 Task: Create new invoice with Date Opened :30-Apr-23, Select Customer: In Bloom Flowers, Gifts, and More, Terms: Payment Term 2. Make invoice entry for item-1 with Date: 30-Apr-23, Description: _x000D_
Bypass Hand Pruner 8'', Action: Material, Income Account: Income:Sales, Quantity: 1, Unit Price: 15.6, Discount $: 0.75. Make entry for item-2 with Date: 30-Apr-23, Description: Lay's Potato Chips Classic, Action: Material, Income Account: Income:Sales, Quantity: 4, Unit Price: 8.5, Discount $: 1.75. Make entry for item-3 with Date: 30-Apr-23, Description: Libby's Whole Kernel Sweet Corn (15 oz)_x000D_
, Action: Material, Income Account: Income:Sales, Quantity: 2, Unit Price: 9.5, Discount $: 2.25. Write Notes: 'Looking forward to serving you again.'. Post Invoice with Post Date: 30-Apr-23, Post to Accounts: Assets:Accounts Receivable. Pay / Process Payment with Transaction Date: 15-May-23, Amount: 63.85, Transfer Account: Checking Account. Print Invoice, display notes by going to Option, then go to Display Tab and check 'Invoice Notes'.
Action: Mouse moved to (186, 104)
Screenshot: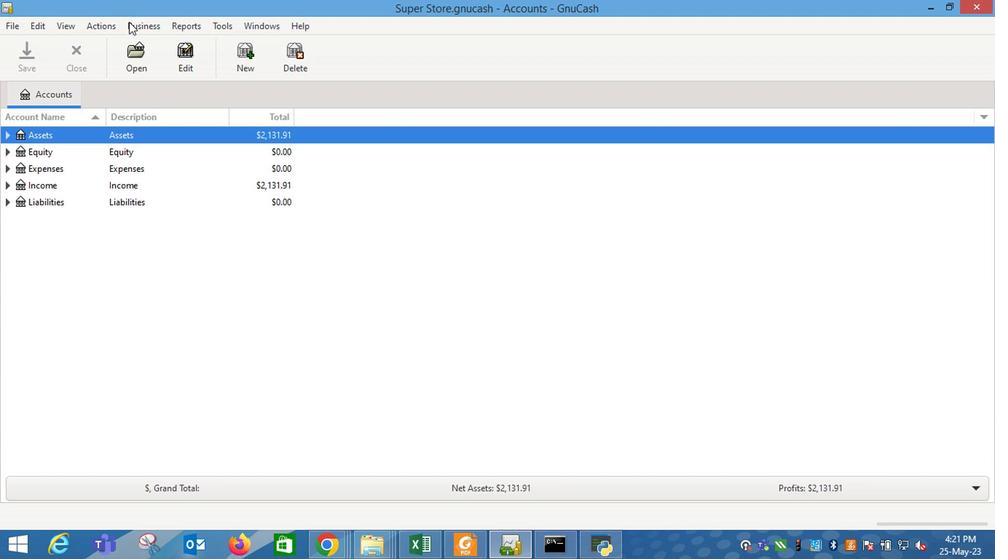 
Action: Mouse pressed left at (186, 104)
Screenshot: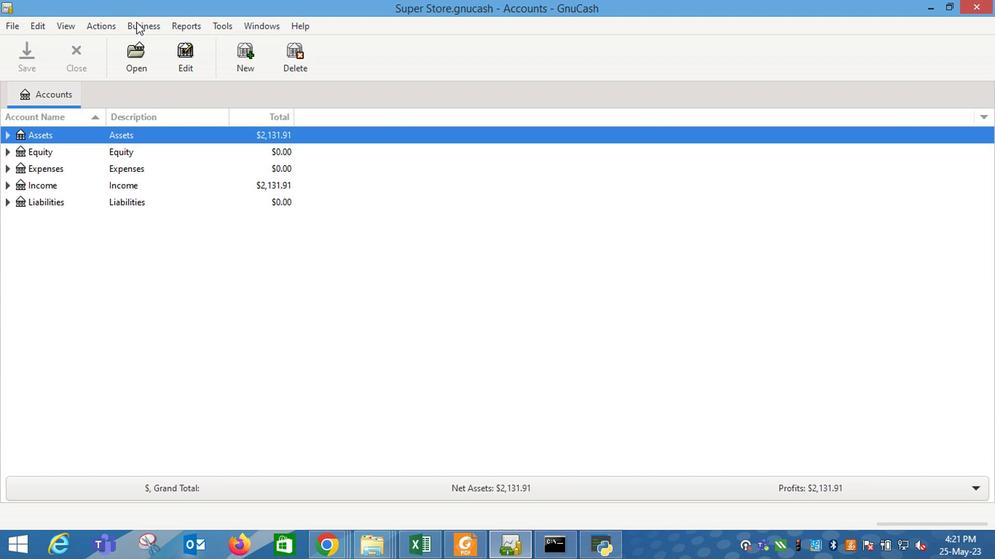 
Action: Mouse moved to (314, 159)
Screenshot: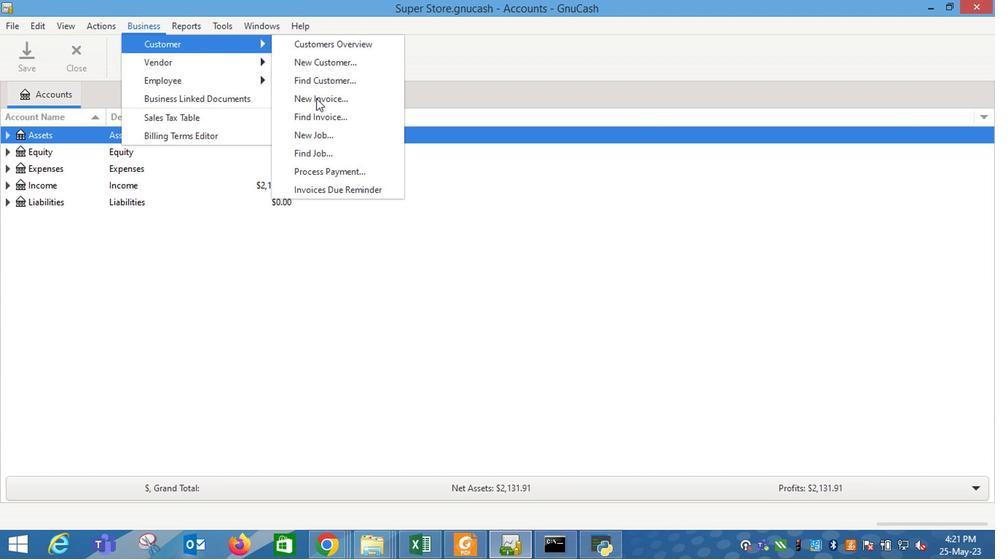 
Action: Mouse pressed left at (314, 159)
Screenshot: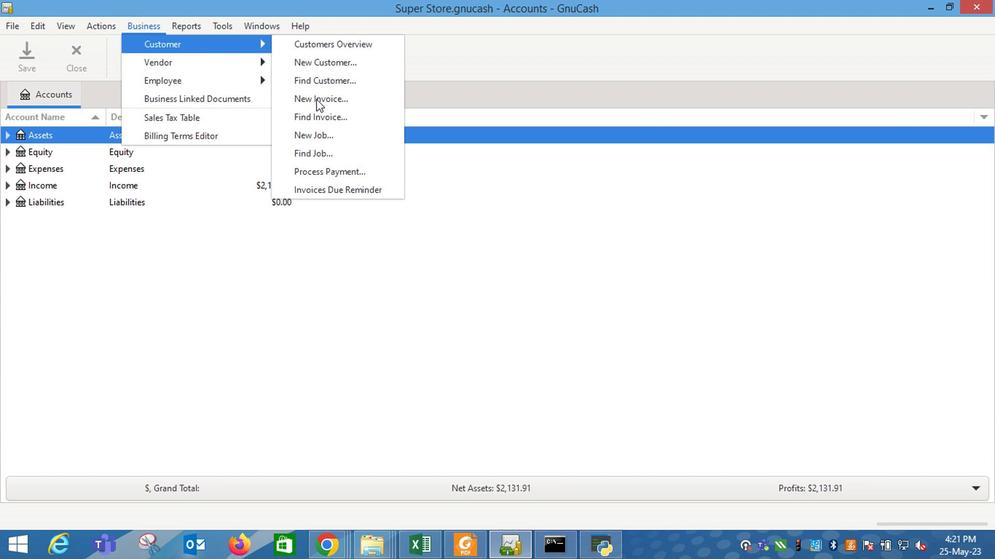 
Action: Mouse moved to (510, 249)
Screenshot: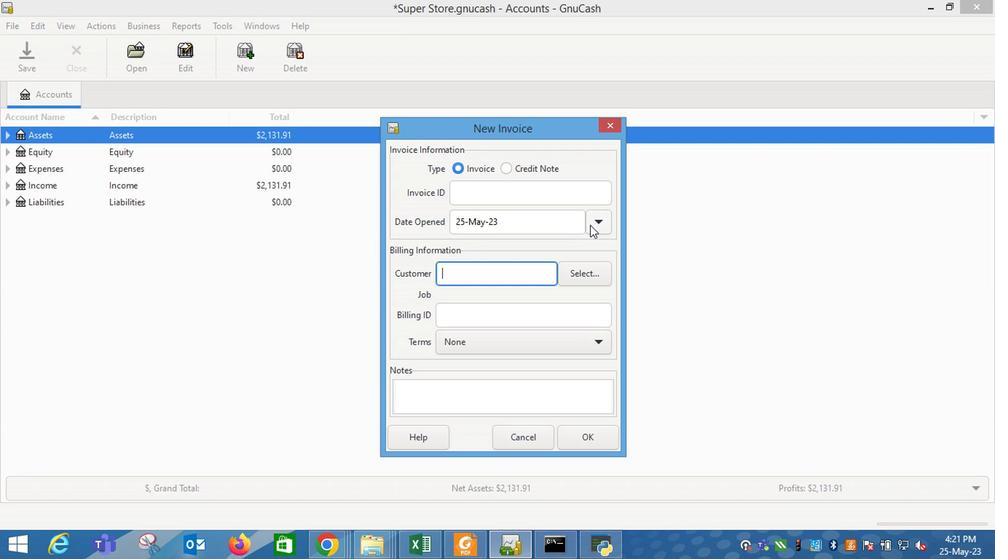 
Action: Mouse pressed left at (510, 249)
Screenshot: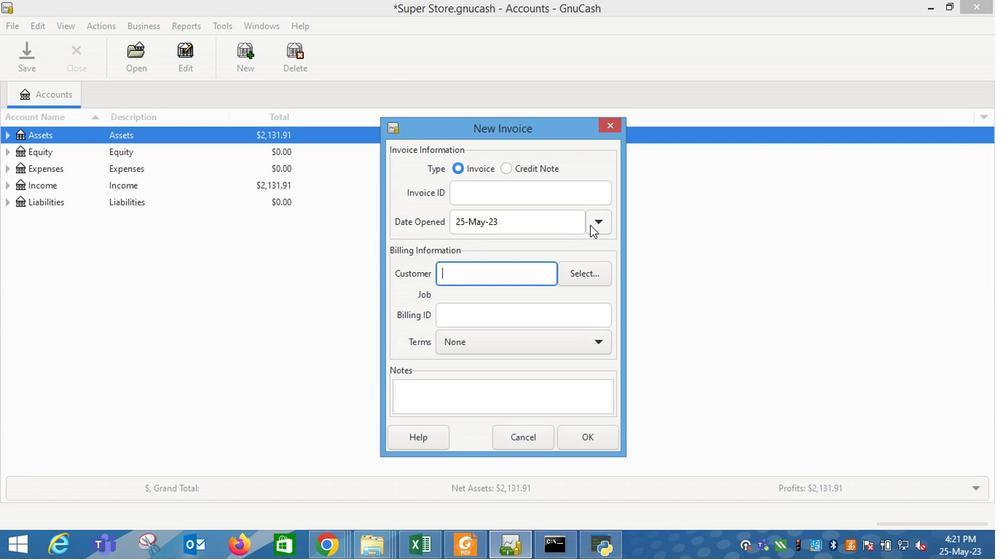 
Action: Mouse moved to (432, 265)
Screenshot: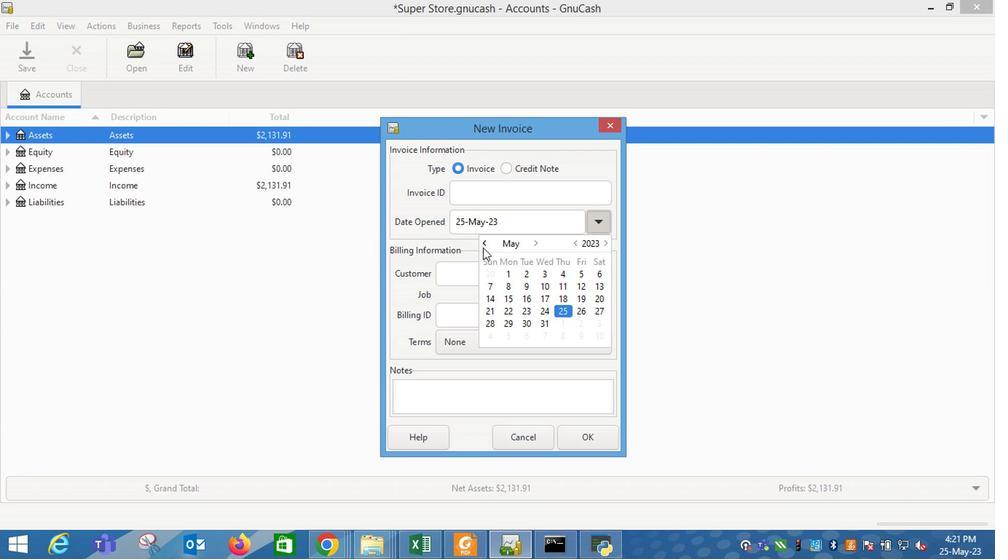 
Action: Mouse pressed left at (432, 265)
Screenshot: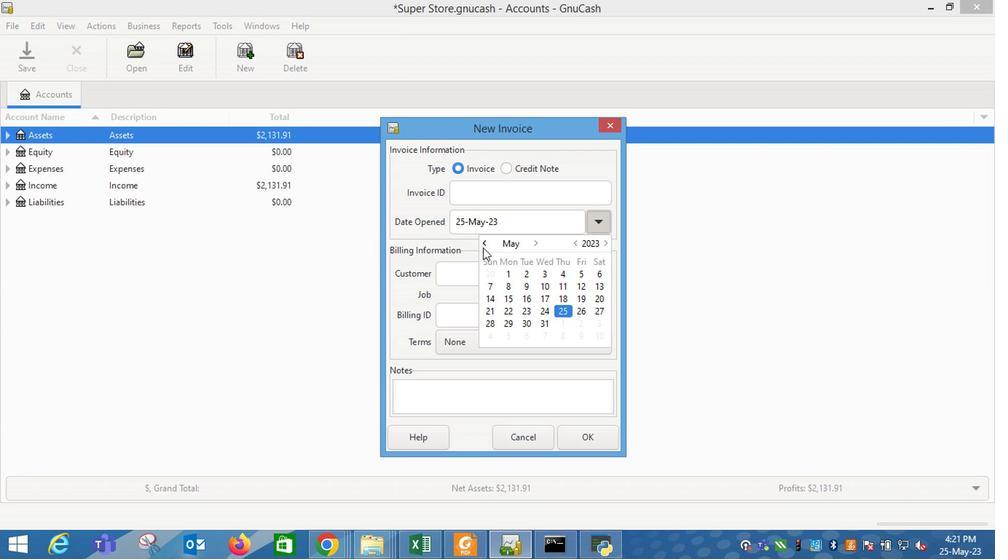 
Action: Mouse moved to (435, 324)
Screenshot: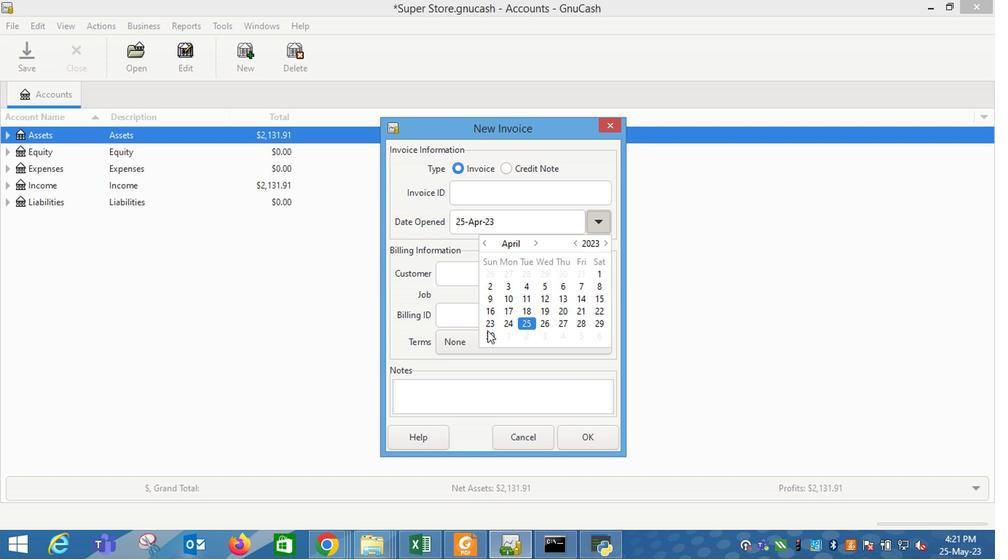 
Action: Mouse pressed left at (435, 324)
Screenshot: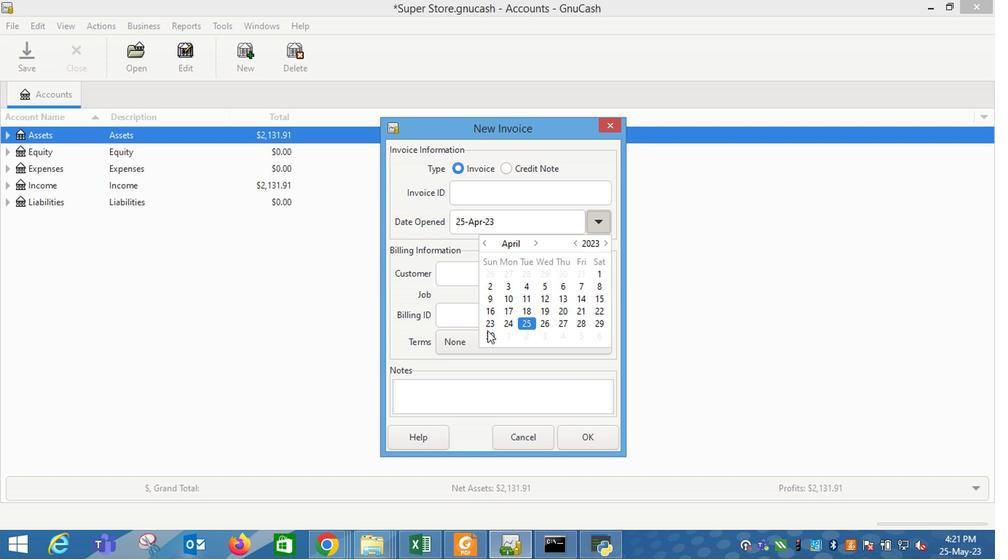 
Action: Mouse moved to (409, 281)
Screenshot: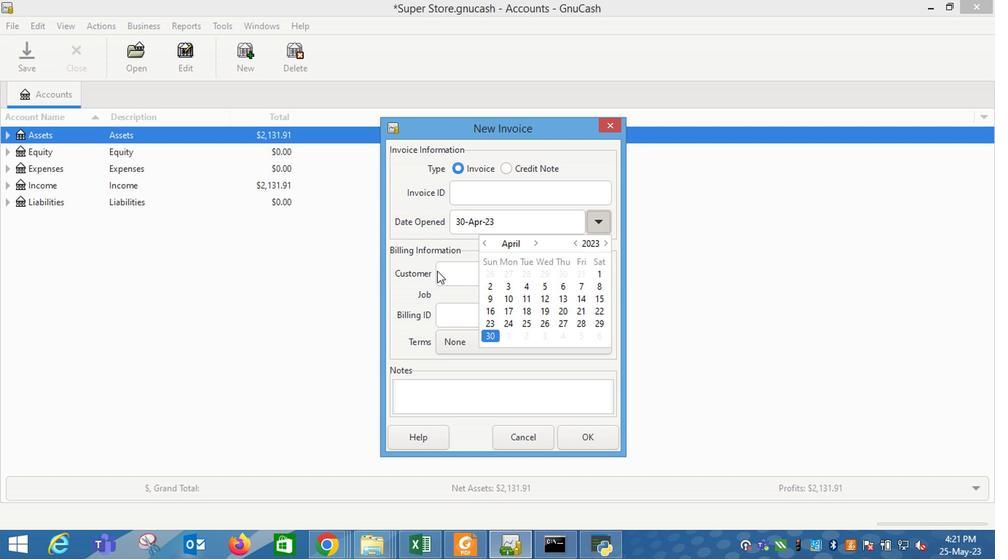 
Action: Mouse pressed left at (409, 281)
Screenshot: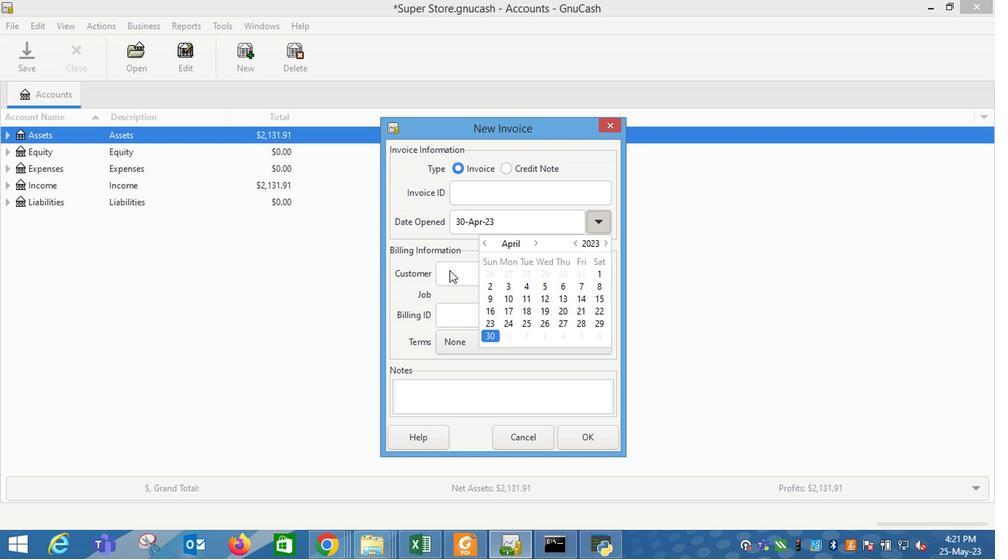 
Action: Mouse moved to (414, 286)
Screenshot: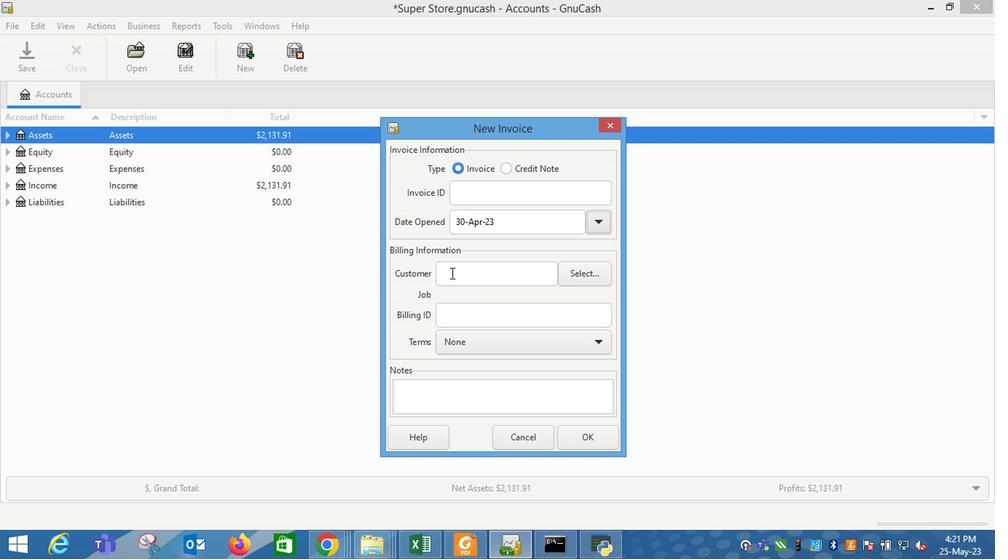 
Action: Mouse pressed left at (414, 286)
Screenshot: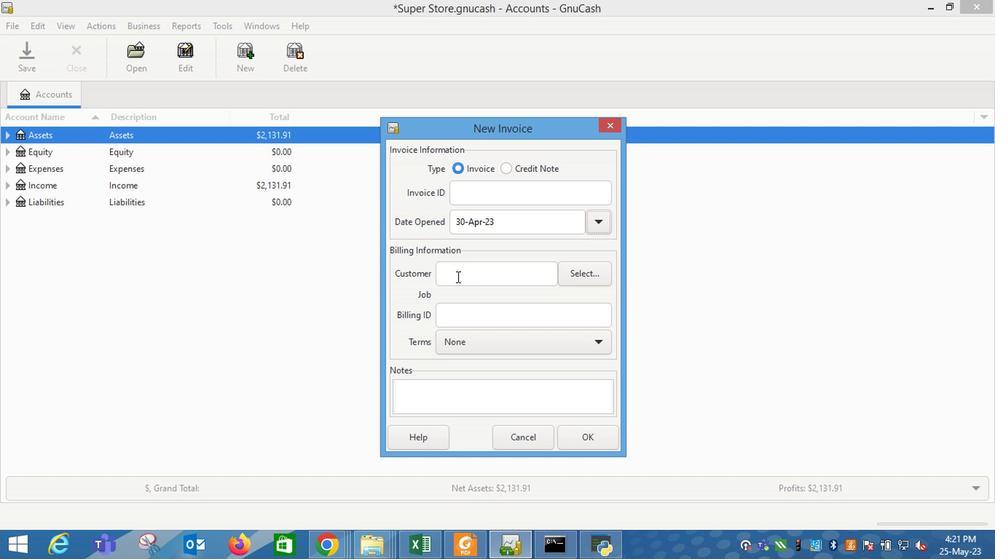 
Action: Key pressed <Key.shift_r>In<Key.space>b
Screenshot: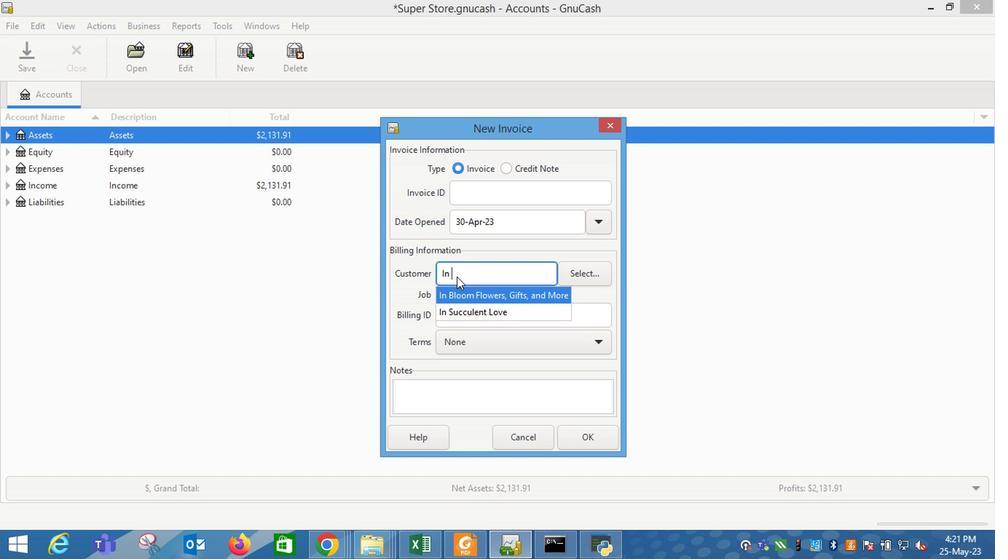 
Action: Mouse moved to (420, 302)
Screenshot: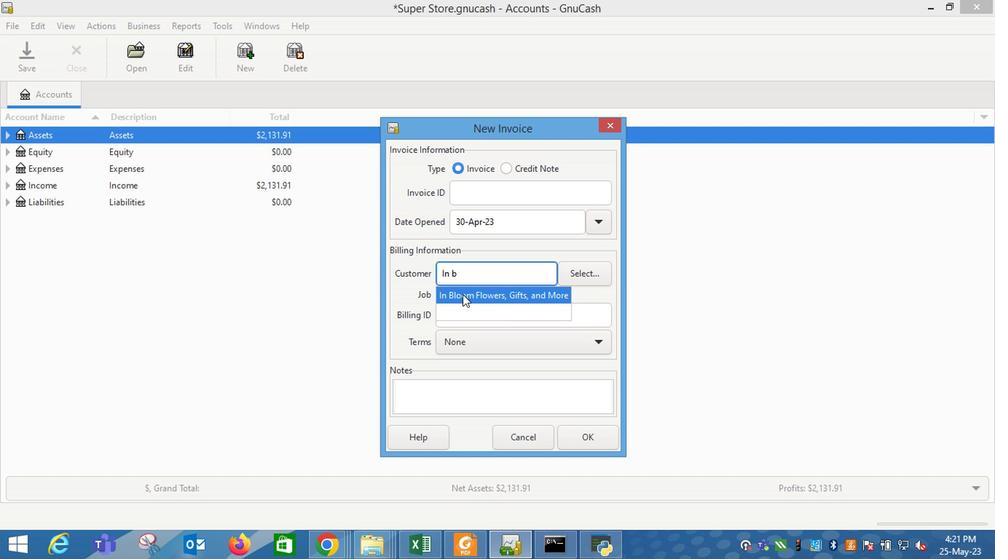 
Action: Mouse pressed left at (420, 302)
Screenshot: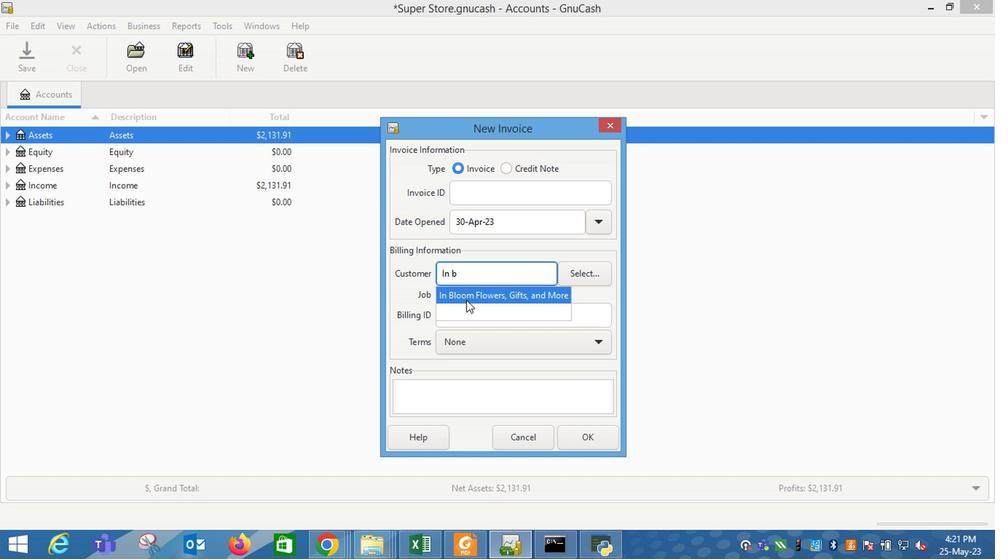 
Action: Mouse moved to (446, 336)
Screenshot: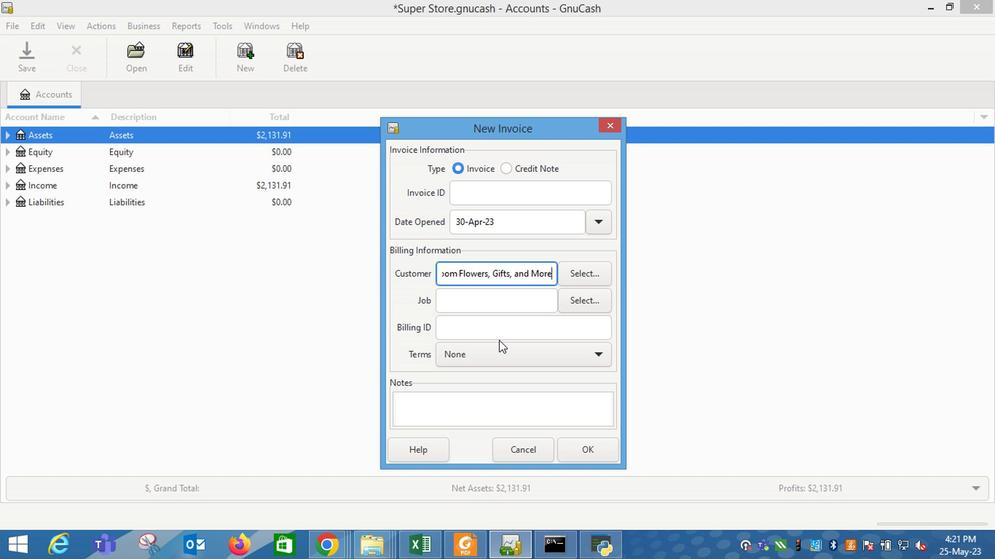 
Action: Mouse pressed left at (446, 336)
Screenshot: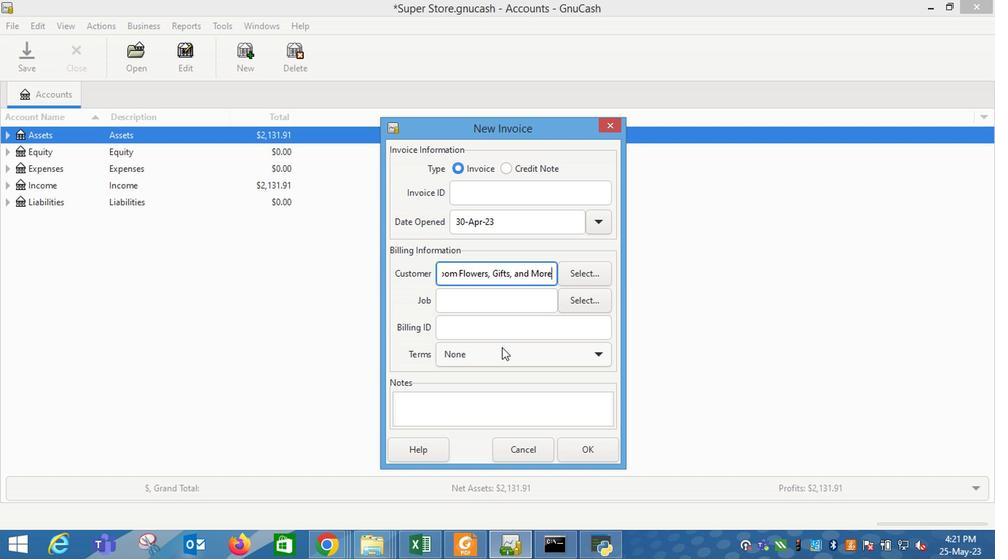 
Action: Mouse moved to (445, 369)
Screenshot: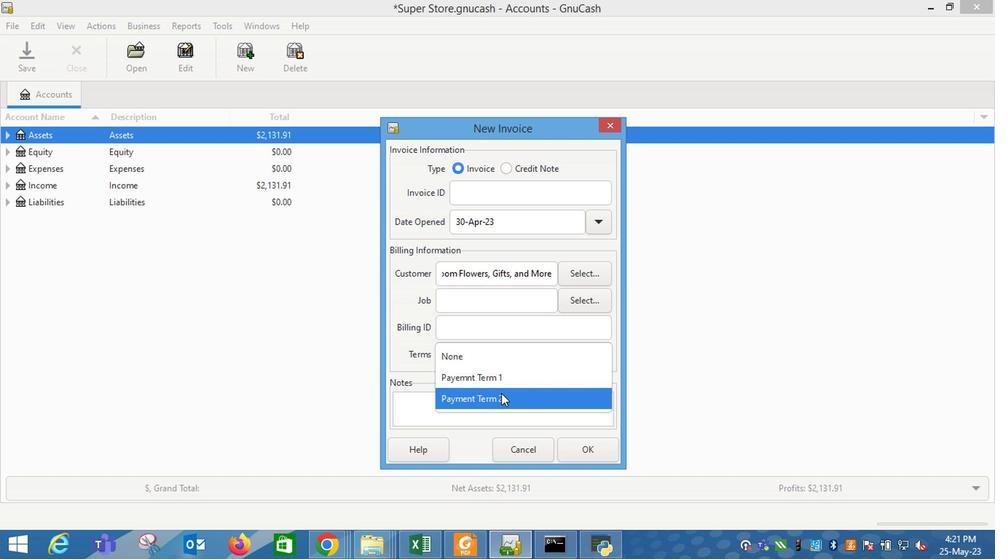 
Action: Mouse pressed left at (445, 369)
Screenshot: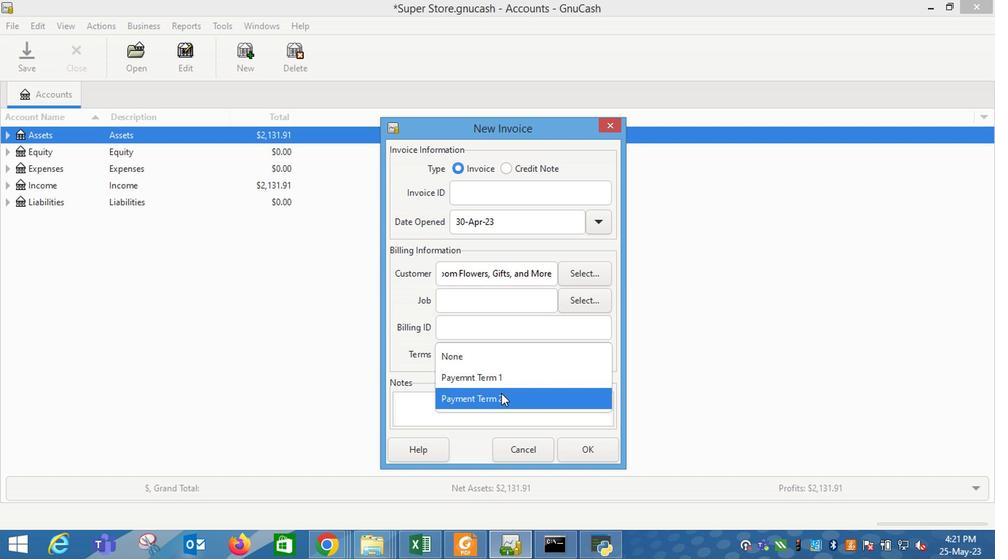 
Action: Mouse moved to (502, 403)
Screenshot: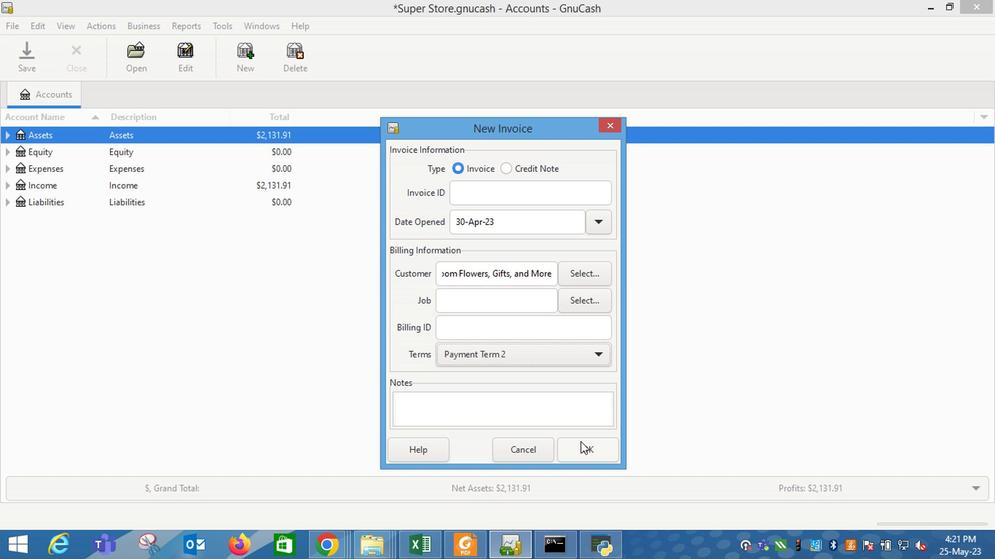 
Action: Mouse pressed left at (502, 403)
Screenshot: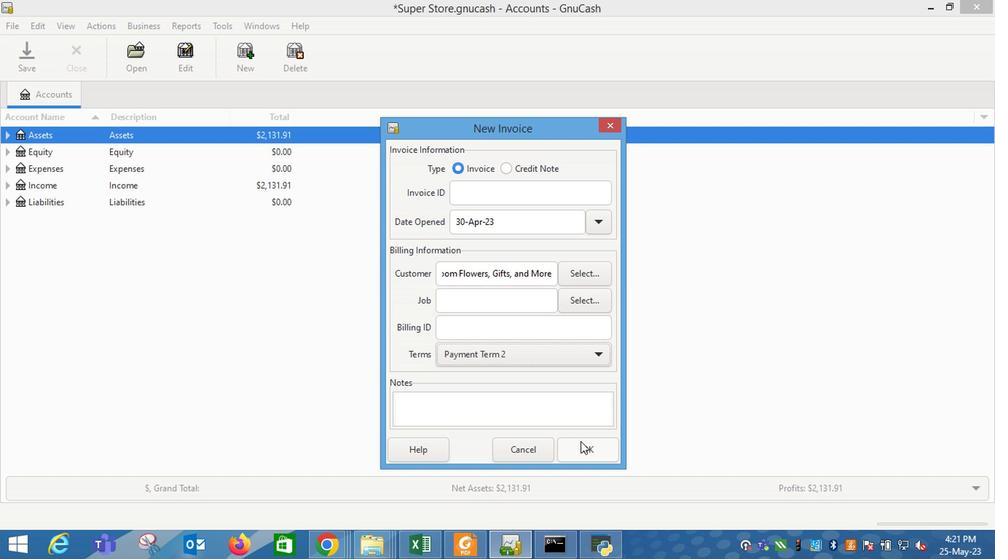 
Action: Mouse moved to (134, 293)
Screenshot: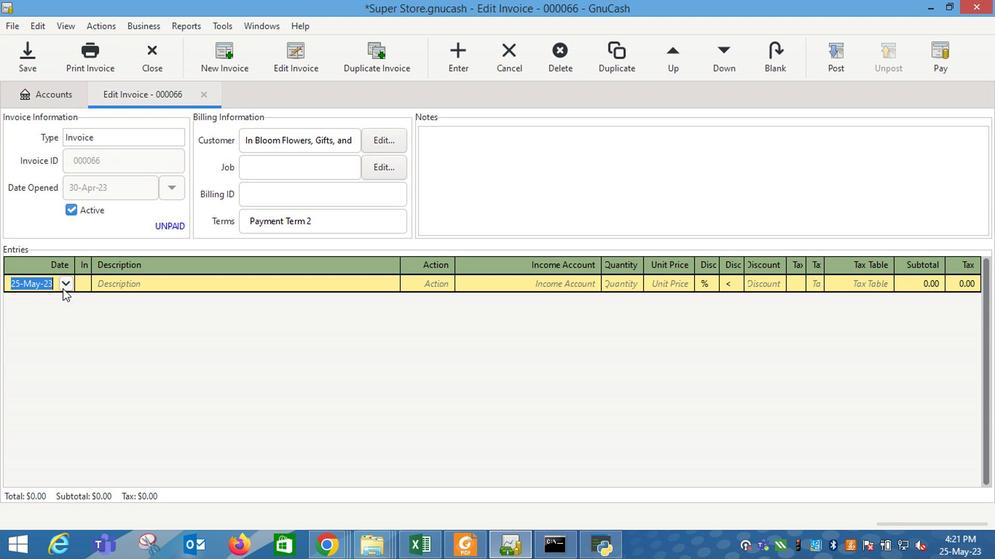 
Action: Mouse pressed left at (134, 293)
Screenshot: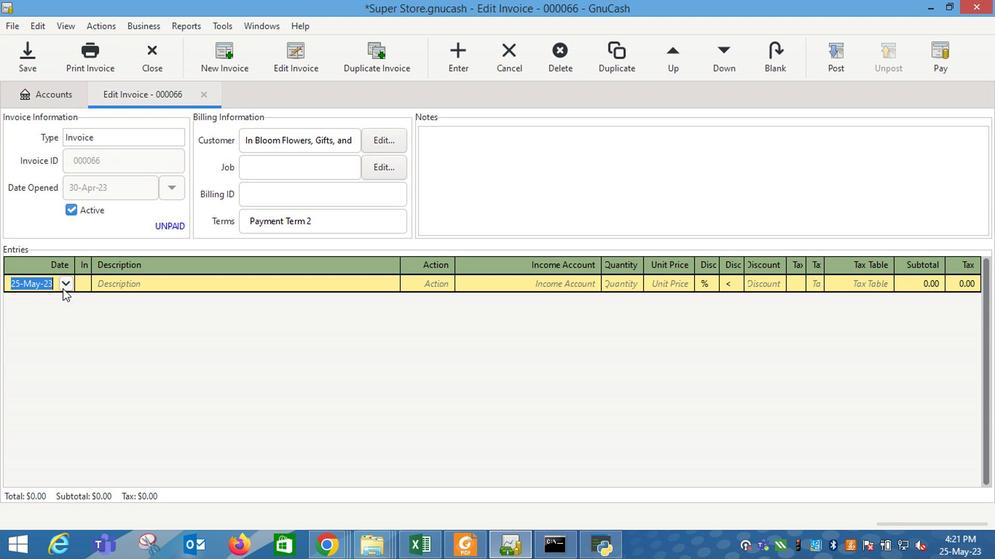 
Action: Mouse moved to (94, 304)
Screenshot: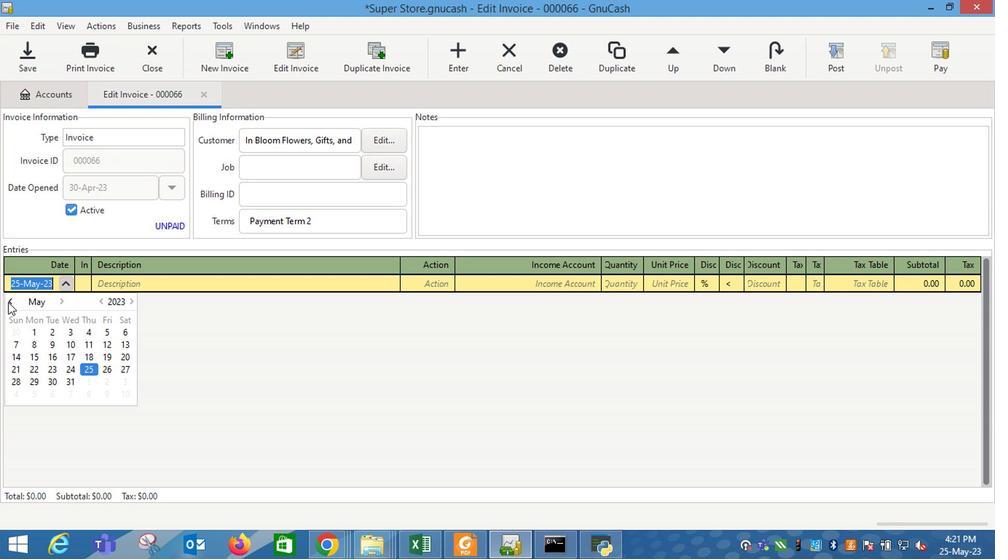 
Action: Mouse pressed left at (94, 304)
Screenshot: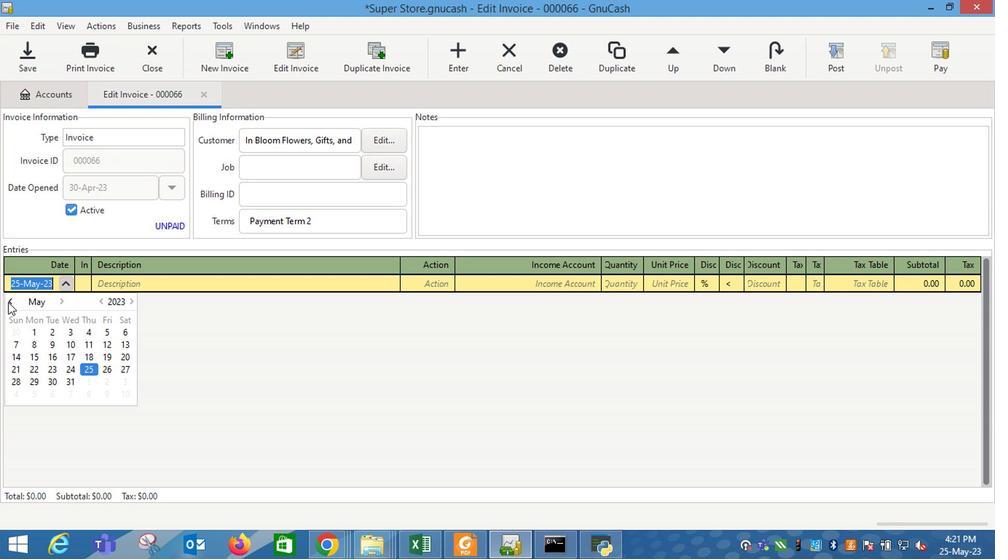 
Action: Mouse moved to (102, 369)
Screenshot: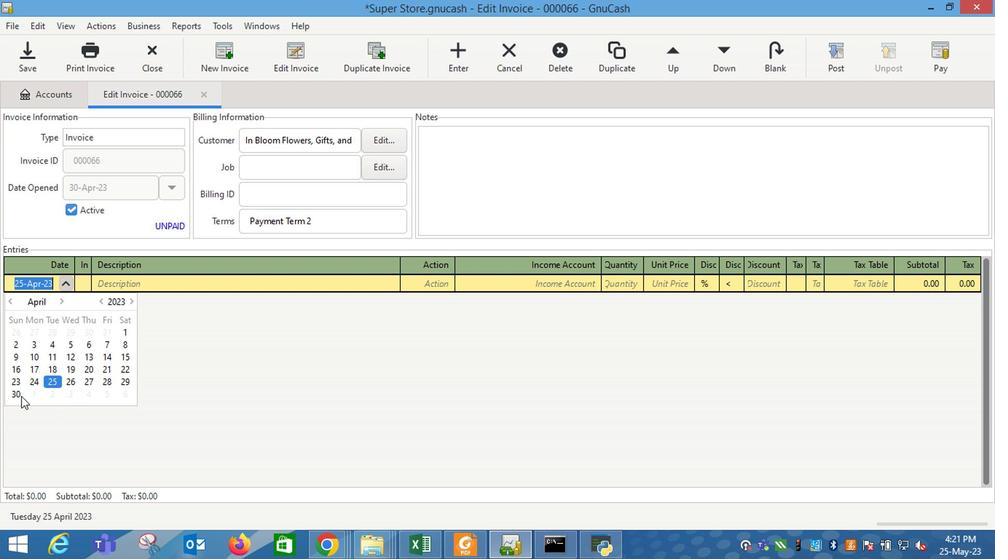
Action: Mouse pressed left at (102, 369)
Screenshot: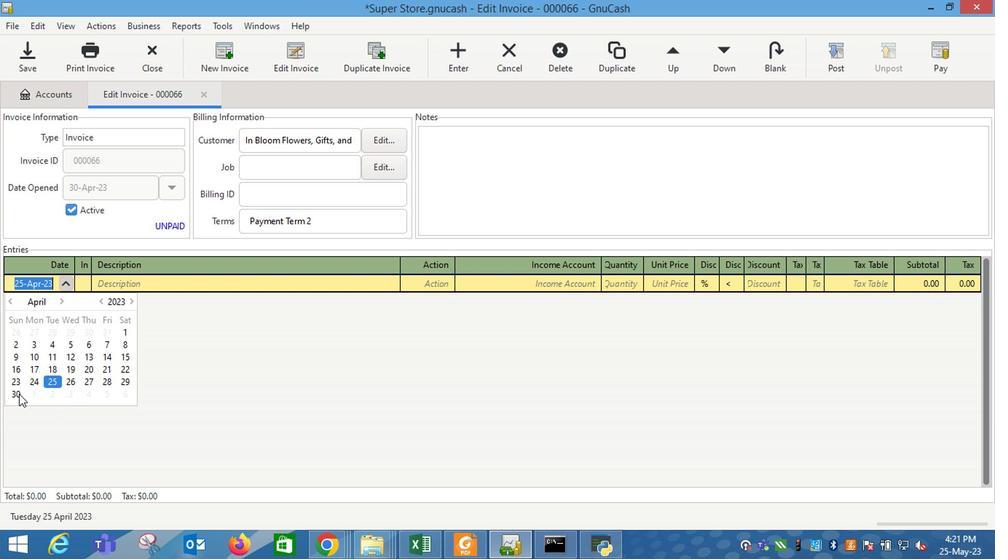 
Action: Key pressed <Key.tab>
Screenshot: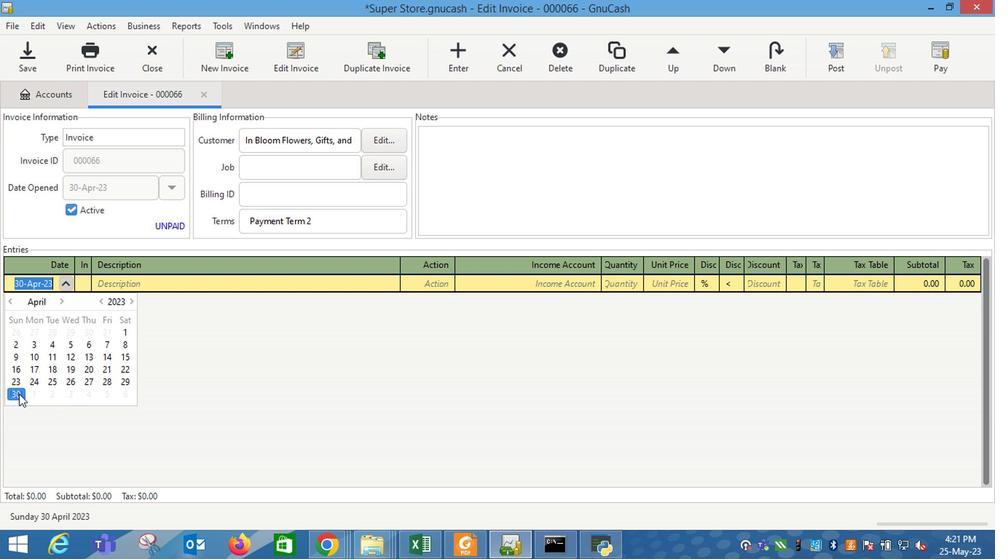 
Action: Mouse moved to (111, 361)
Screenshot: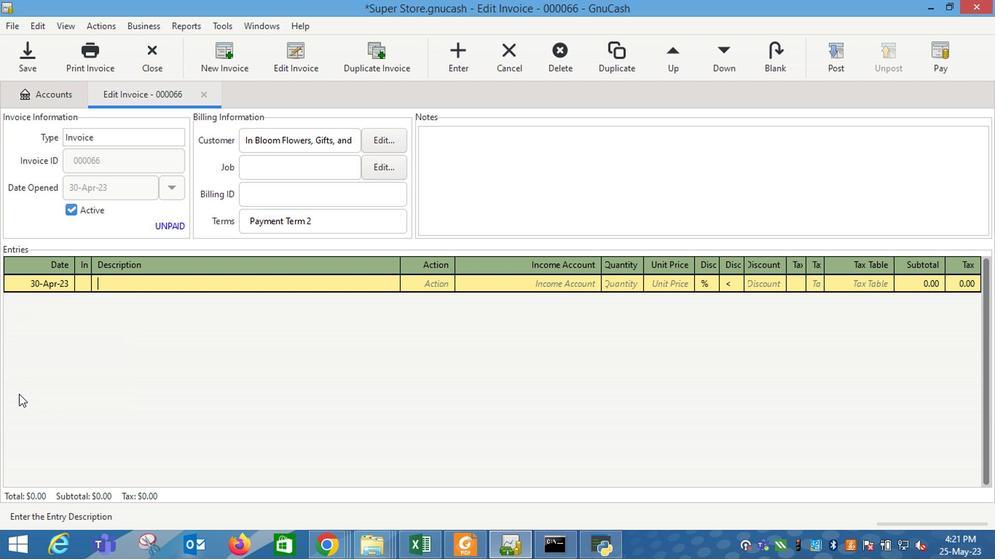 
Action: Key pressed <Key.shift_r>Bypass<Key.space><Key.shift_r>Hand<Key.space><Key.shift_r>Pruner<Key.space>8<Key.shift_r>"<Key.tab>
Screenshot: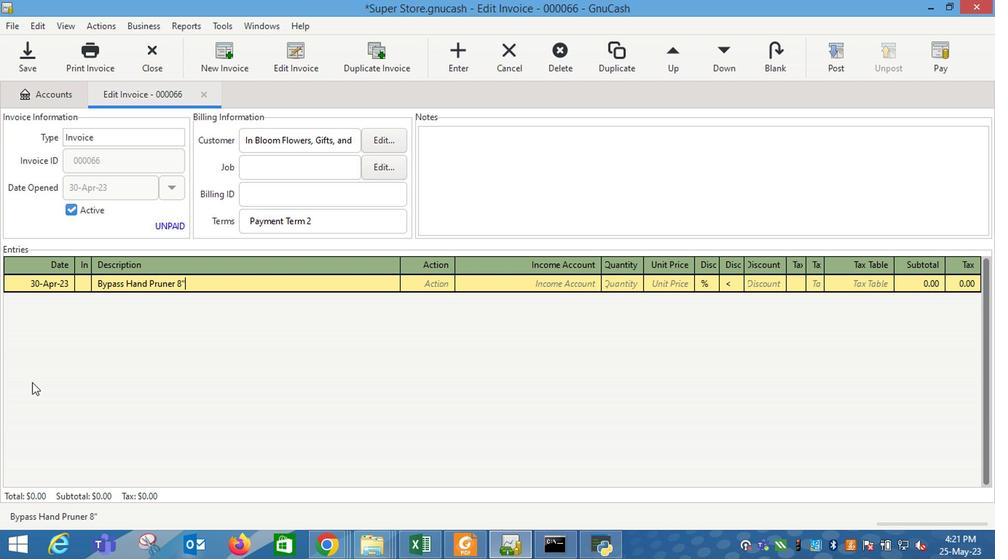 
Action: Mouse moved to (405, 293)
Screenshot: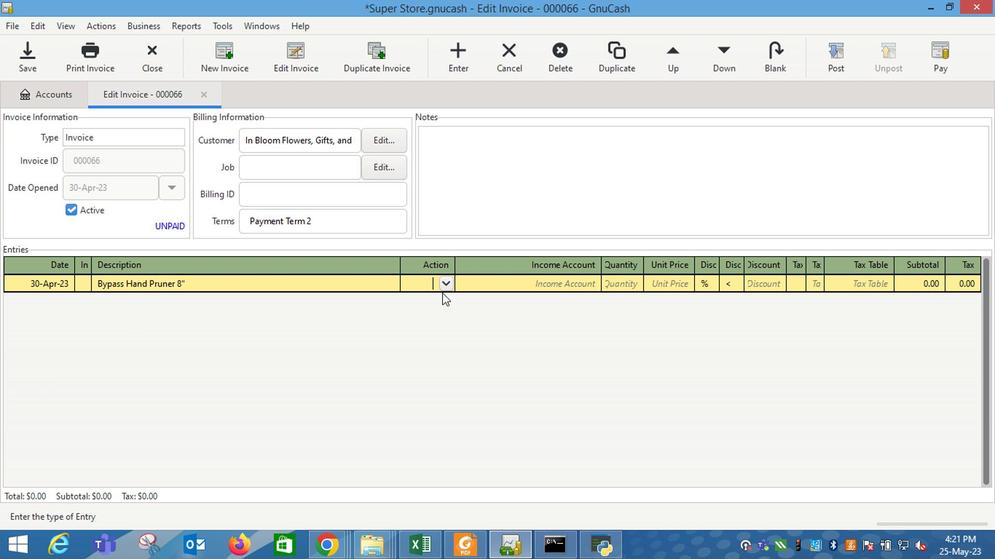 
Action: Mouse pressed left at (405, 293)
Screenshot: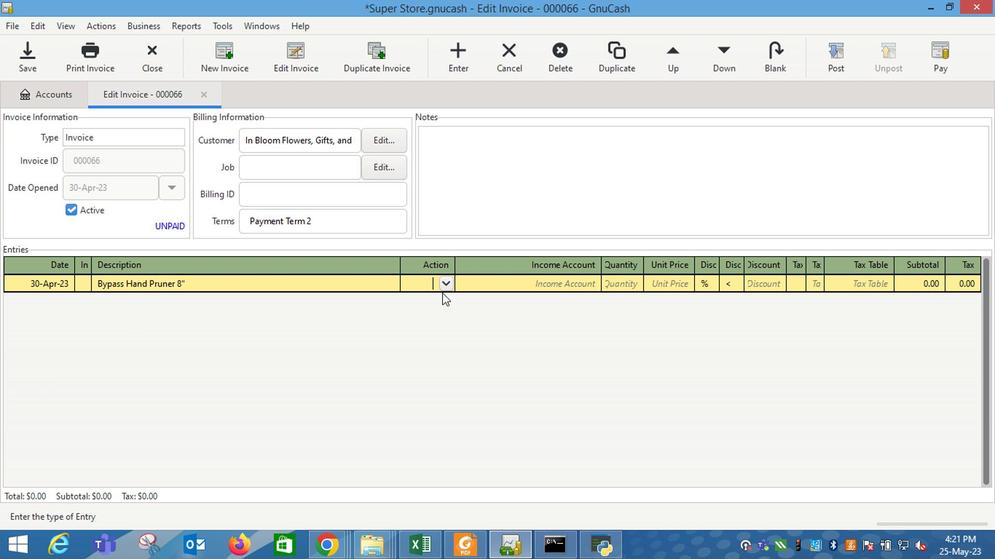 
Action: Mouse moved to (392, 314)
Screenshot: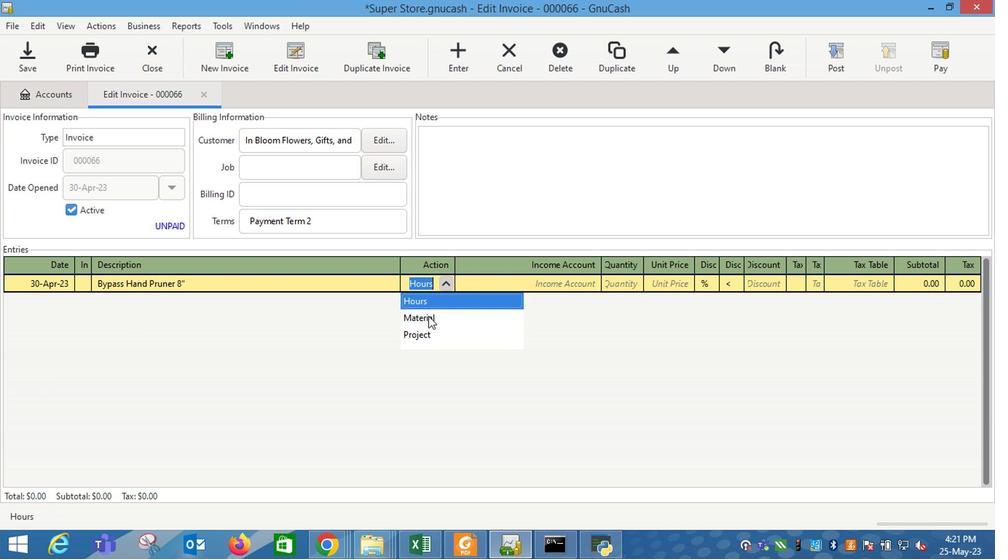 
Action: Mouse pressed left at (392, 314)
Screenshot: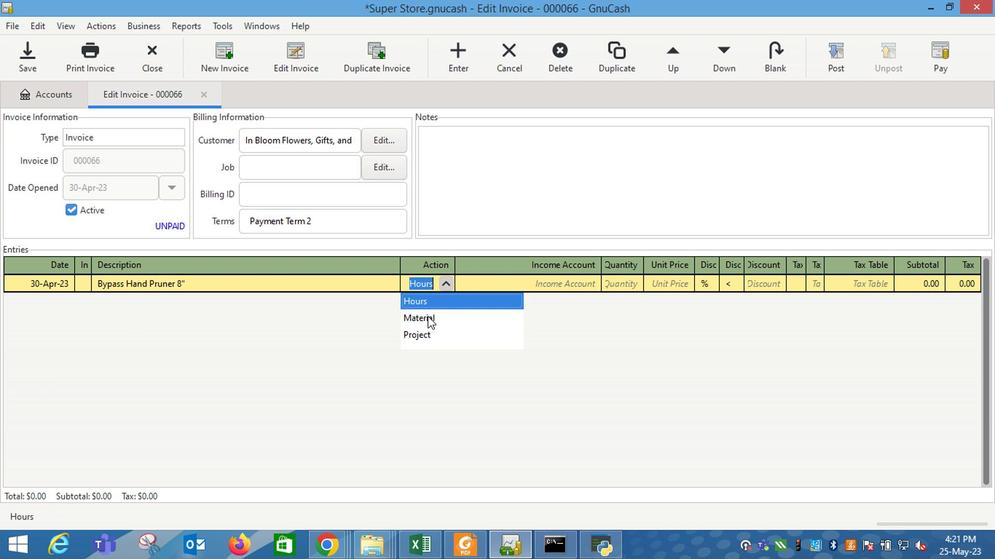 
Action: Mouse moved to (397, 313)
Screenshot: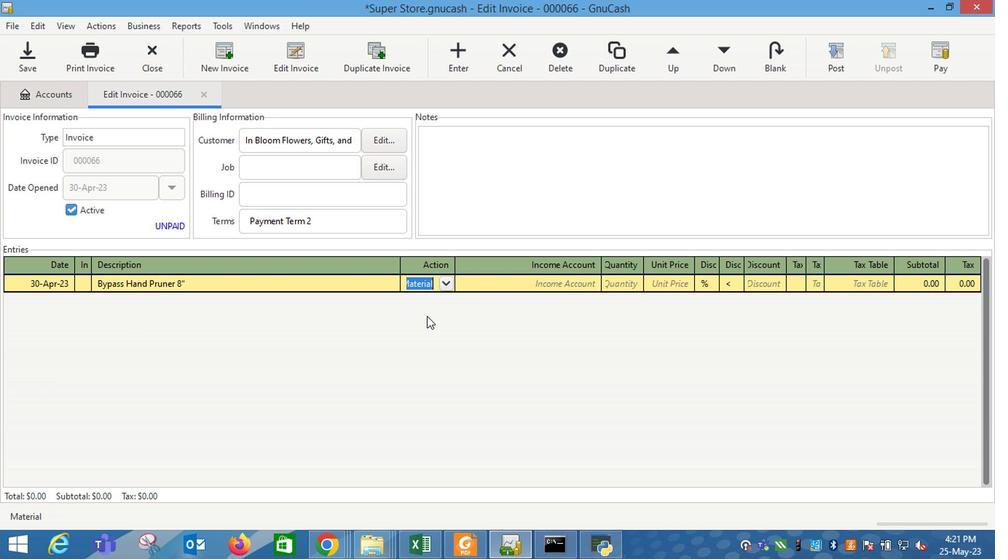 
Action: Key pressed <Key.tab>
Screenshot: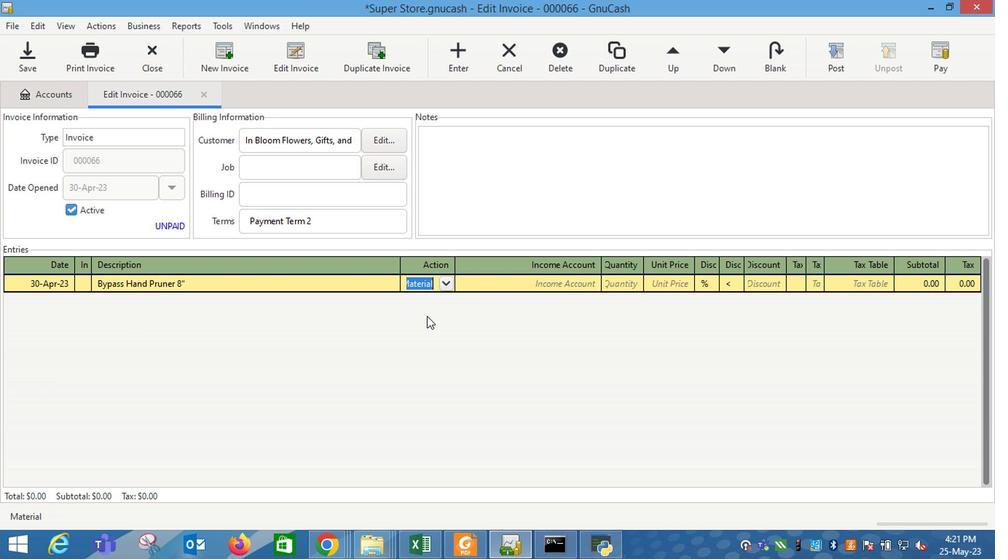 
Action: Mouse moved to (510, 289)
Screenshot: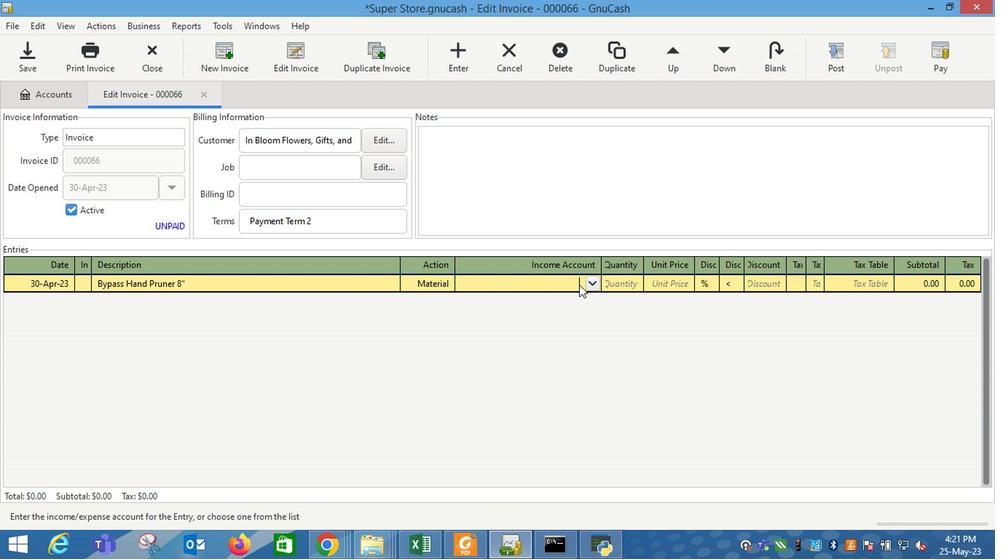 
Action: Mouse pressed left at (510, 289)
Screenshot: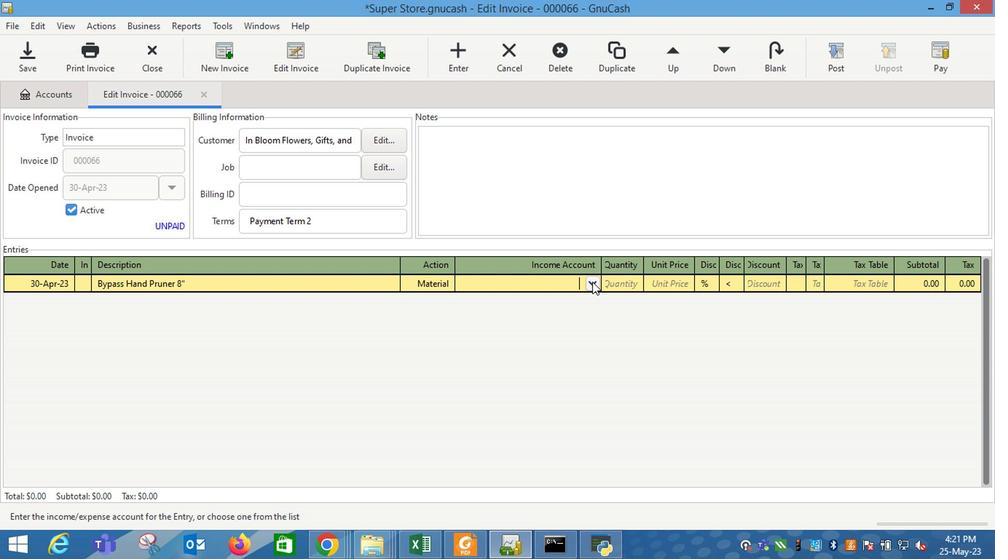 
Action: Mouse moved to (444, 339)
Screenshot: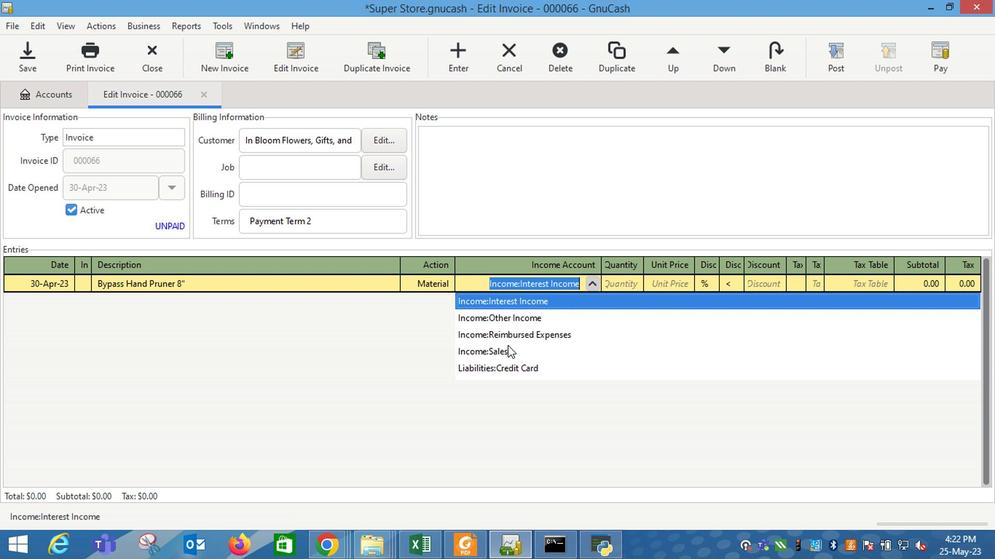 
Action: Mouse pressed left at (444, 339)
Screenshot: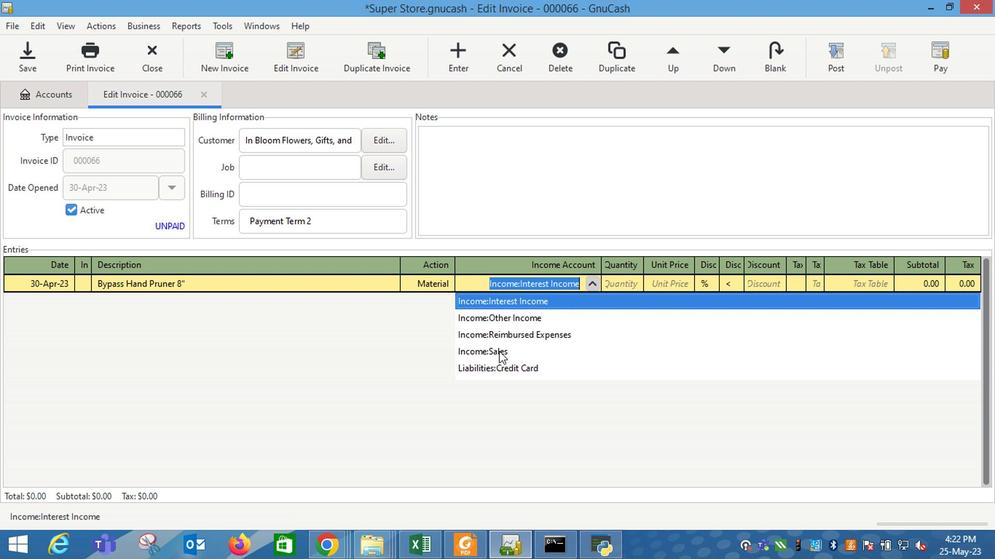 
Action: Mouse moved to (444, 339)
Screenshot: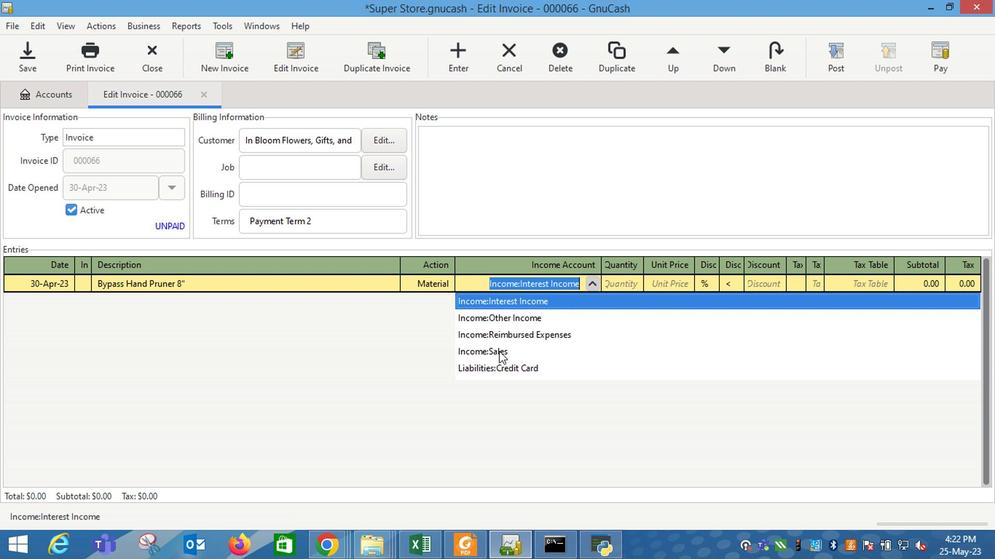 
Action: Key pressed <Key.tab>1<Key.tab>15.6
Screenshot: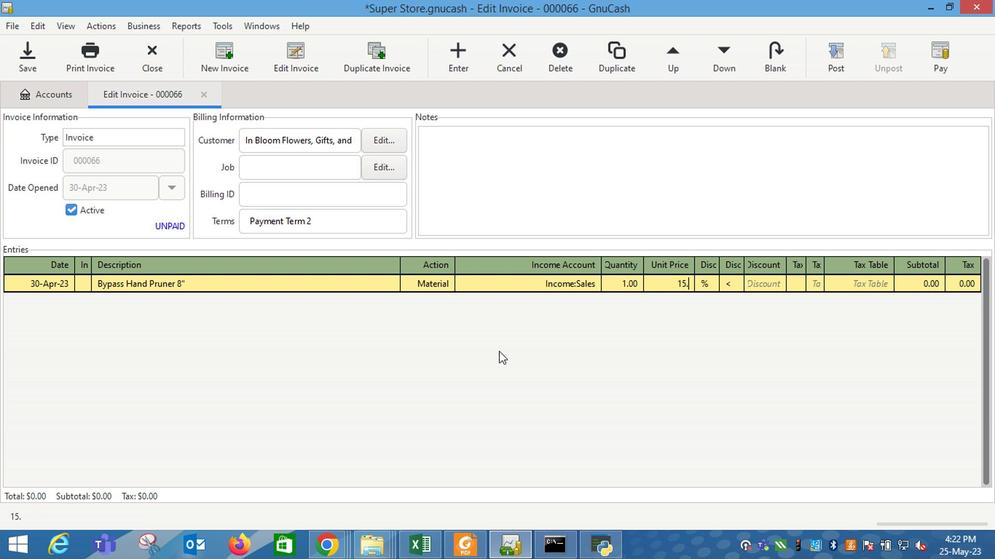 
Action: Mouse moved to (593, 294)
Screenshot: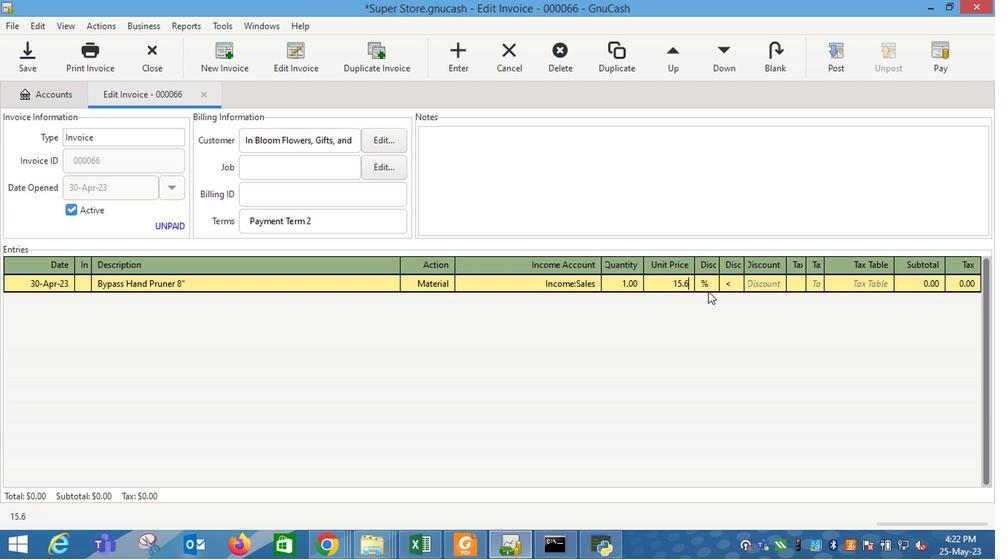 
Action: Mouse pressed left at (593, 294)
Screenshot: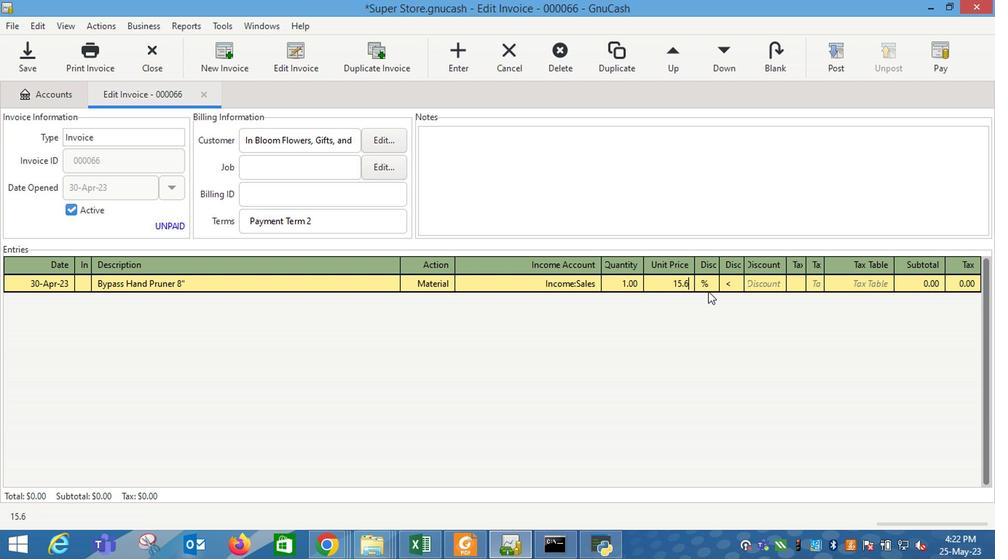 
Action: Mouse moved to (612, 293)
Screenshot: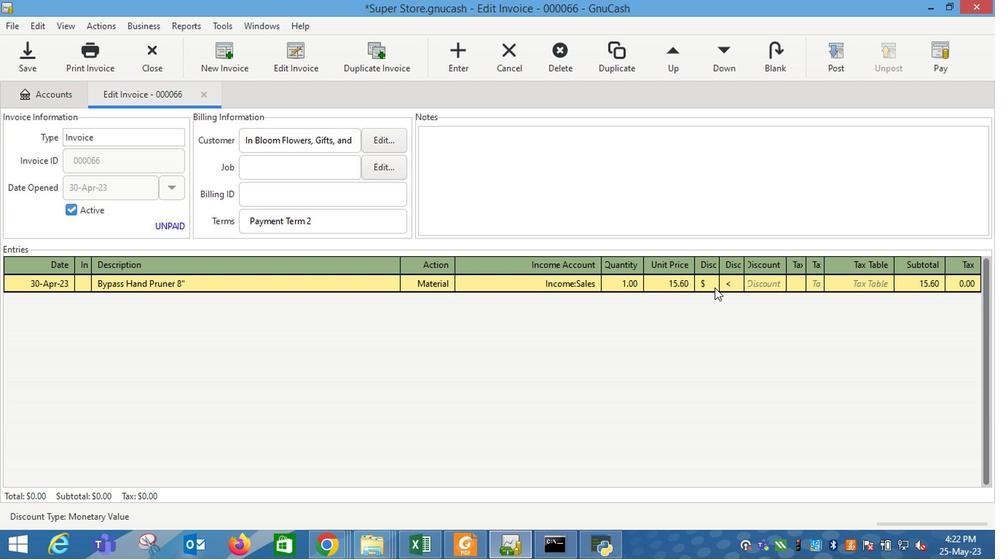 
Action: Mouse pressed left at (612, 293)
Screenshot: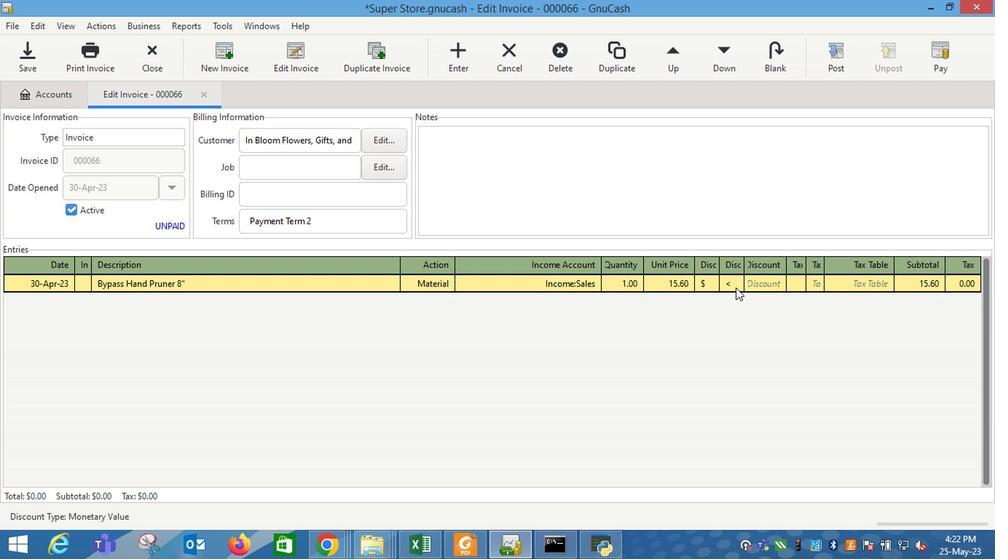 
Action: Mouse moved to (623, 290)
Screenshot: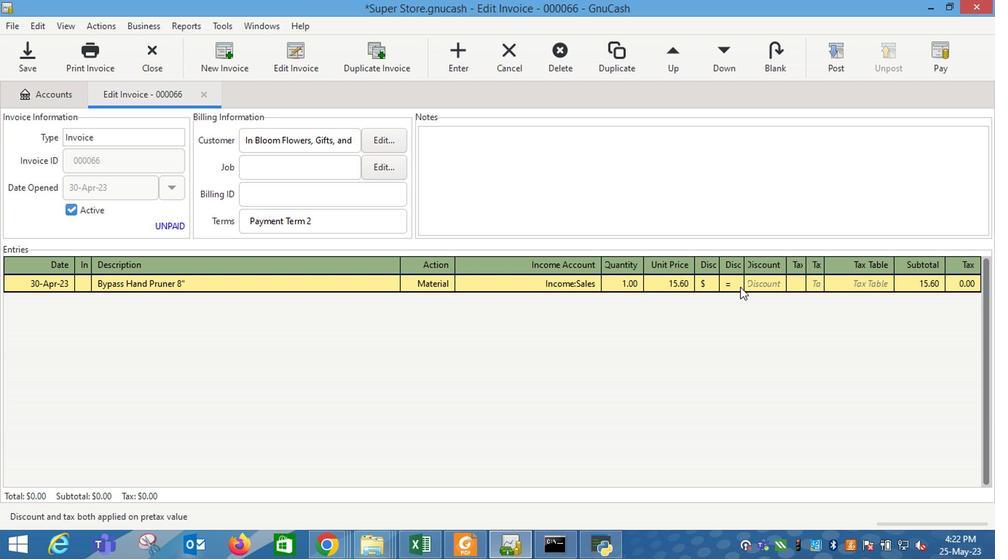 
Action: Mouse pressed left at (623, 290)
Screenshot: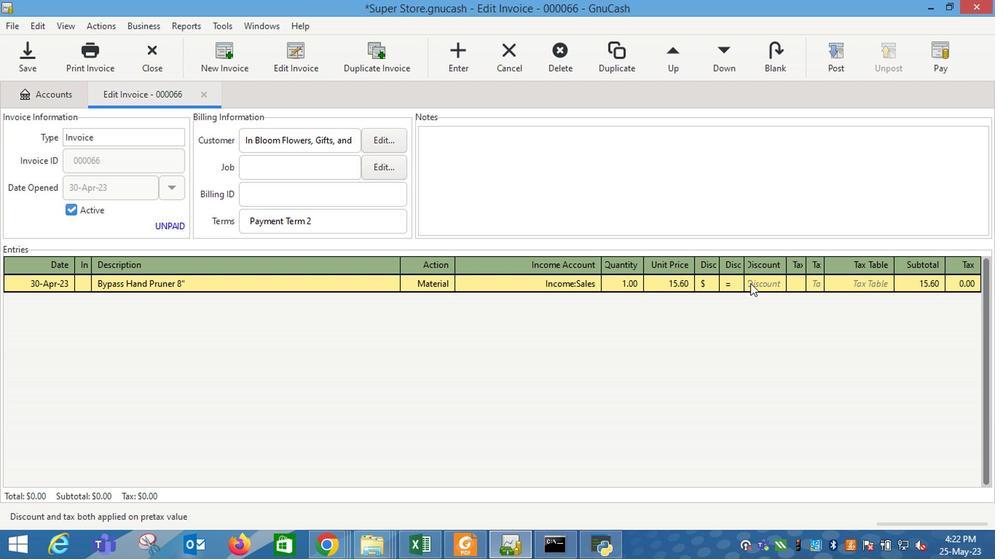 
Action: Mouse moved to (622, 290)
Screenshot: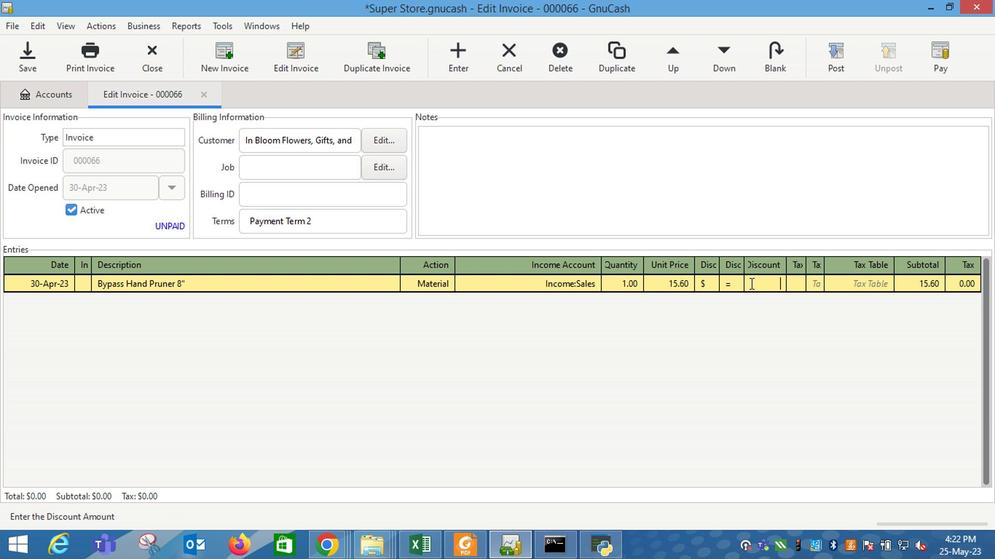 
Action: Key pressed 0.75<Key.enter>
Screenshot: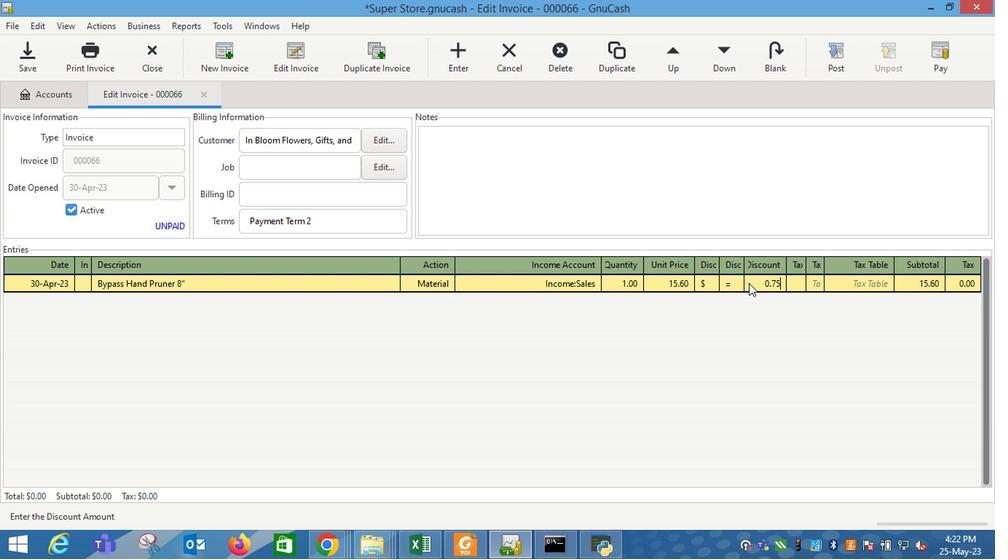 
Action: Mouse moved to (470, 328)
Screenshot: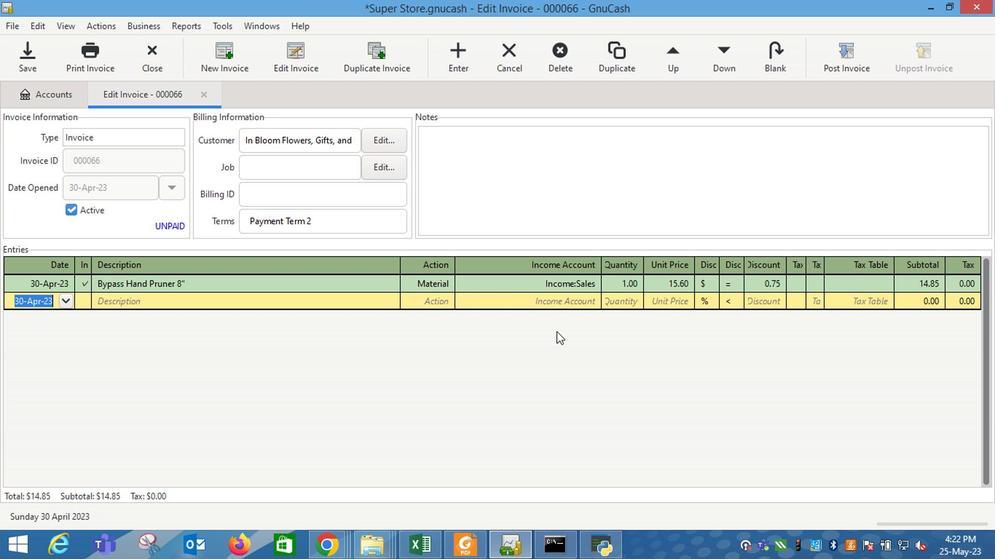 
Action: Key pressed <Key.tab><Key.shift_r>Lay's<Key.space><Key.shift_r>Potato<Key.space><Key.shift_r>Chis<Key.backspace>ps<Key.space><Key.shift_r>Classix<Key.backspace>c<Key.tab>
Screenshot: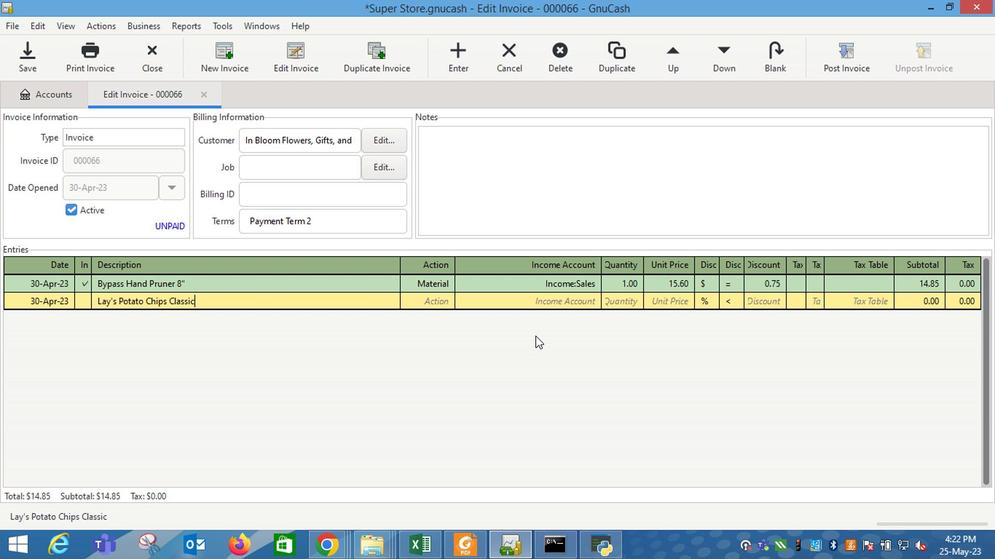 
Action: Mouse moved to (403, 303)
Screenshot: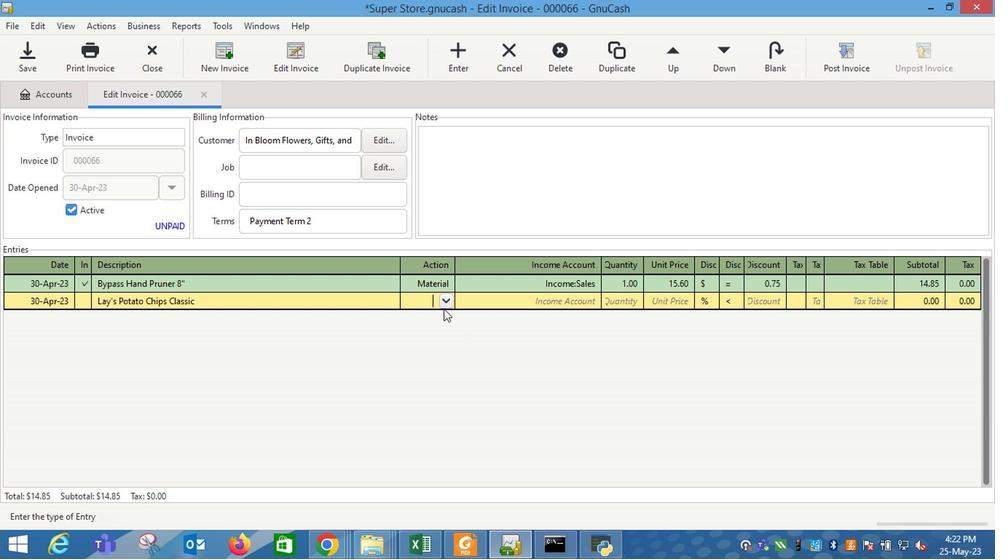 
Action: Mouse pressed left at (403, 303)
Screenshot: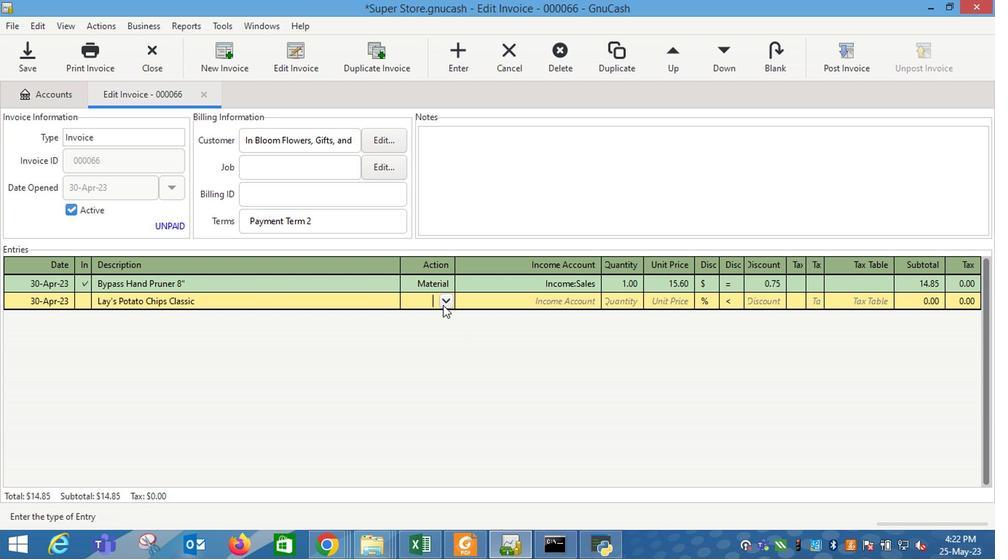 
Action: Mouse moved to (389, 326)
Screenshot: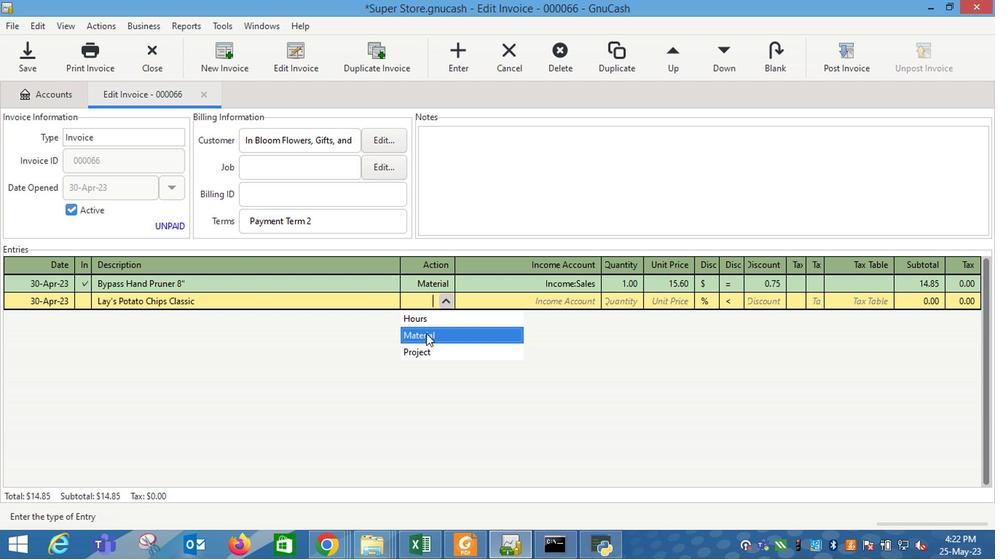 
Action: Mouse pressed left at (389, 326)
Screenshot: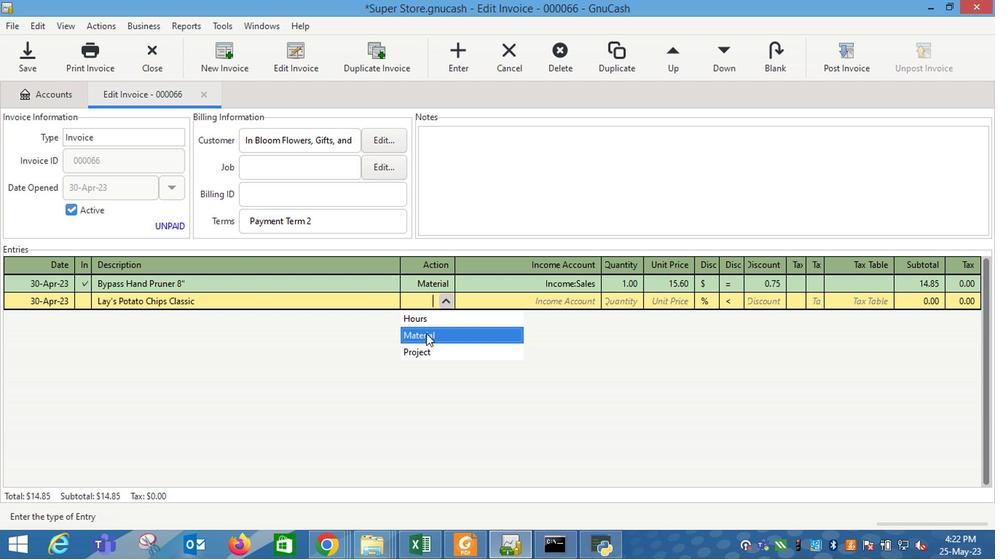 
Action: Key pressed <Key.tab>
Screenshot: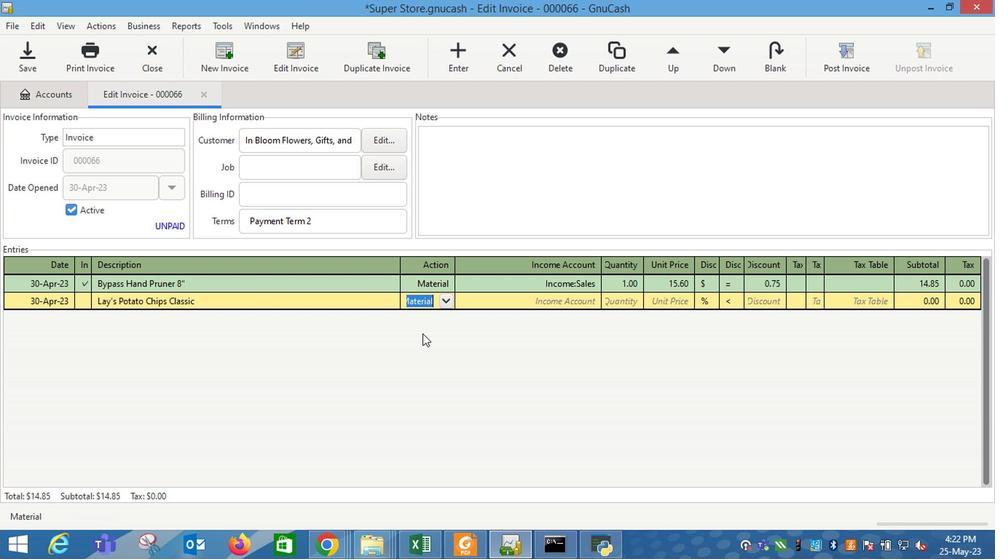 
Action: Mouse moved to (509, 303)
Screenshot: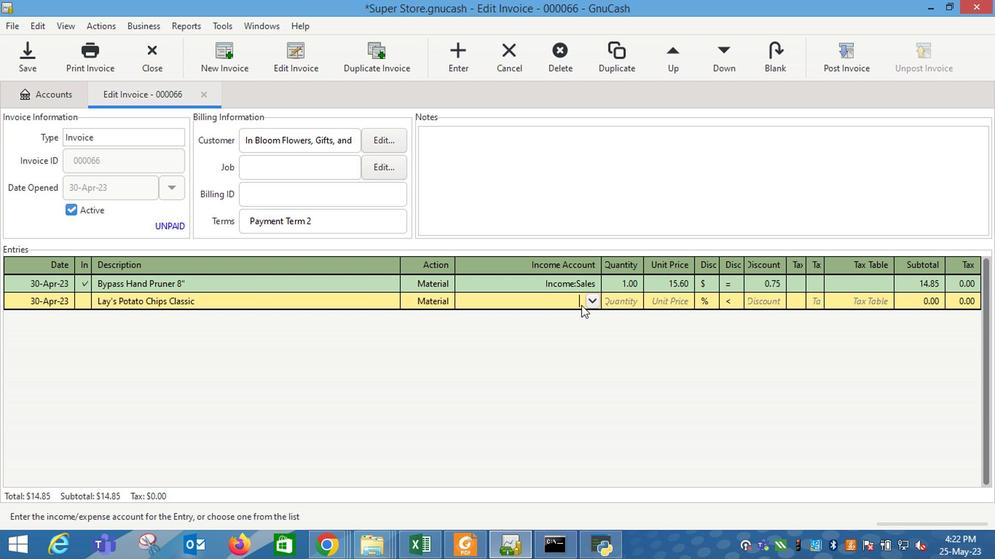 
Action: Mouse pressed left at (509, 303)
Screenshot: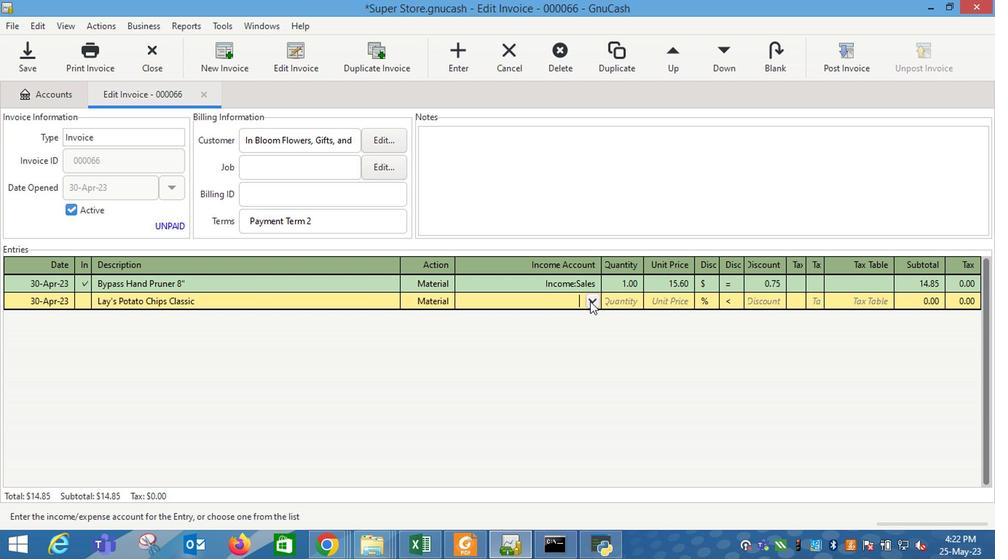 
Action: Mouse moved to (440, 351)
Screenshot: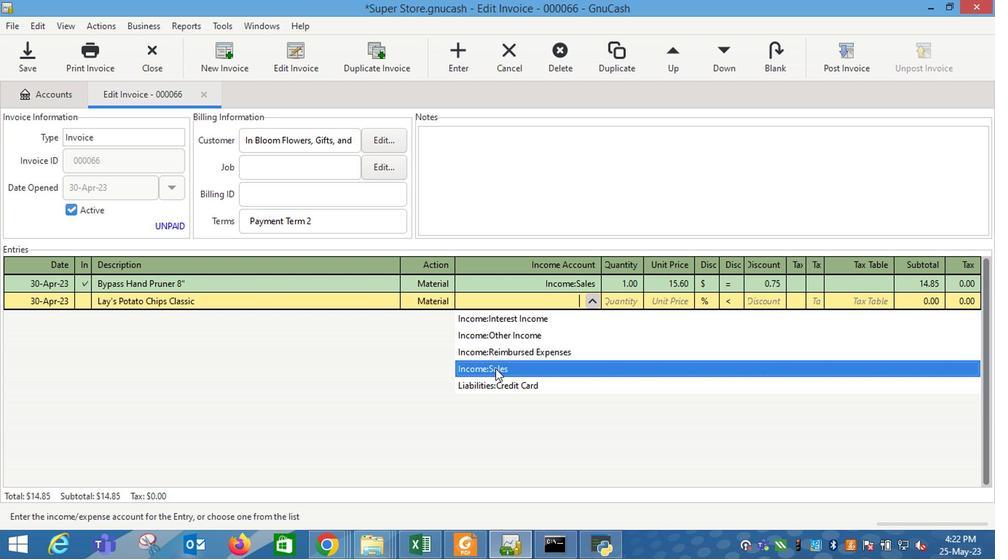 
Action: Mouse pressed left at (440, 351)
Screenshot: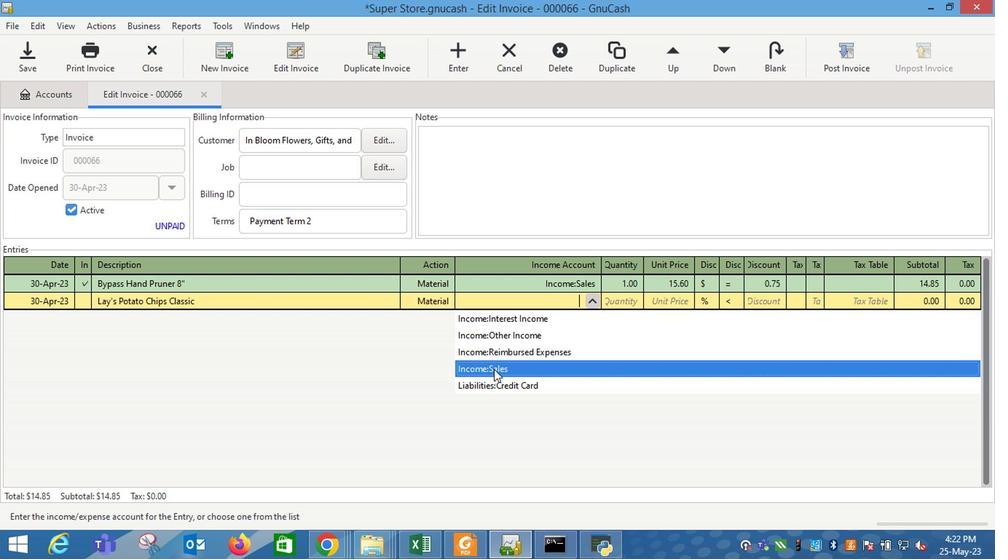 
Action: Mouse moved to (440, 351)
Screenshot: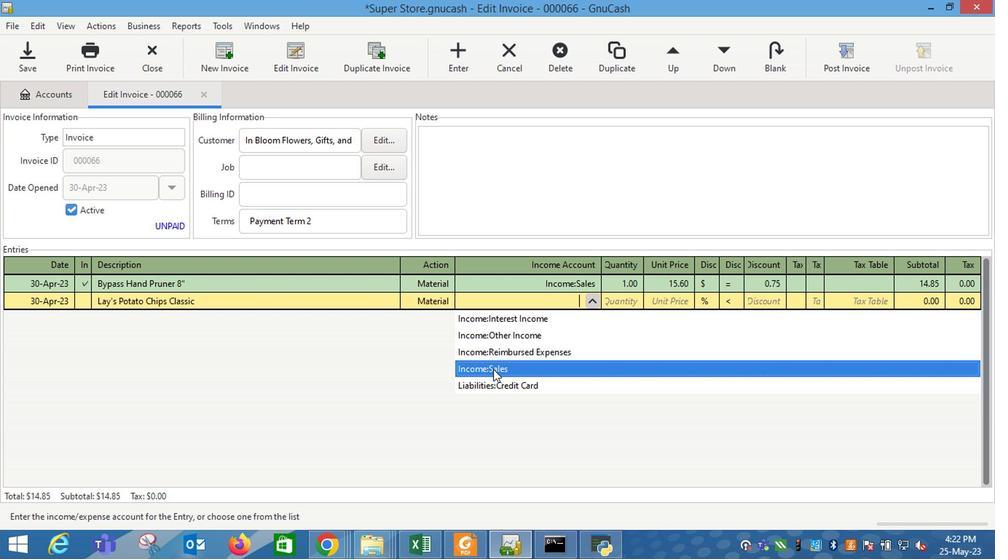 
Action: Key pressed <Key.tab>4<Key.tab>8.5
Screenshot: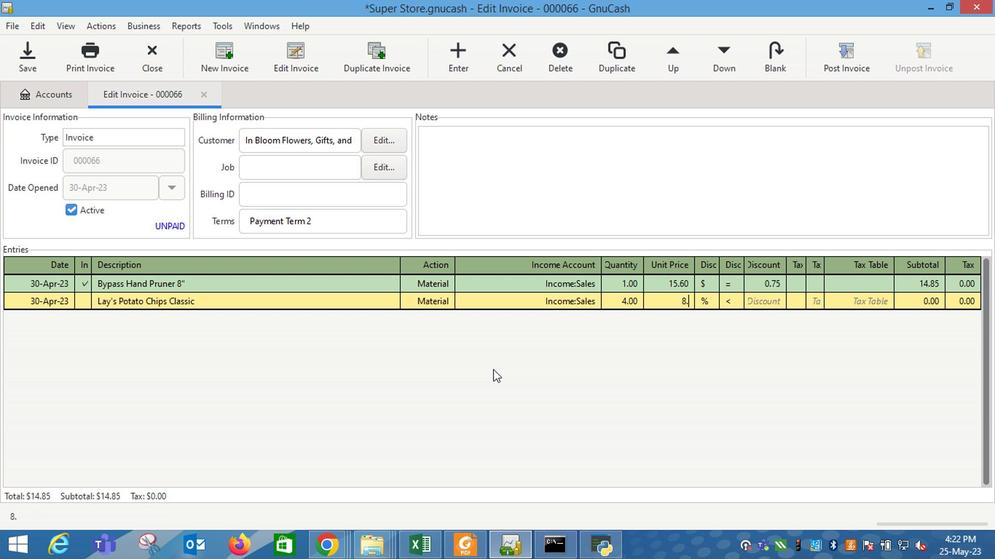
Action: Mouse moved to (592, 304)
Screenshot: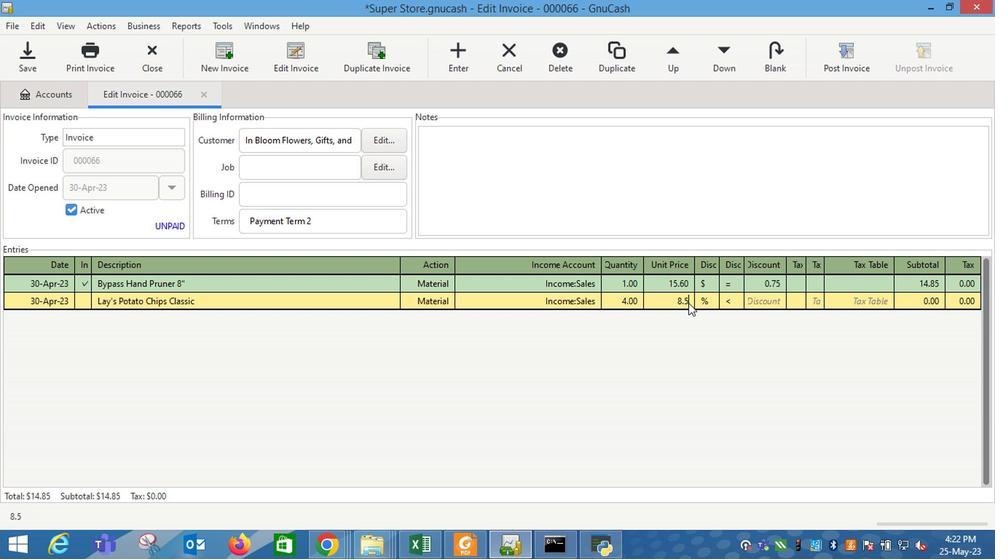 
Action: Mouse pressed left at (592, 304)
Screenshot: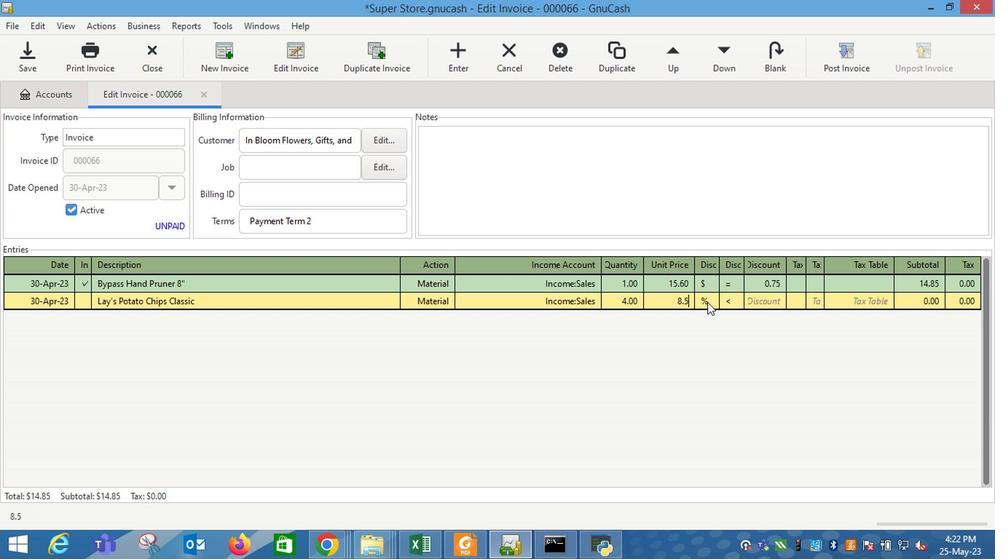 
Action: Mouse moved to (603, 304)
Screenshot: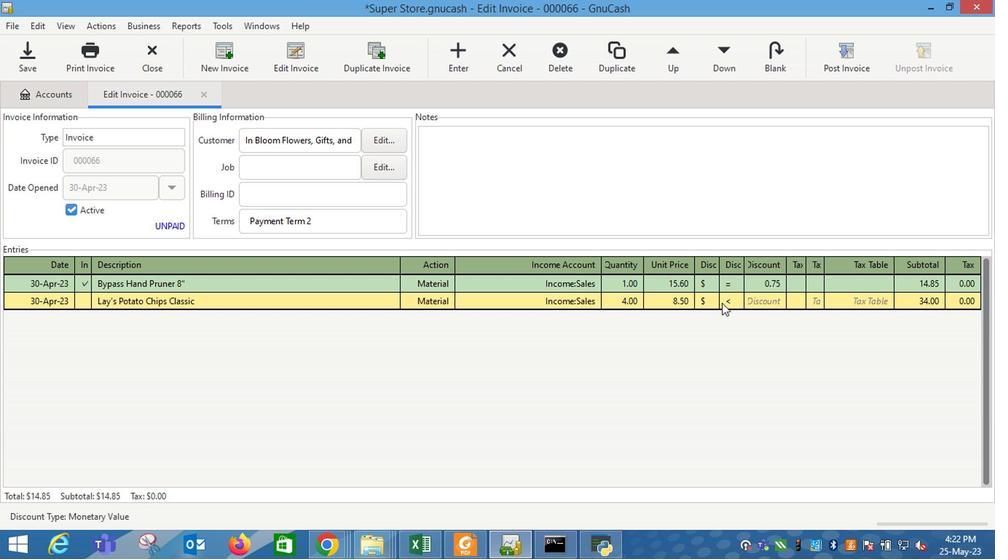 
Action: Mouse pressed left at (603, 304)
Screenshot: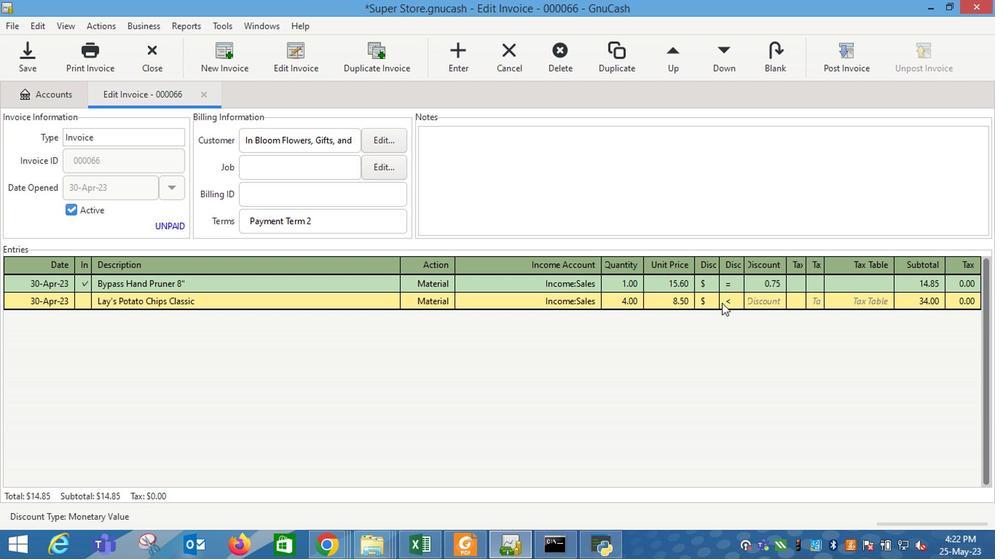 
Action: Mouse moved to (636, 307)
Screenshot: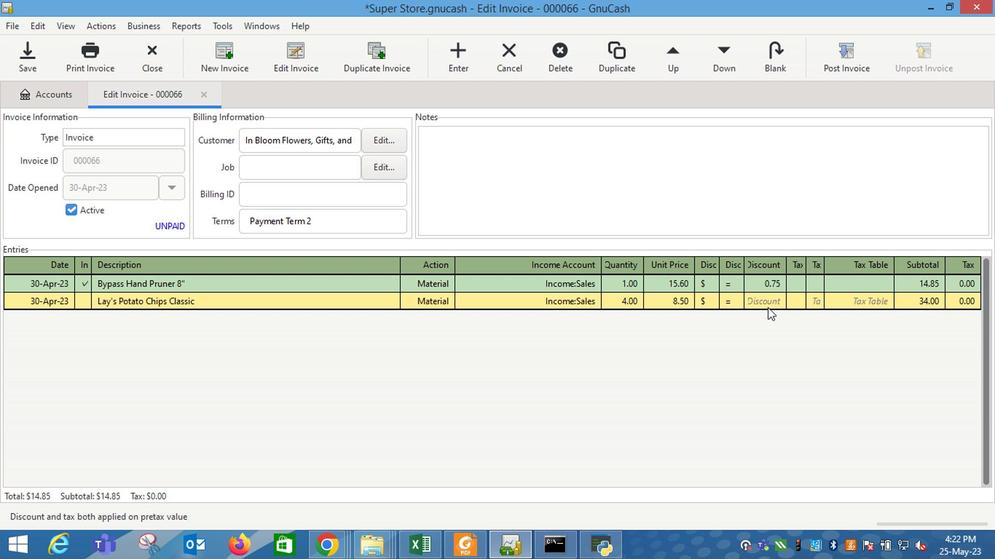
Action: Mouse pressed left at (636, 307)
Screenshot: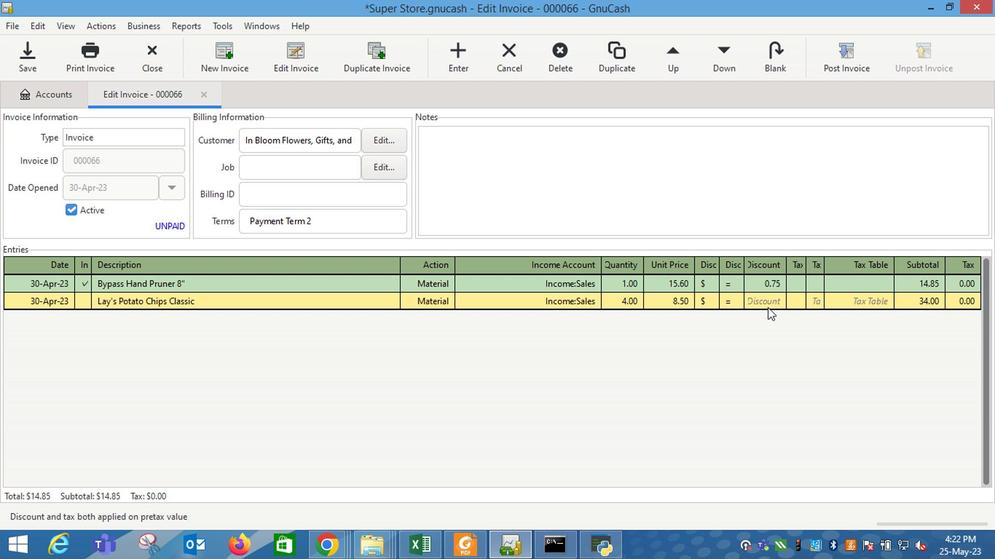 
Action: Mouse moved to (636, 307)
Screenshot: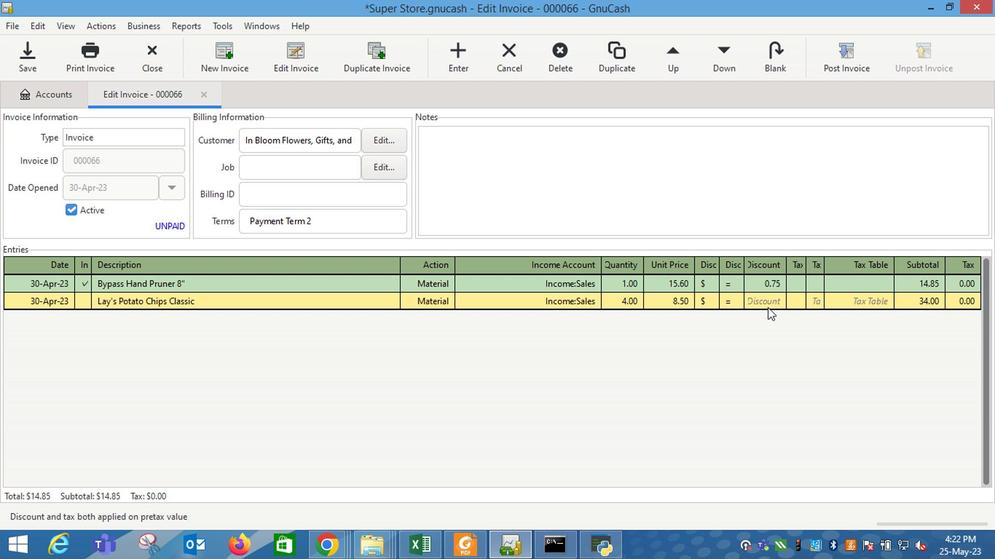 
Action: Key pressed 1.75
Screenshot: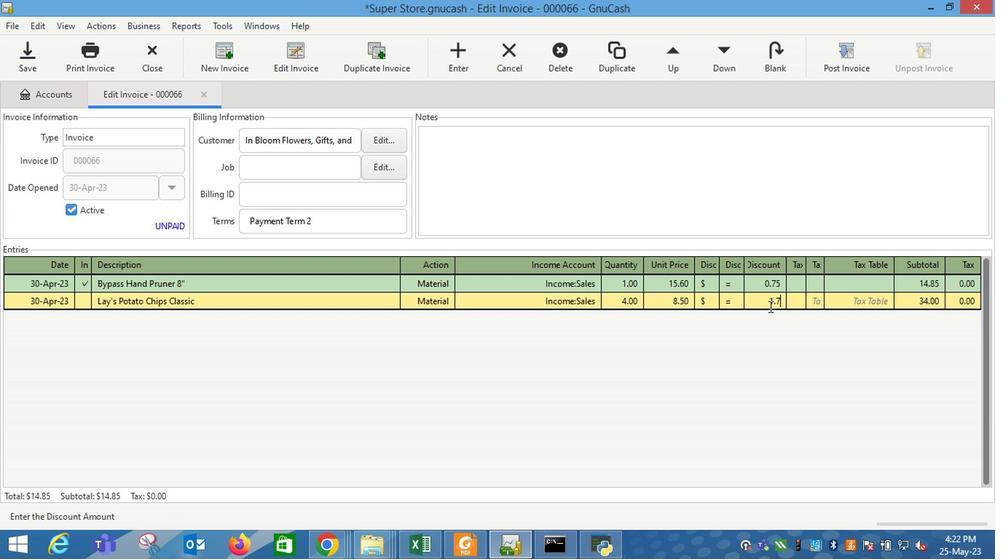 
Action: Mouse moved to (578, 393)
Screenshot: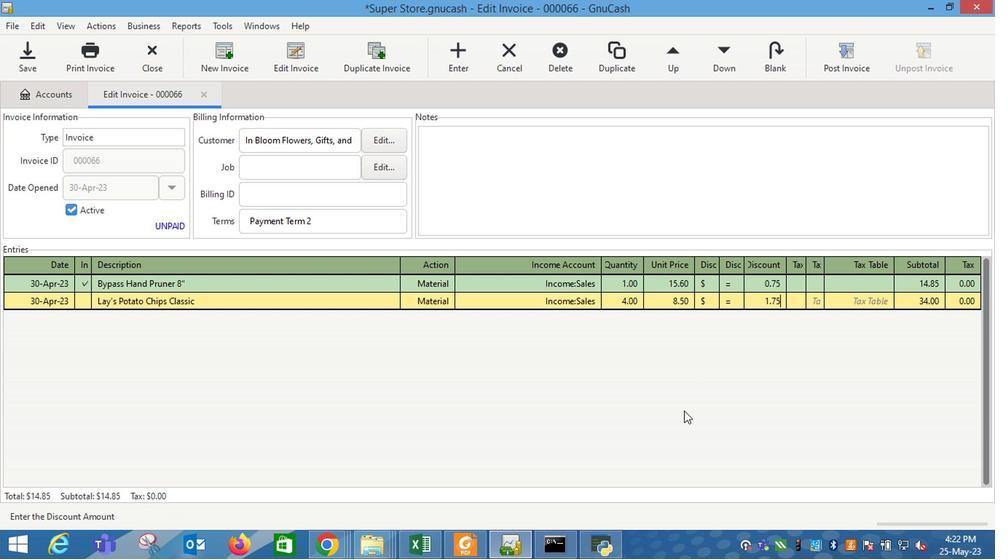 
Action: Key pressed <Key.enter>
Screenshot: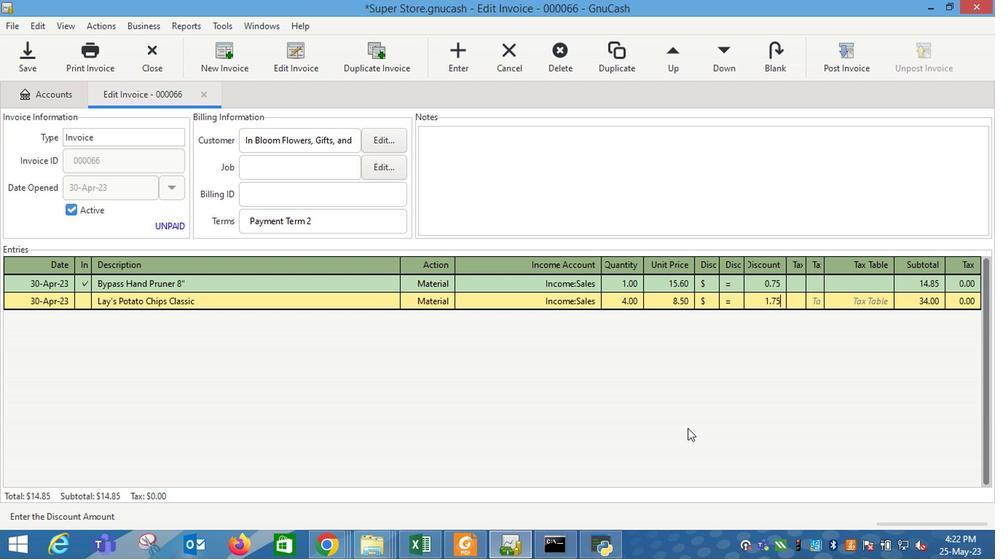 
Action: Mouse moved to (629, 350)
Screenshot: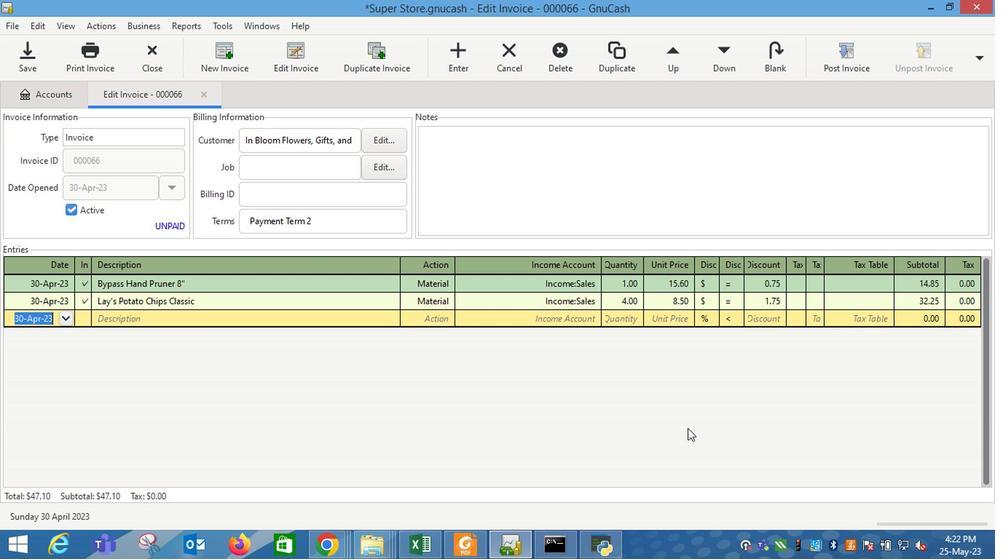 
Action: Key pressed <Key.shift_r>Li
Screenshot: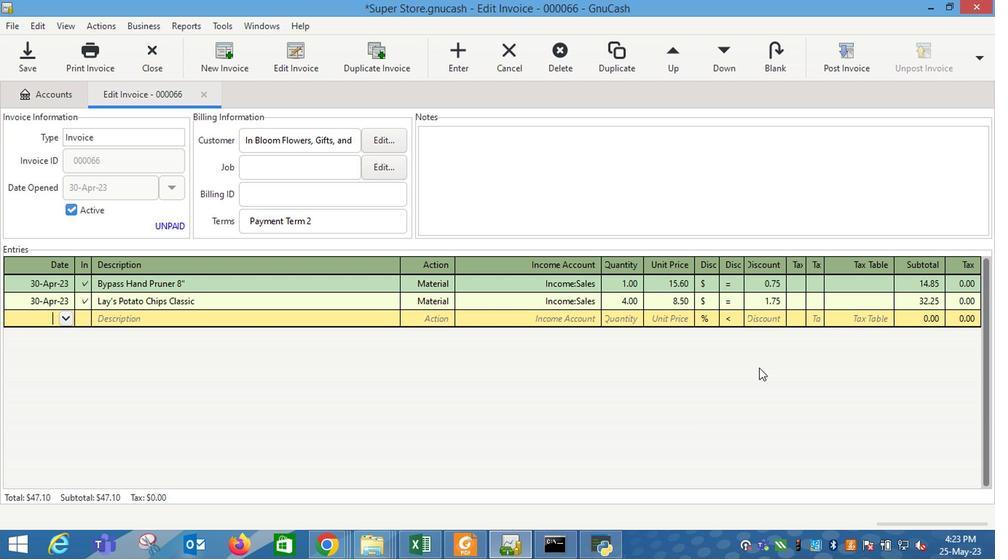 
Action: Mouse moved to (136, 312)
Screenshot: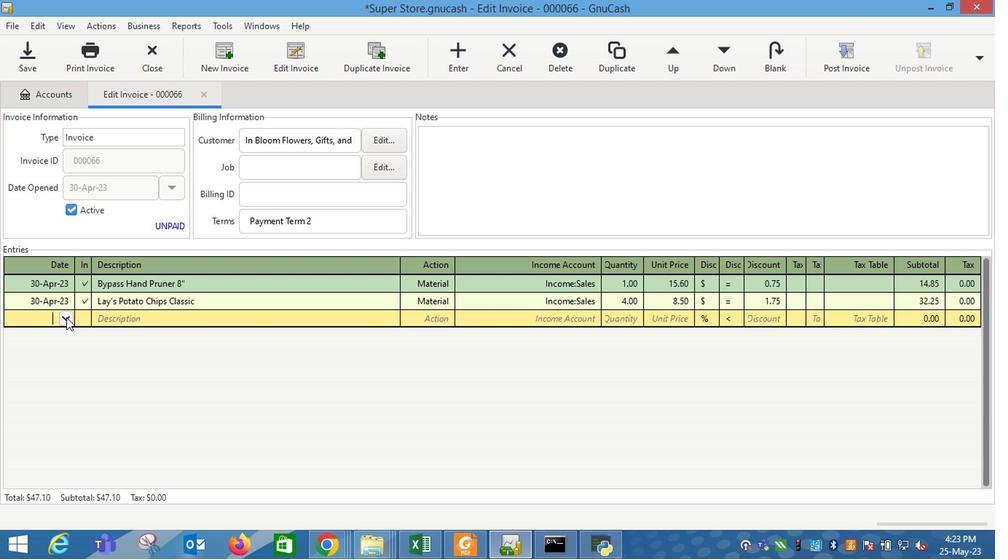 
Action: Mouse pressed left at (136, 312)
Screenshot: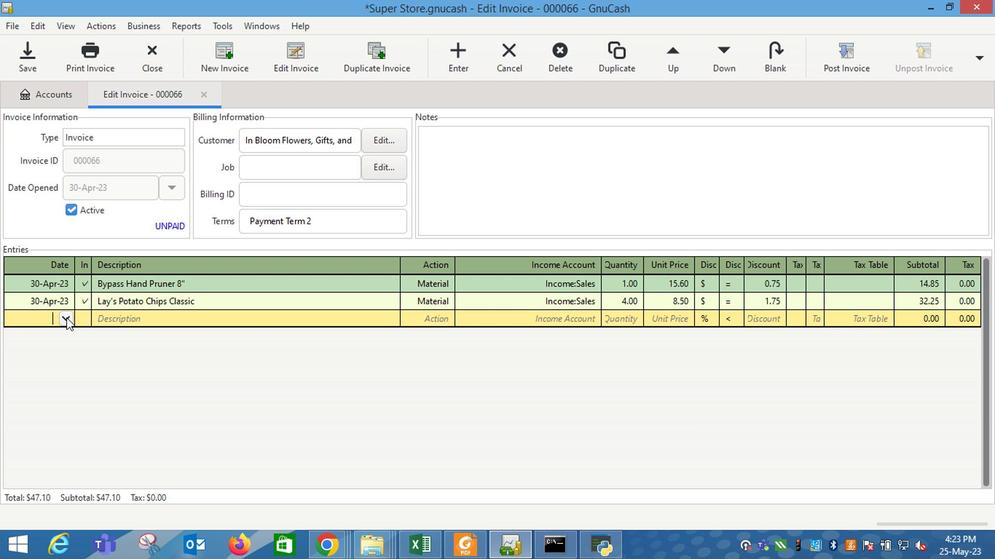 
Action: Mouse moved to (96, 328)
Screenshot: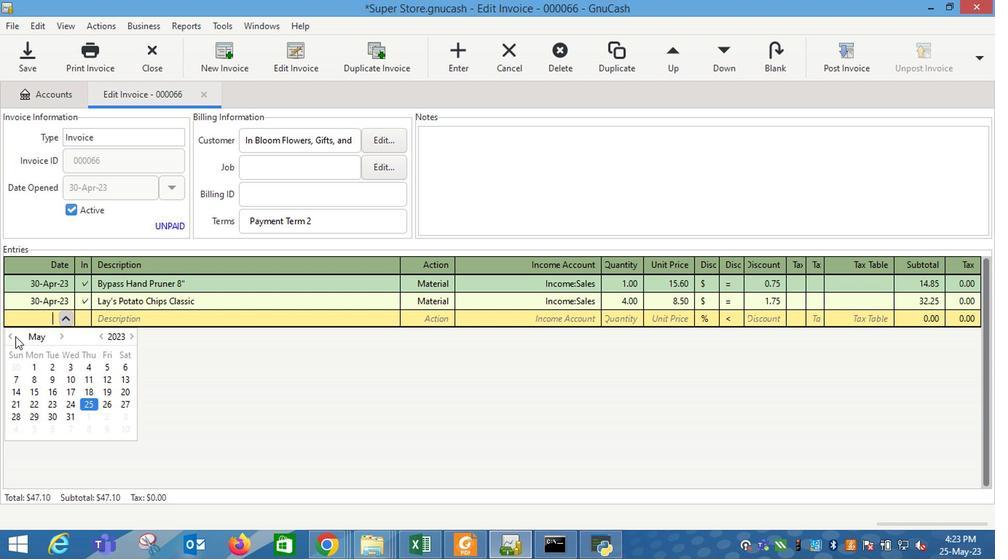 
Action: Mouse pressed left at (96, 328)
Screenshot: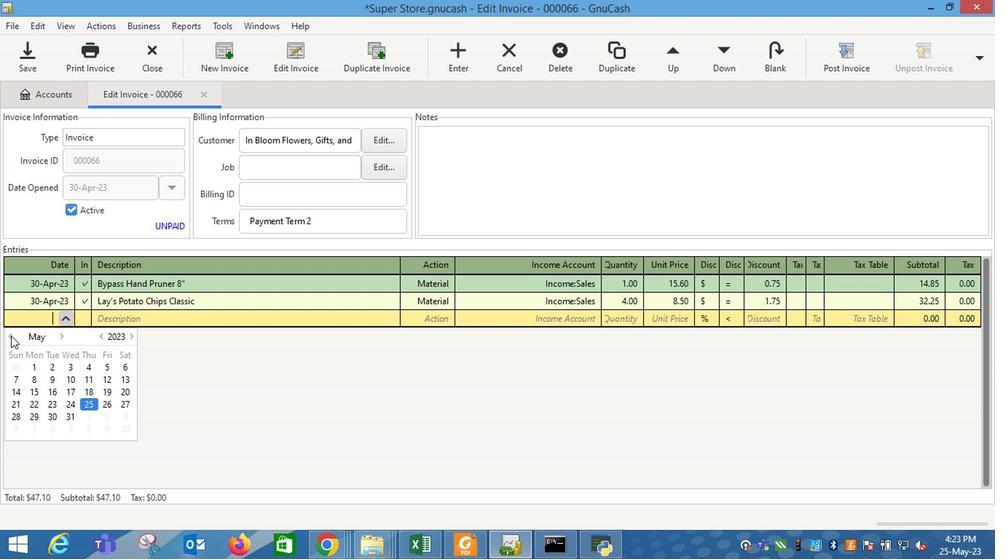 
Action: Mouse moved to (100, 394)
Screenshot: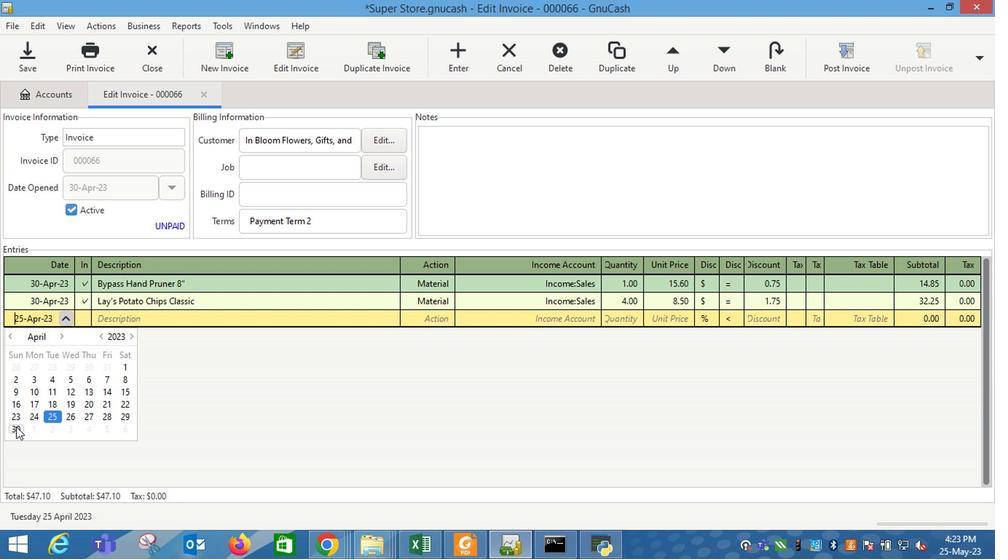 
Action: Mouse pressed left at (100, 394)
Screenshot: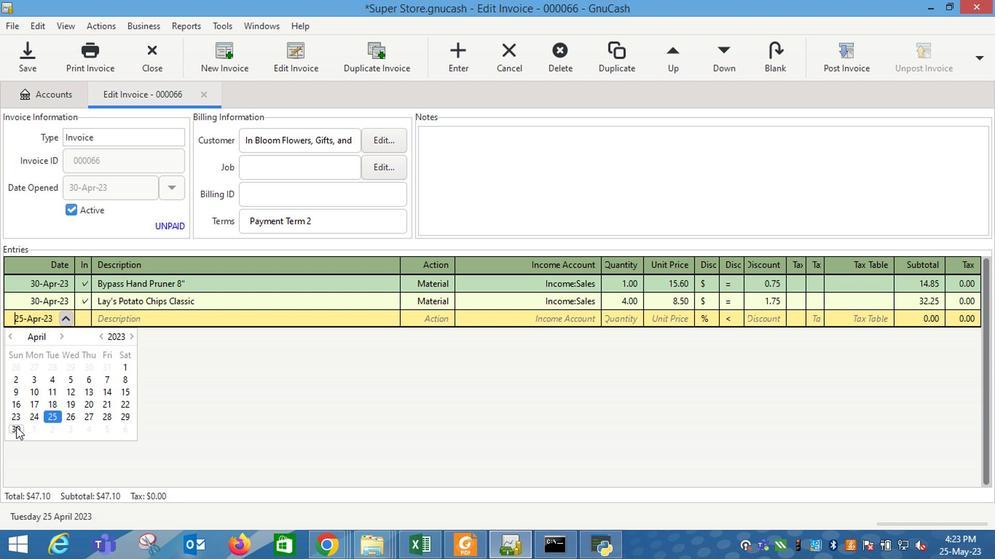 
Action: Key pressed <Key.tab>
Screenshot: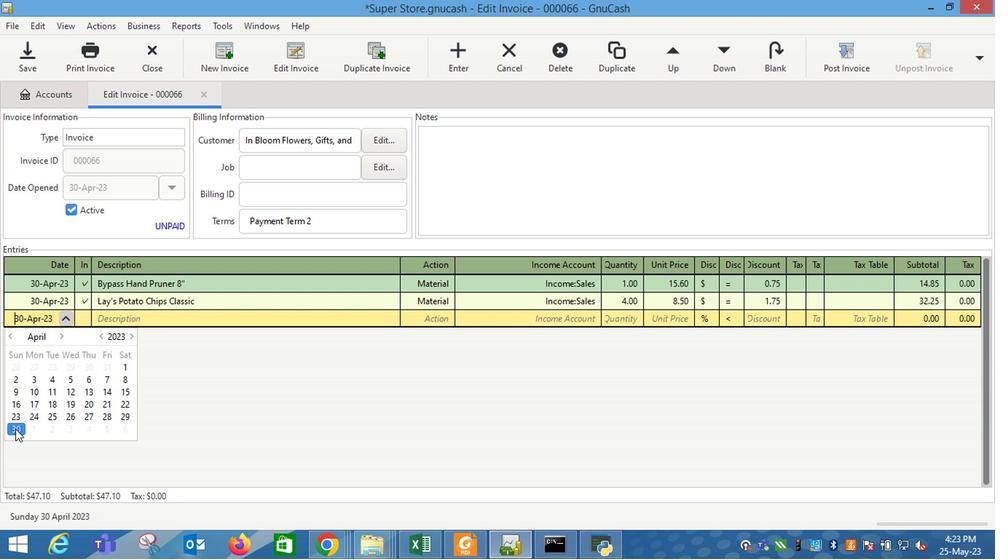 
Action: Mouse moved to (106, 392)
Screenshot: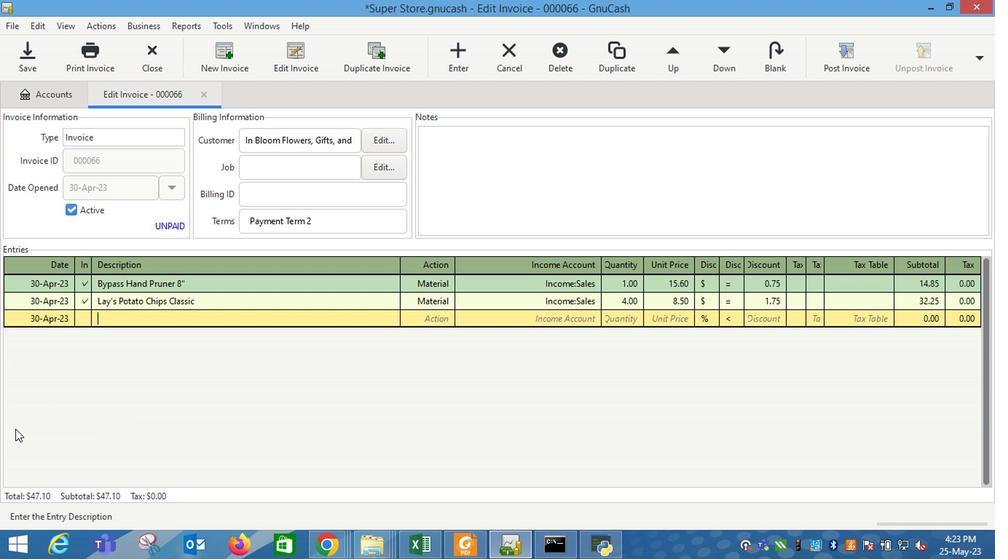 
Action: Key pressed <Key.shift_r>libby<Key.backspace><Key.backspace><Key.backspace><Key.backspace><Key.backspace><Key.backspace><Key.backspace><Key.backspace><Key.backspace><Key.backspace><Key.backspace><Key.backspace><Key.shift_r>Libby's<Key.space><Key.shift_r>Whole<Key.space><Key.shift_r>Kernel<Key.space><Key.shift_r>Sweet
Screenshot: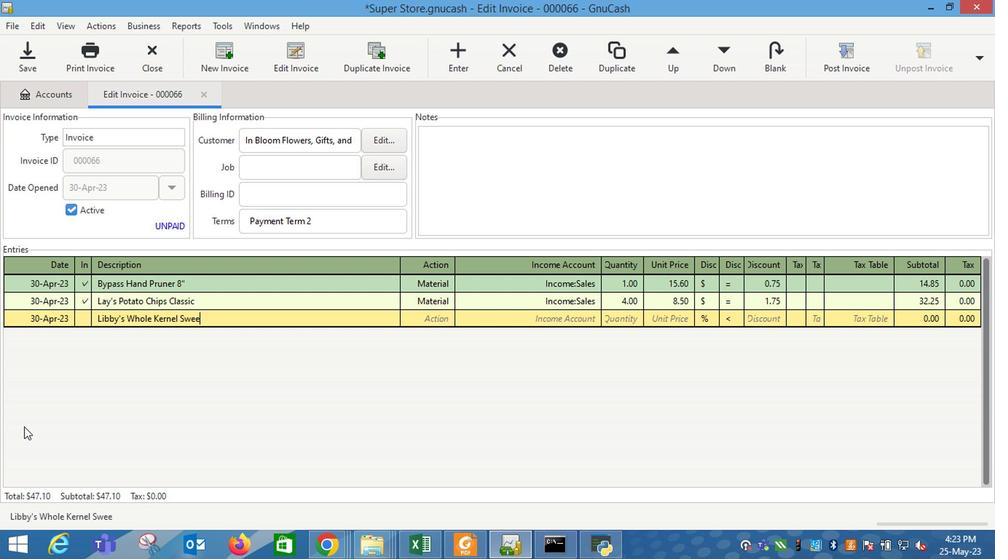 
Action: Mouse moved to (106, 393)
Screenshot: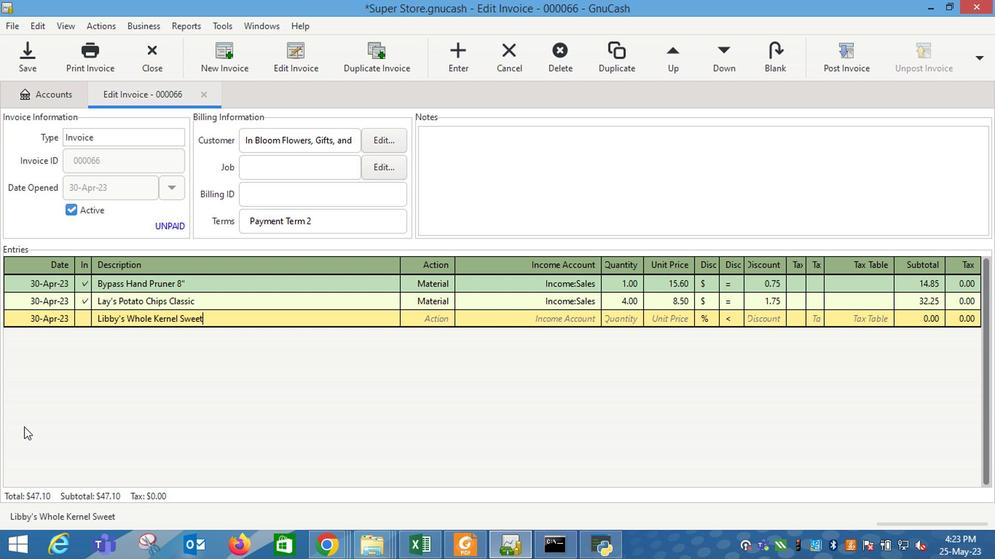 
Action: Key pressed <Key.space><Key.shift_r>Corn<Key.space><Key.shift_r>(15<Key.space>oz<Key.shift_r>)<Key.tab>
Screenshot: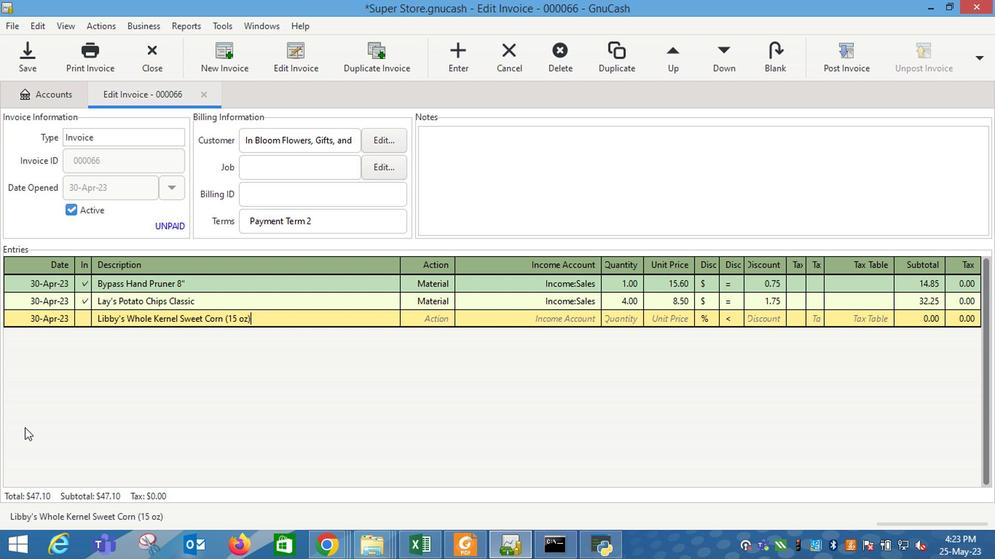 
Action: Mouse moved to (406, 316)
Screenshot: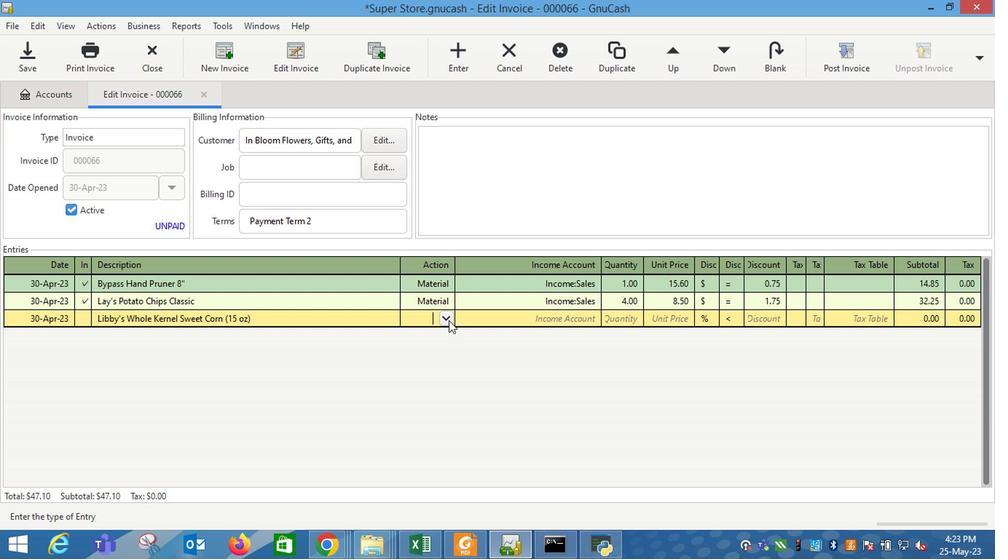 
Action: Mouse pressed left at (406, 316)
Screenshot: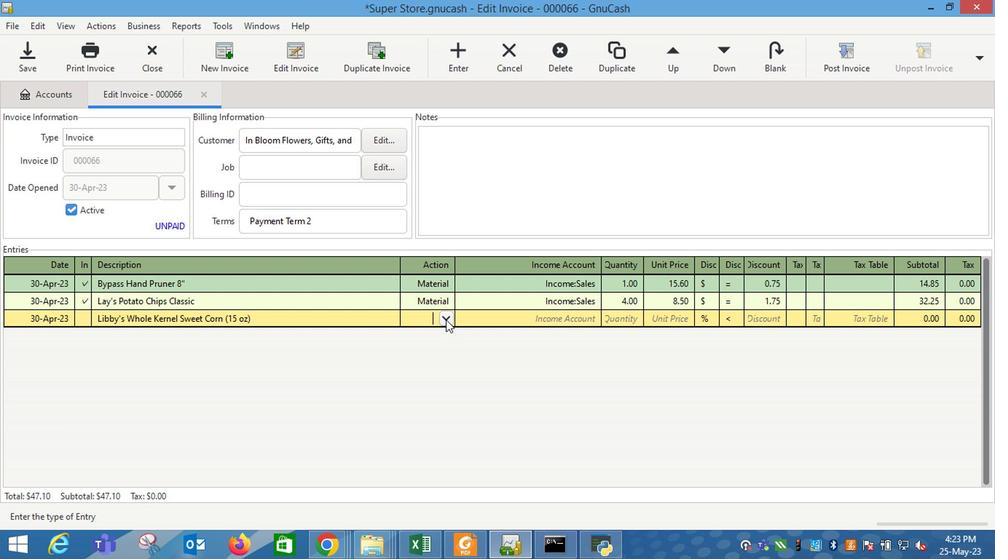 
Action: Mouse moved to (391, 338)
Screenshot: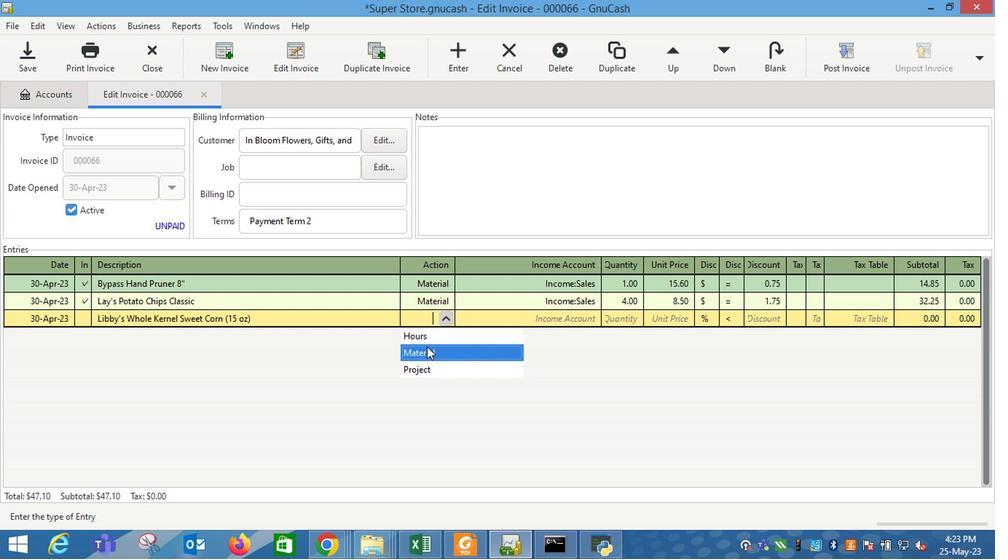 
Action: Mouse pressed left at (391, 338)
Screenshot: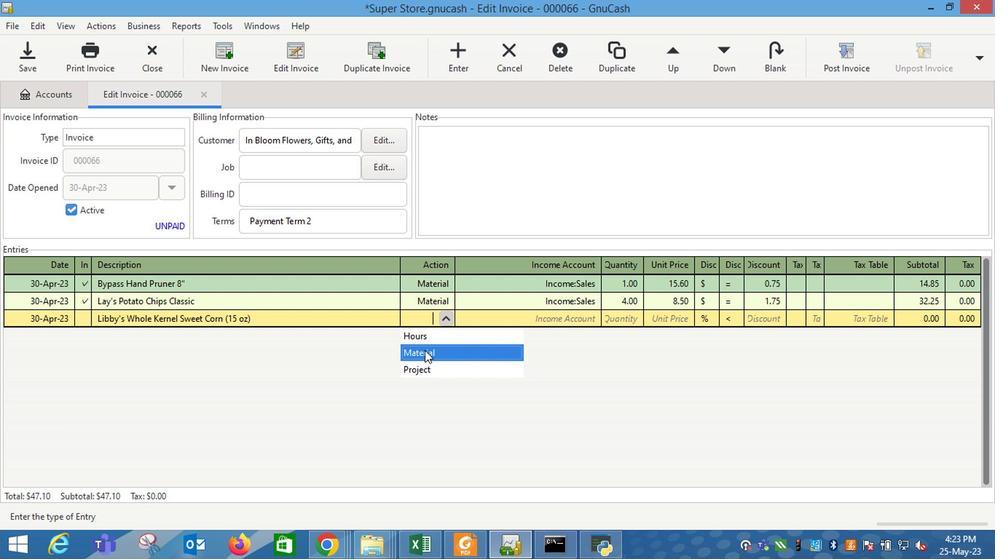 
Action: Mouse moved to (393, 338)
Screenshot: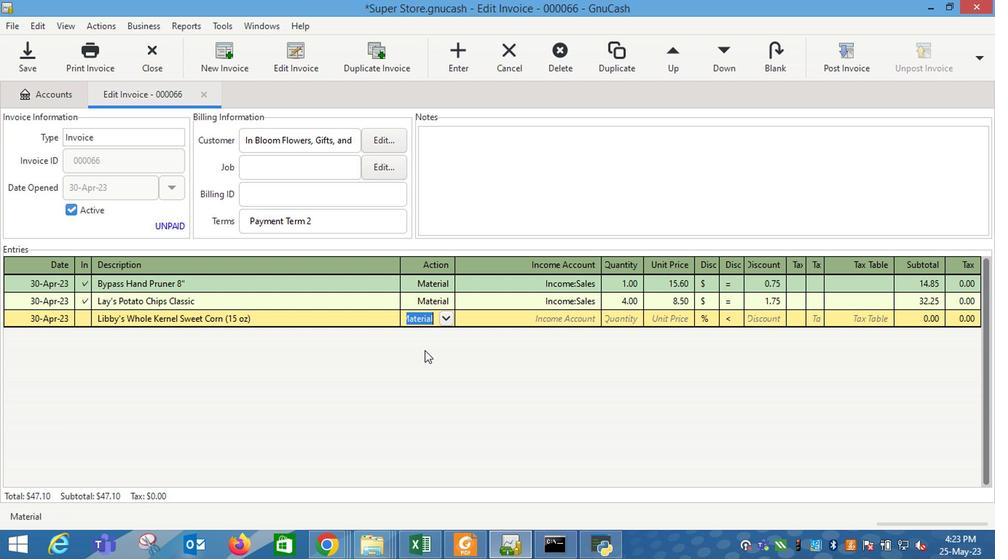 
Action: Key pressed <Key.tab>
Screenshot: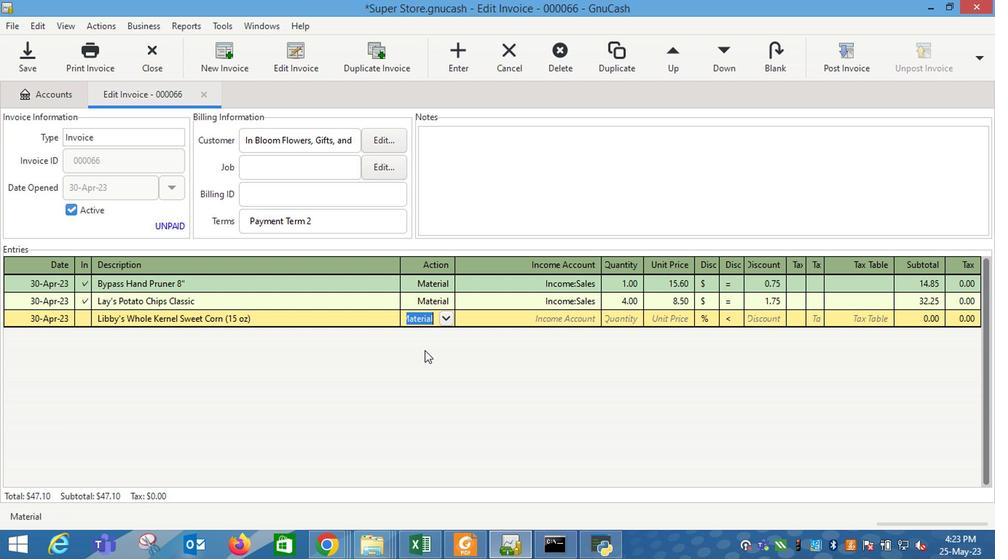 
Action: Mouse moved to (509, 318)
Screenshot: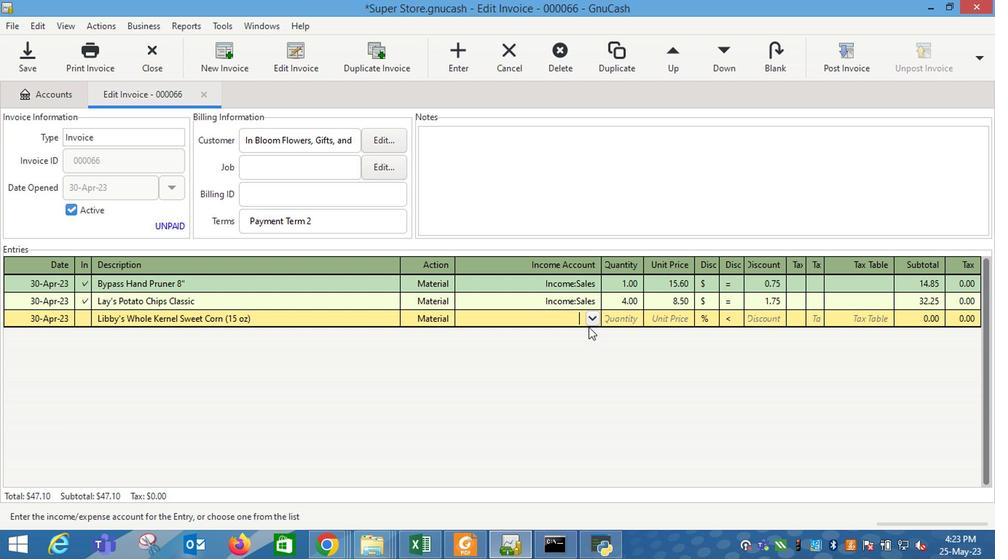
Action: Mouse pressed left at (509, 318)
Screenshot: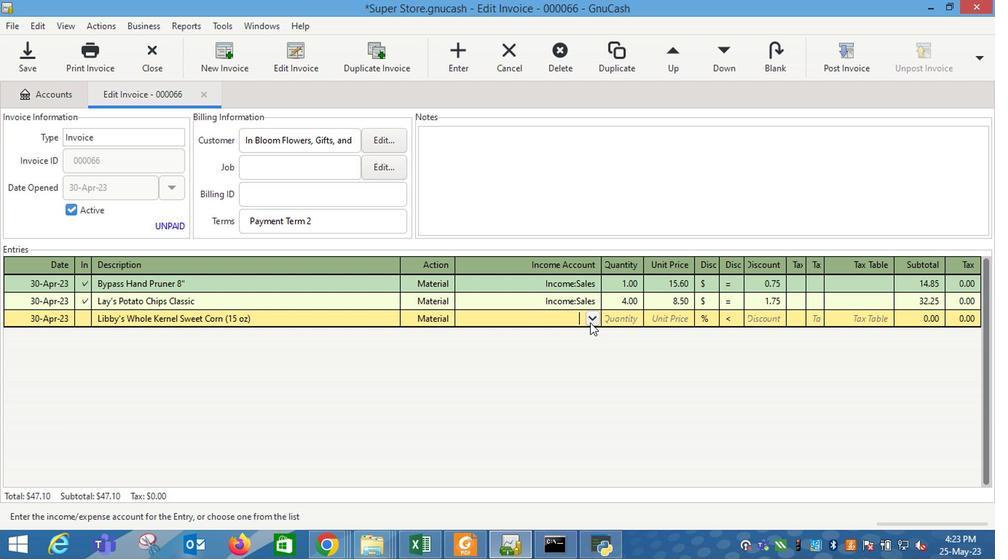 
Action: Mouse moved to (439, 362)
Screenshot: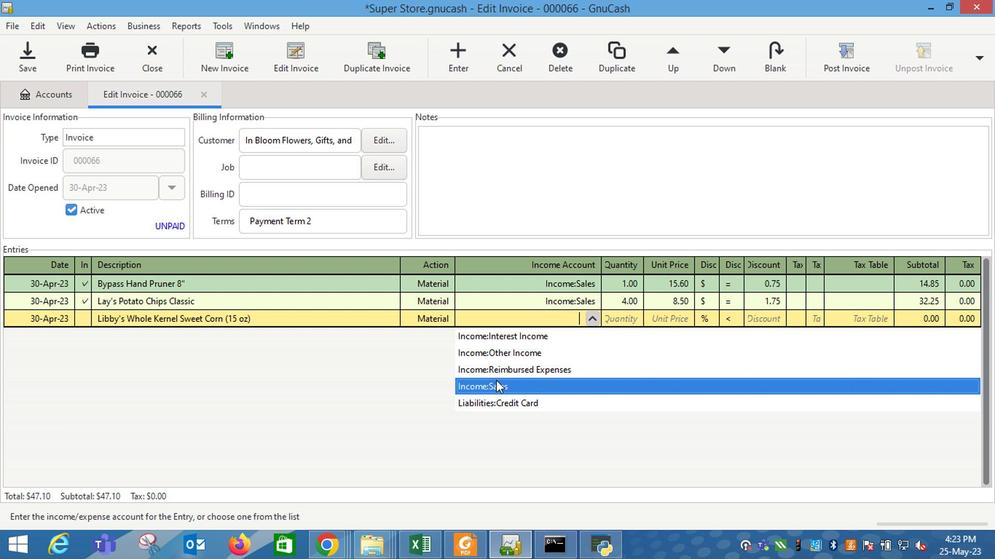 
Action: Mouse pressed left at (439, 362)
Screenshot: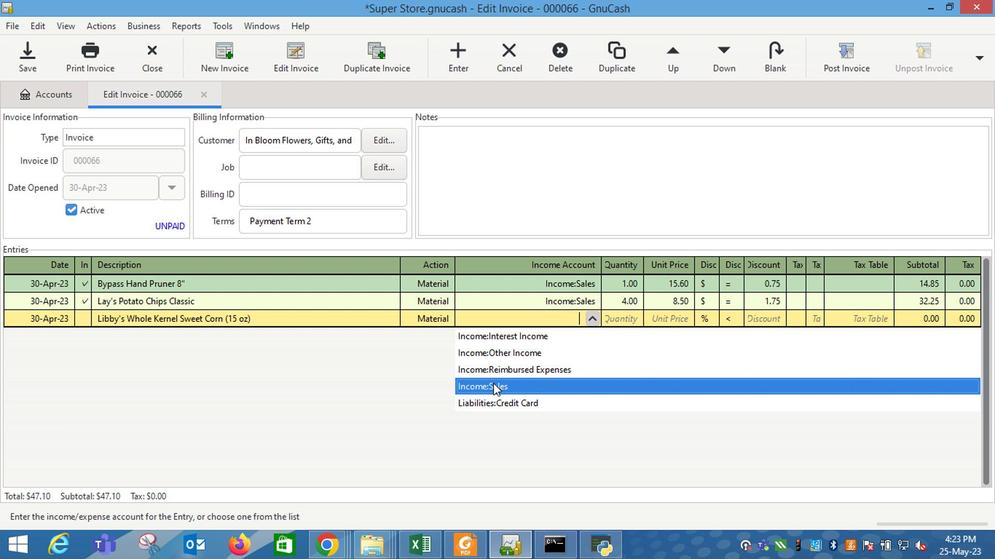 
Action: Key pressed <Key.tab>2<Key.tab>9.5<Key.tab>
Screenshot: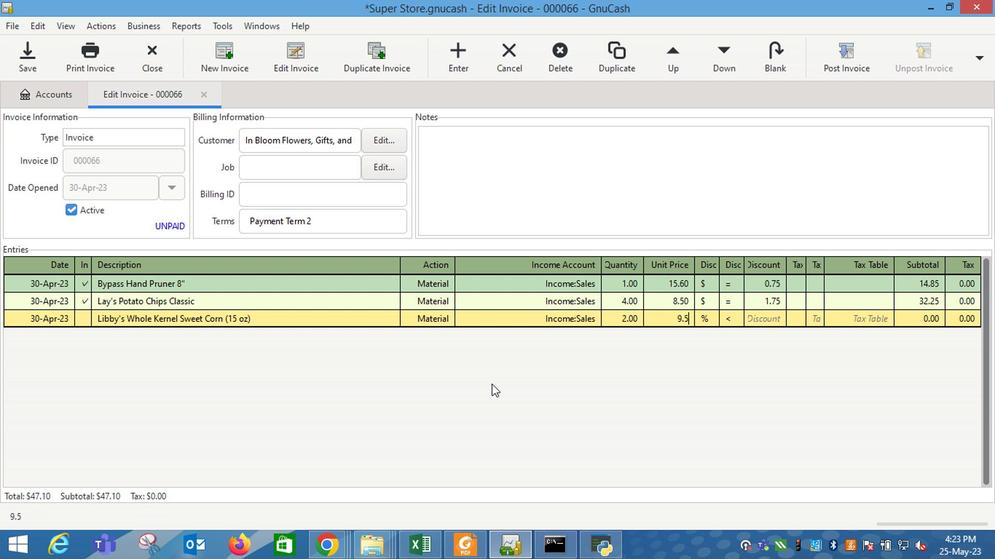 
Action: Mouse moved to (584, 315)
Screenshot: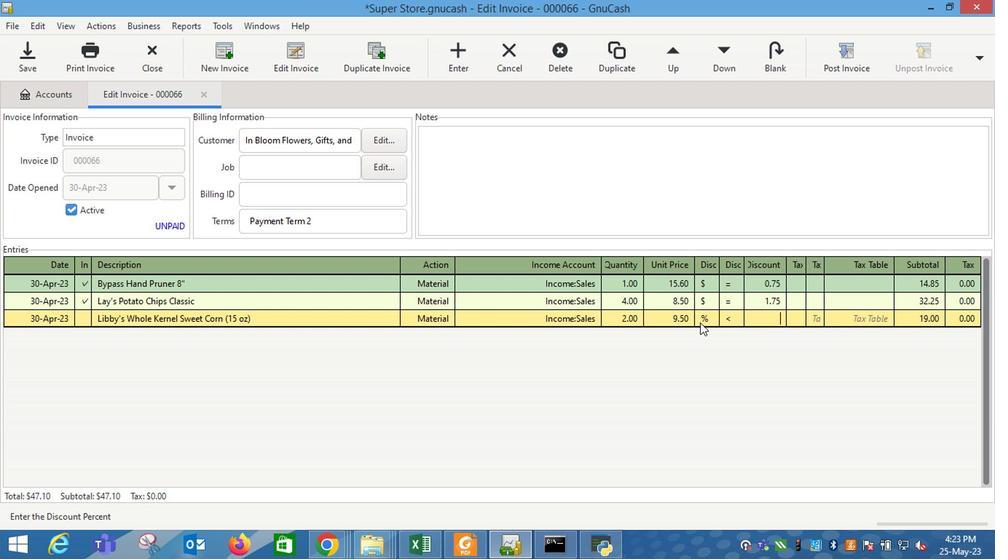 
Action: Mouse pressed left at (584, 315)
Screenshot: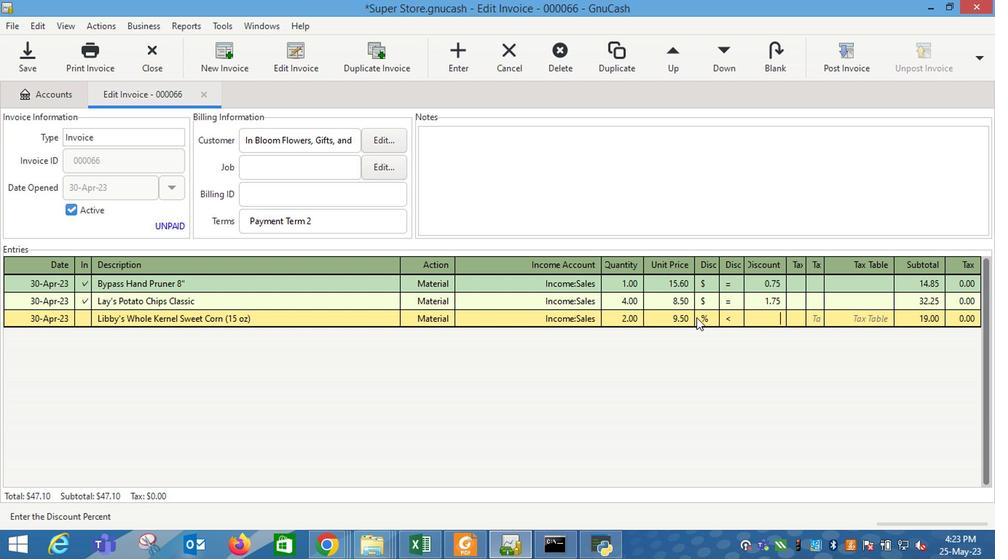 
Action: Mouse moved to (605, 318)
Screenshot: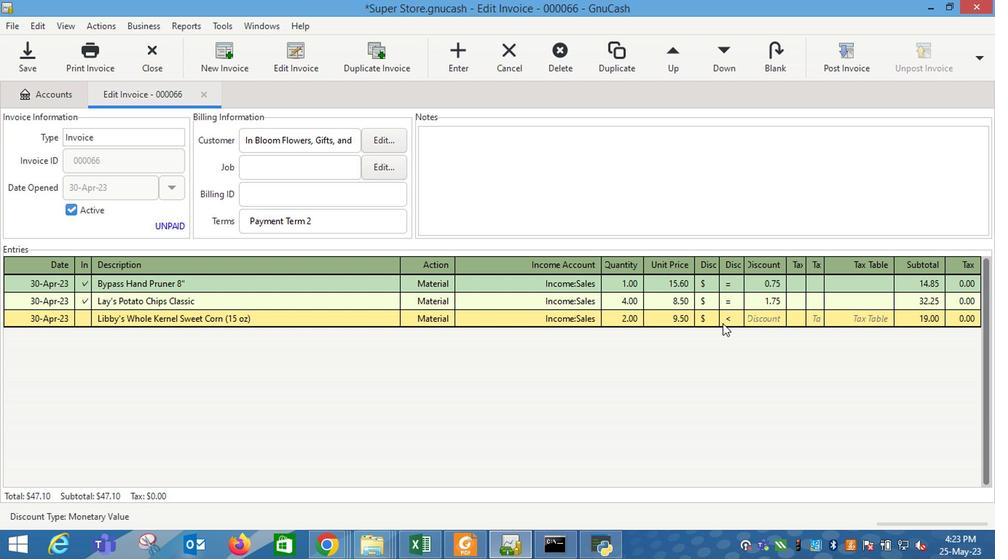 
Action: Mouse pressed left at (605, 318)
Screenshot: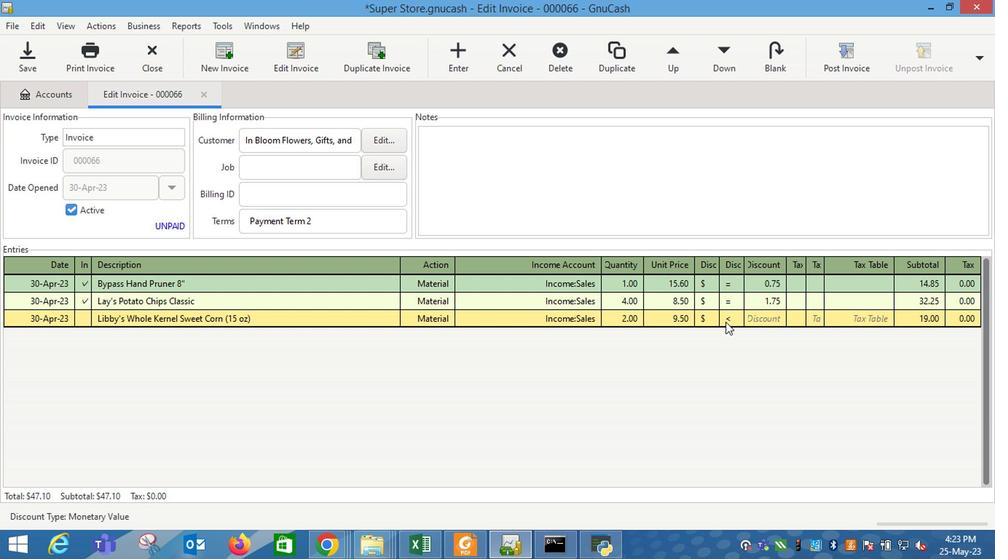 
Action: Mouse moved to (623, 317)
Screenshot: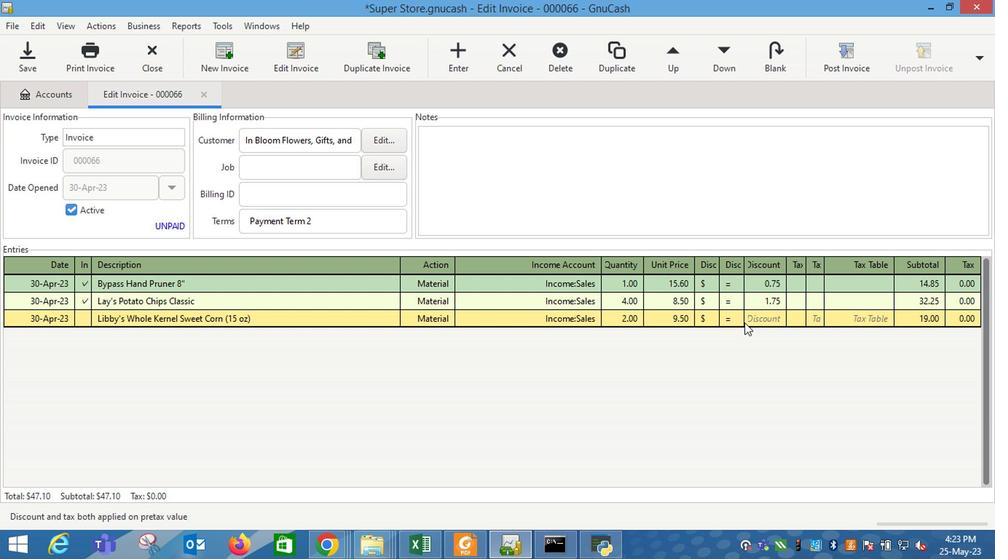 
Action: Mouse pressed left at (623, 317)
Screenshot: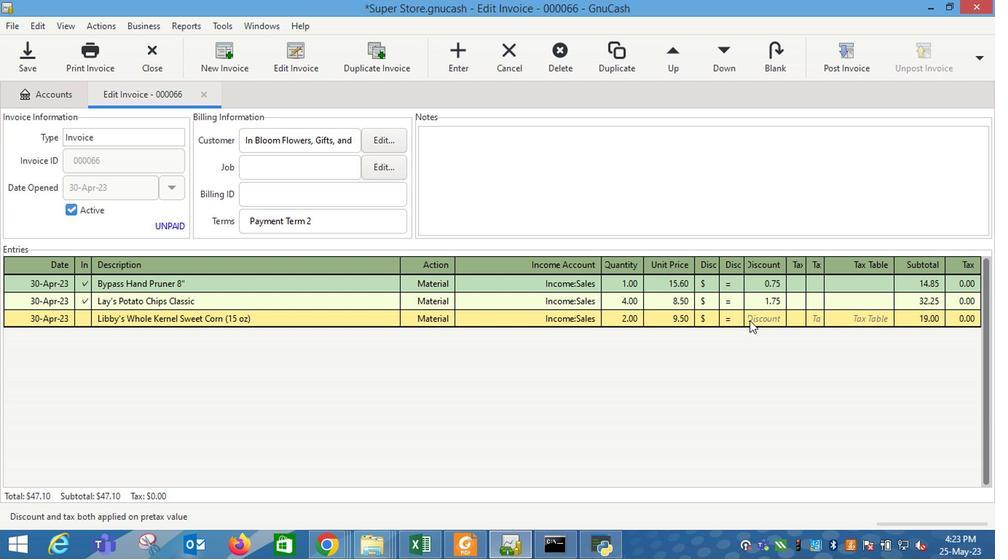
Action: Mouse moved to (622, 313)
Screenshot: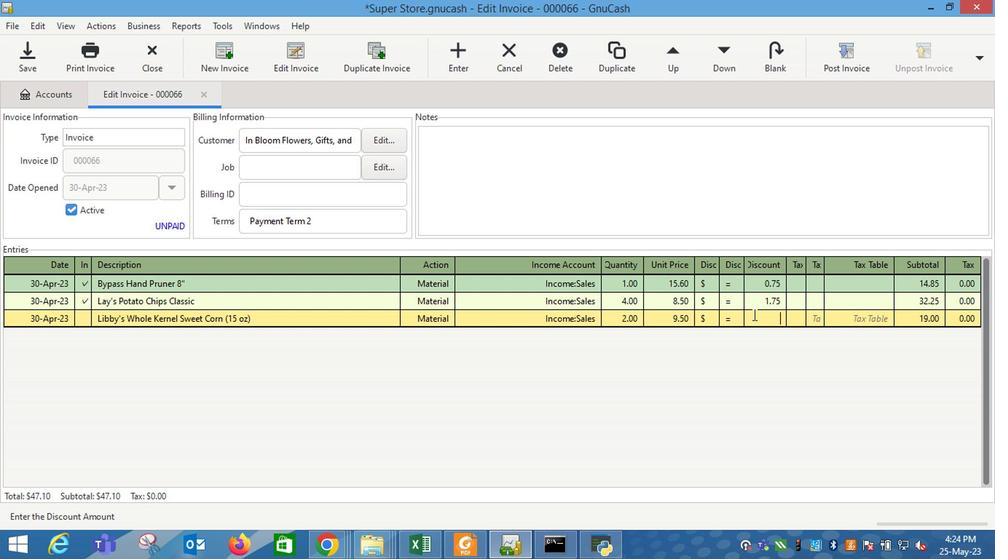 
Action: Key pressed 2.25<Key.enter>
Screenshot: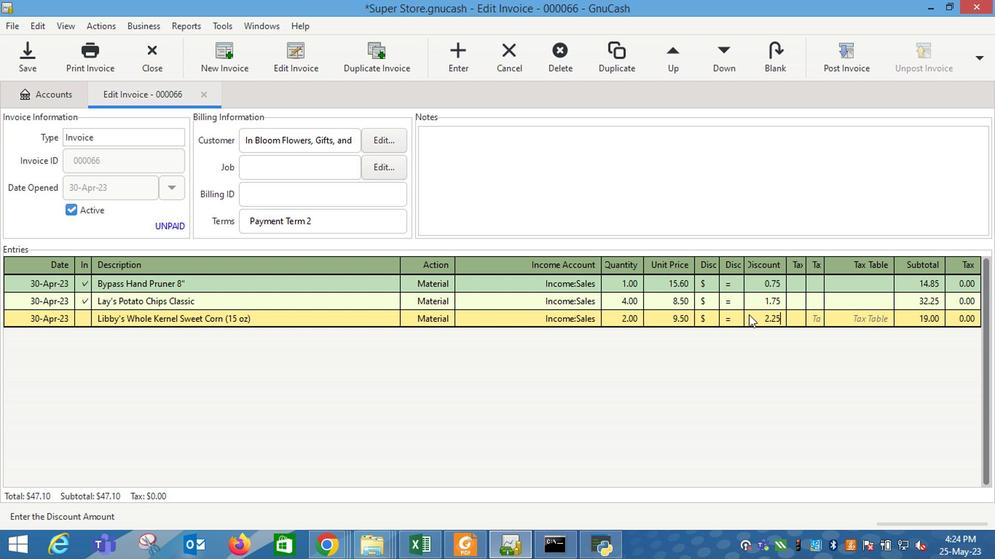 
Action: Mouse moved to (524, 243)
Screenshot: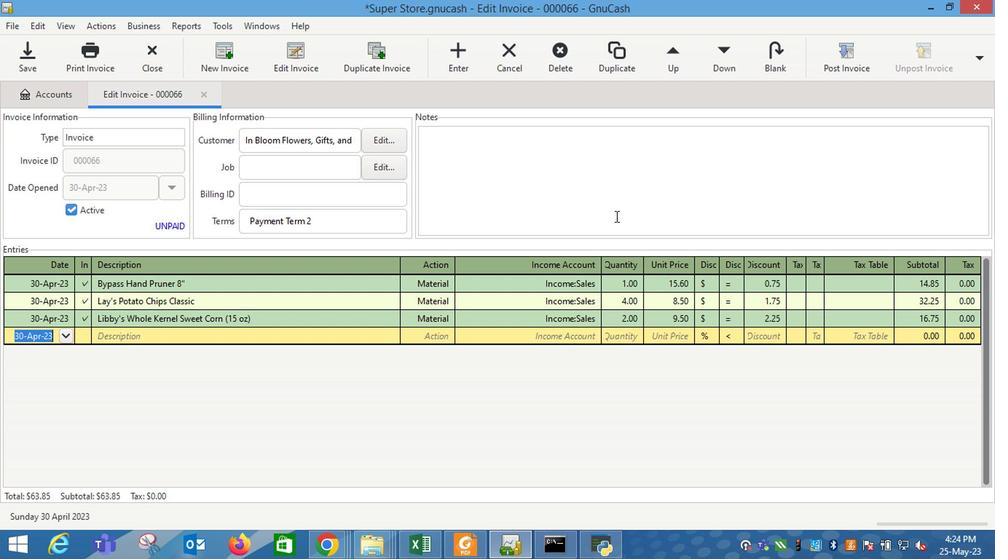
Action: Mouse pressed left at (524, 243)
Screenshot: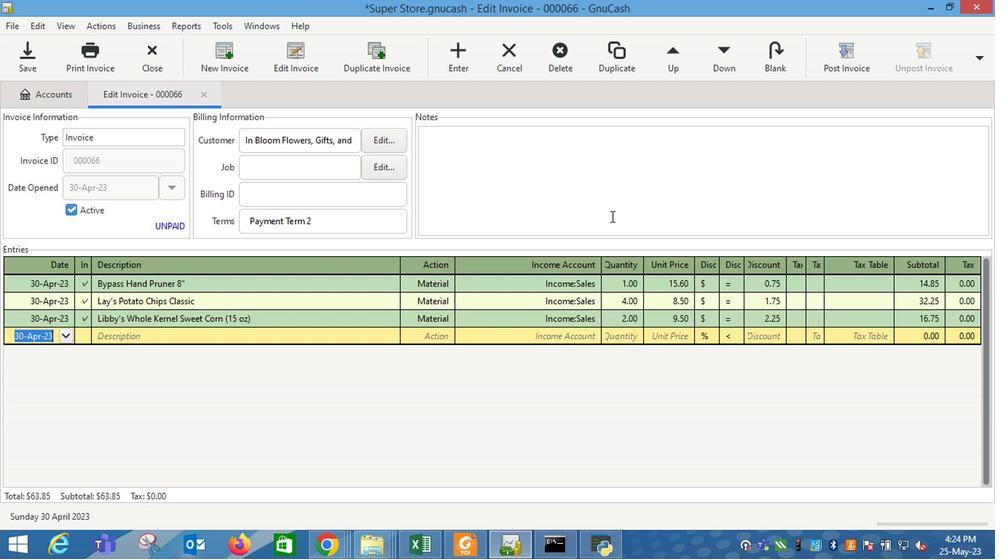 
Action: Mouse moved to (523, 243)
Screenshot: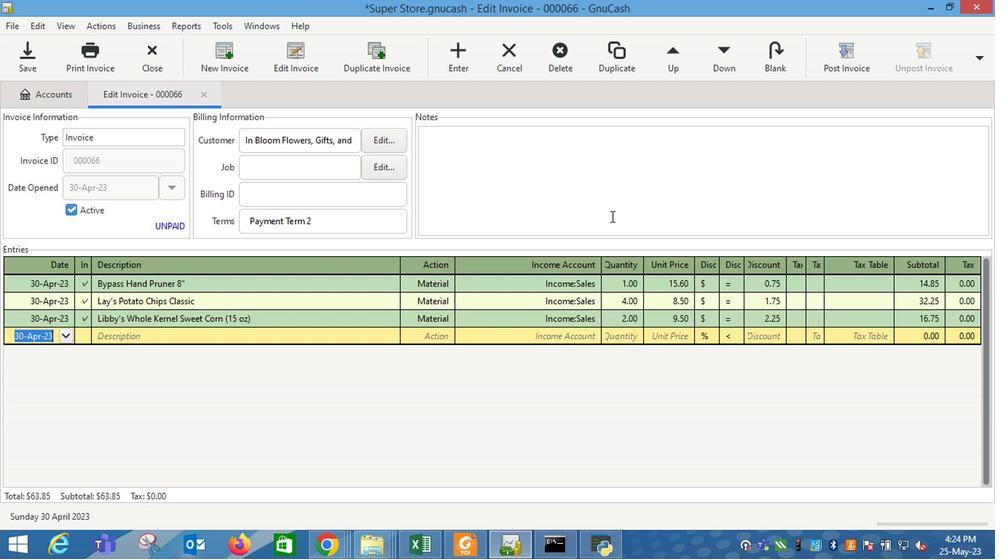 
Action: Key pressed <Key.shift_r>Looking<Key.space>forward<Key.space>to<Key.space>serving<Key.space>you<Key.space>again.
Screenshot: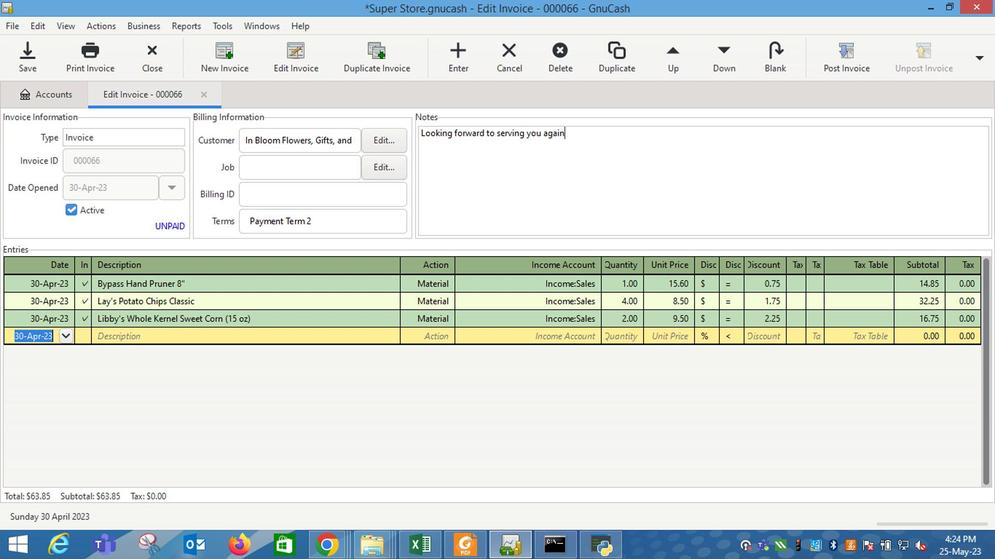 
Action: Mouse moved to (684, 132)
Screenshot: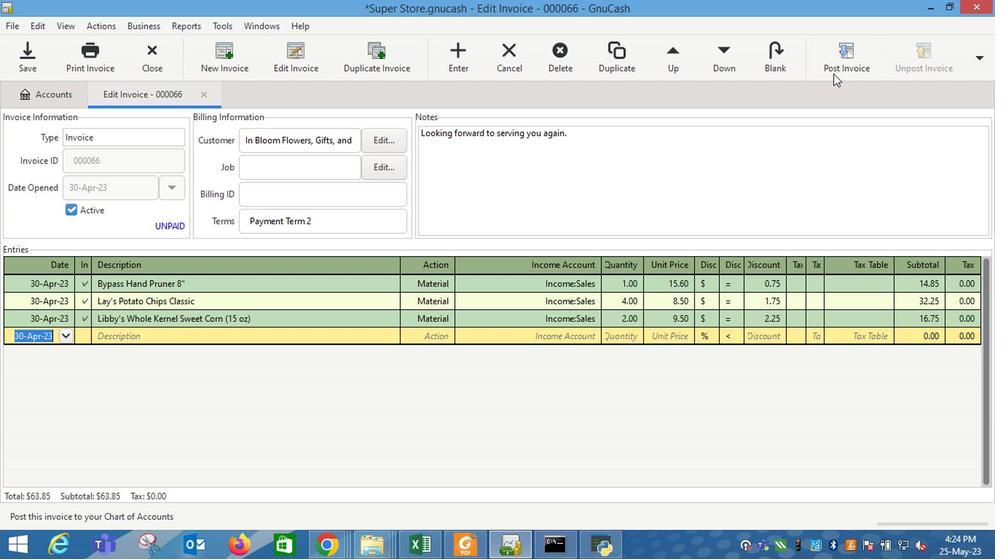 
Action: Mouse pressed left at (684, 132)
Screenshot: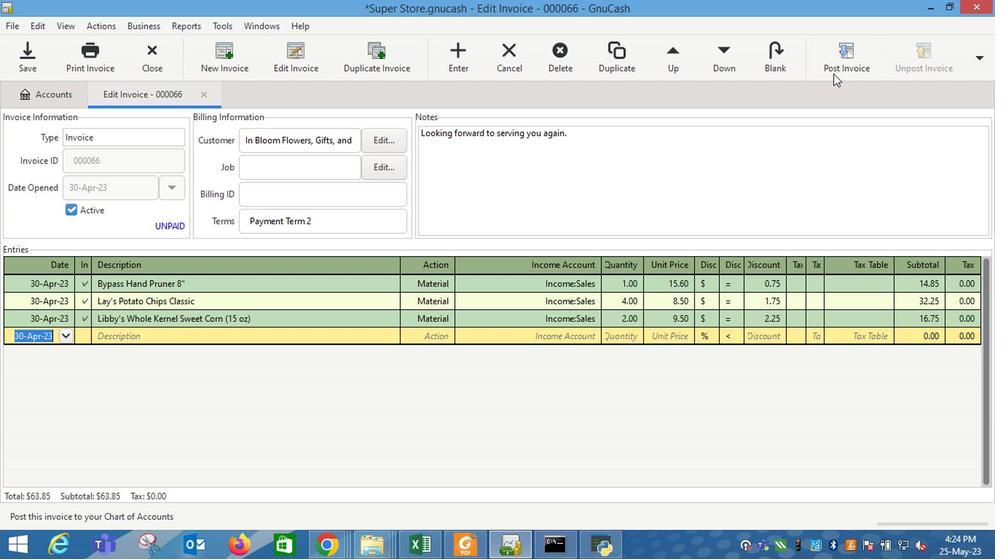 
Action: Mouse moved to (524, 261)
Screenshot: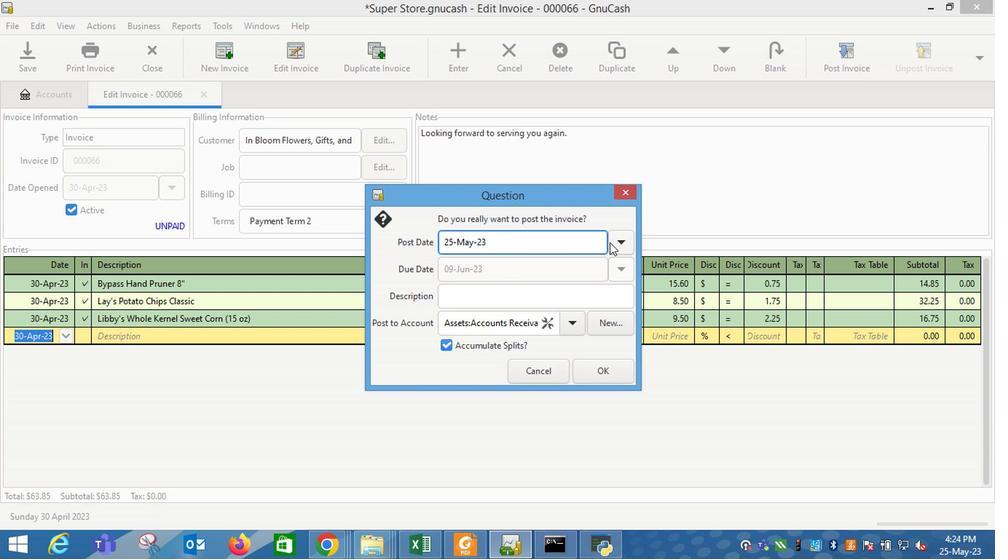 
Action: Mouse pressed left at (524, 261)
Screenshot: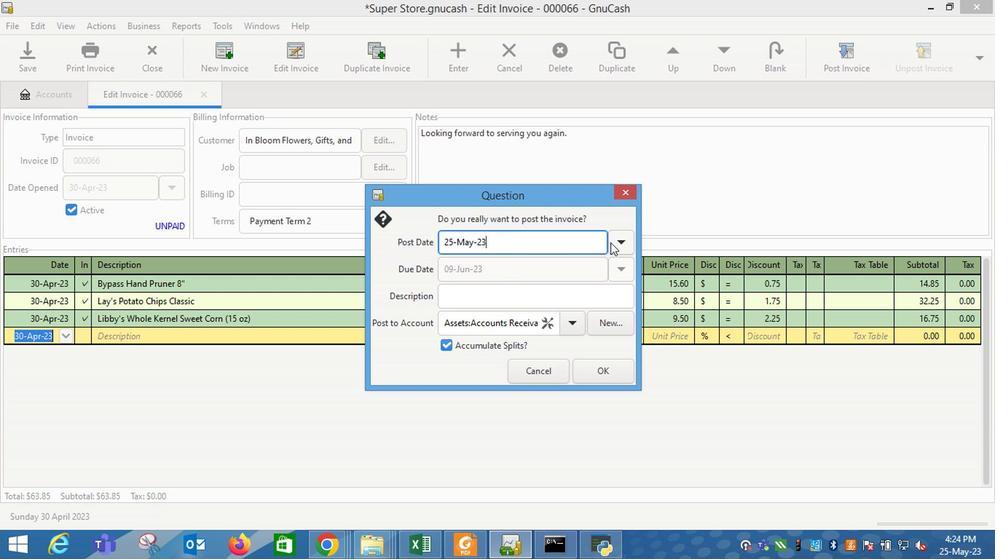 
Action: Mouse moved to (453, 276)
Screenshot: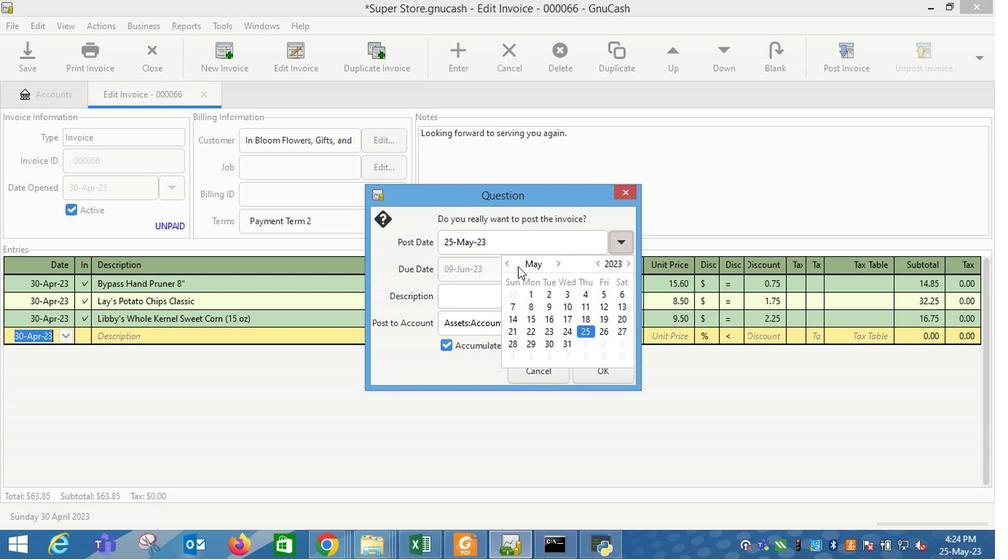 
Action: Mouse pressed left at (453, 276)
Screenshot: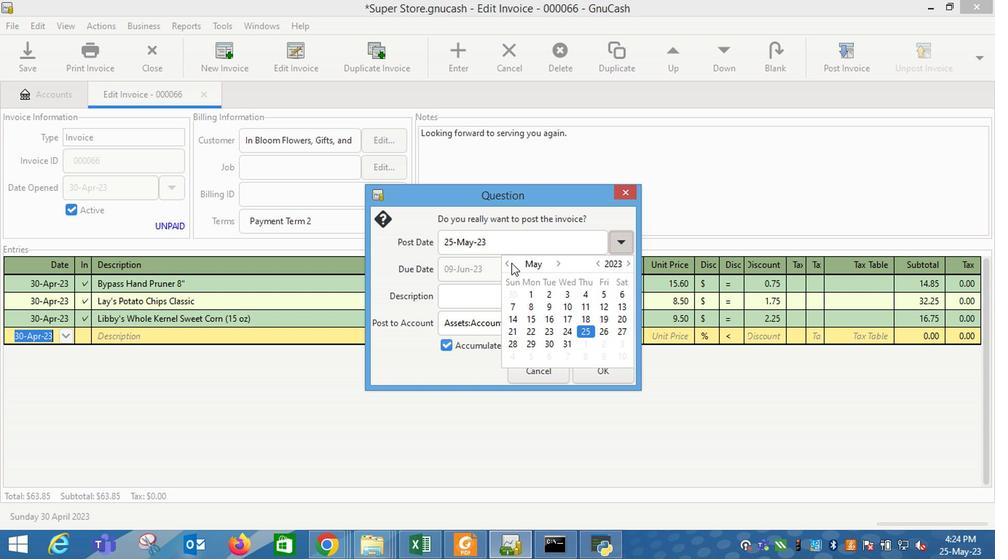 
Action: Mouse moved to (535, 263)
Screenshot: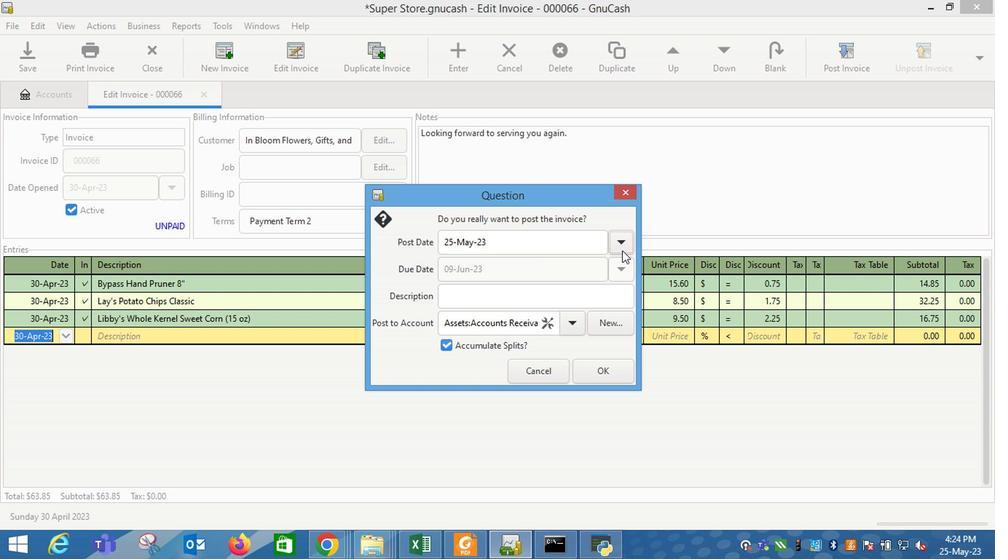 
Action: Mouse pressed left at (535, 263)
Screenshot: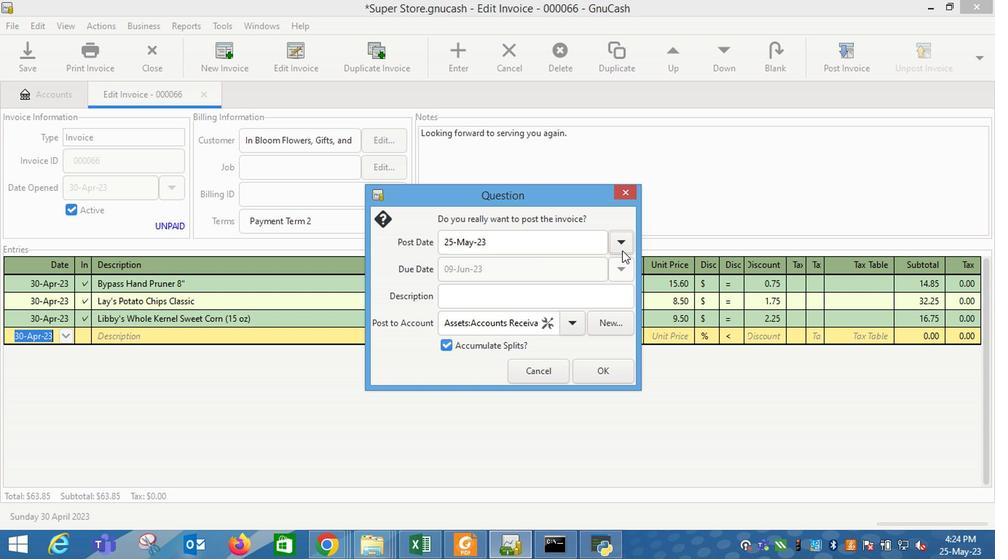 
Action: Mouse moved to (446, 277)
Screenshot: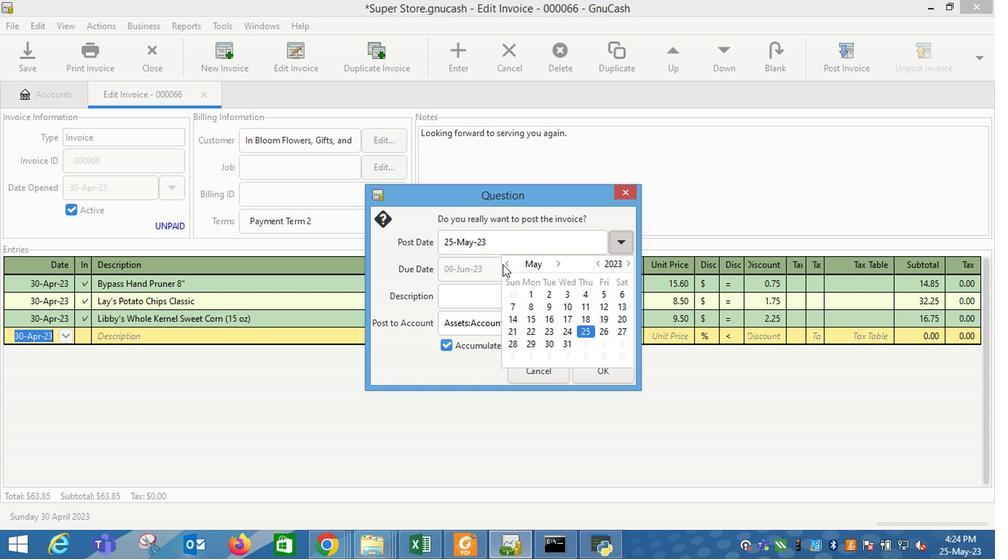 
Action: Mouse pressed left at (446, 277)
Screenshot: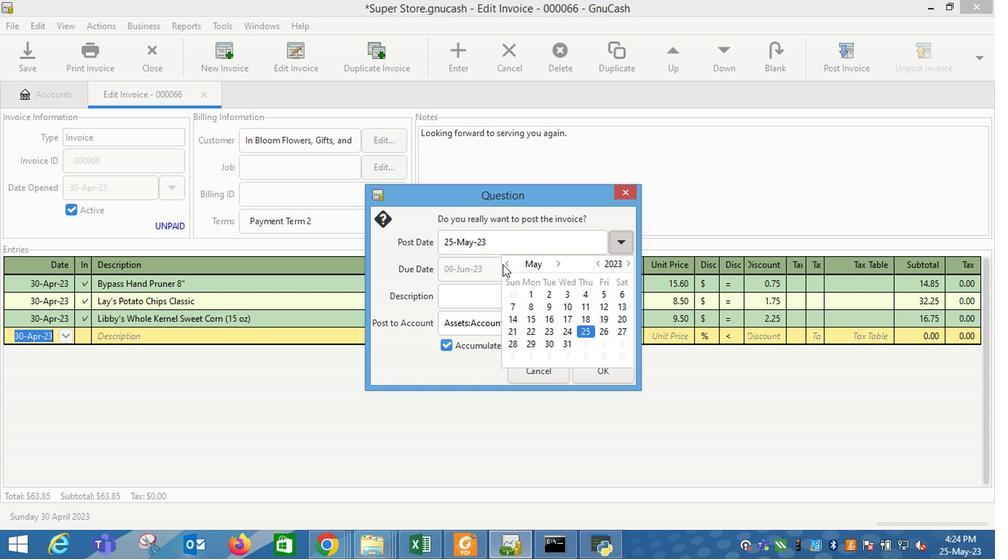 
Action: Mouse moved to (530, 258)
Screenshot: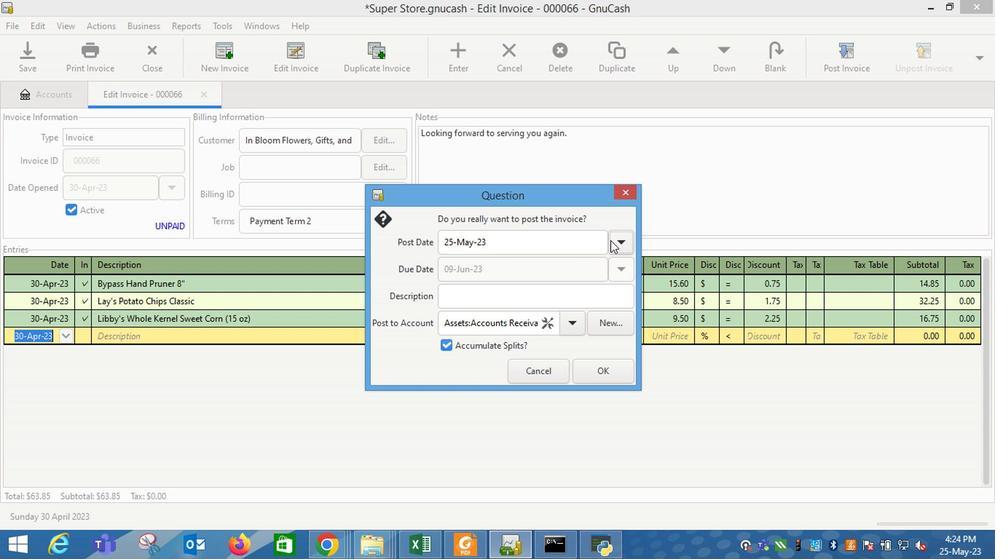 
Action: Mouse pressed left at (530, 258)
Screenshot: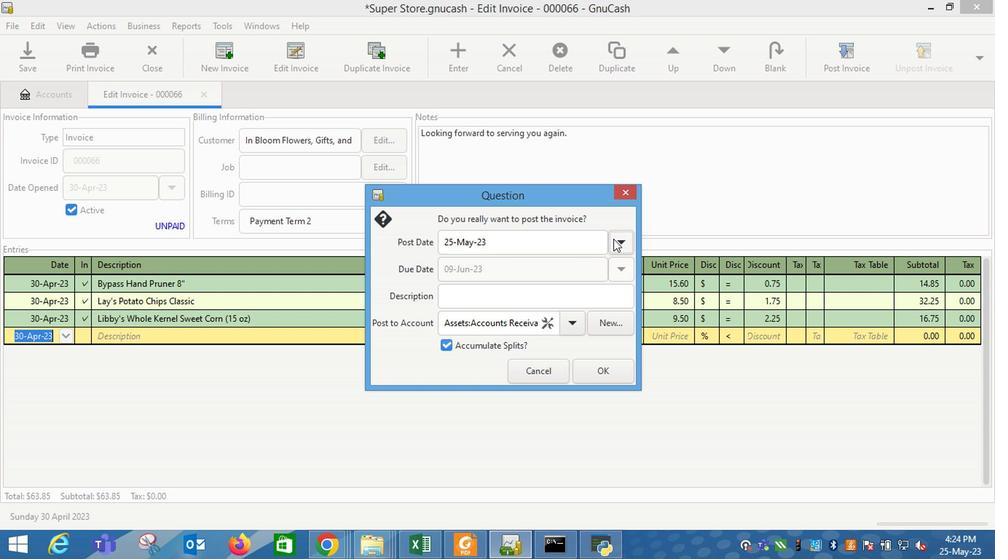 
Action: Mouse moved to (451, 277)
Screenshot: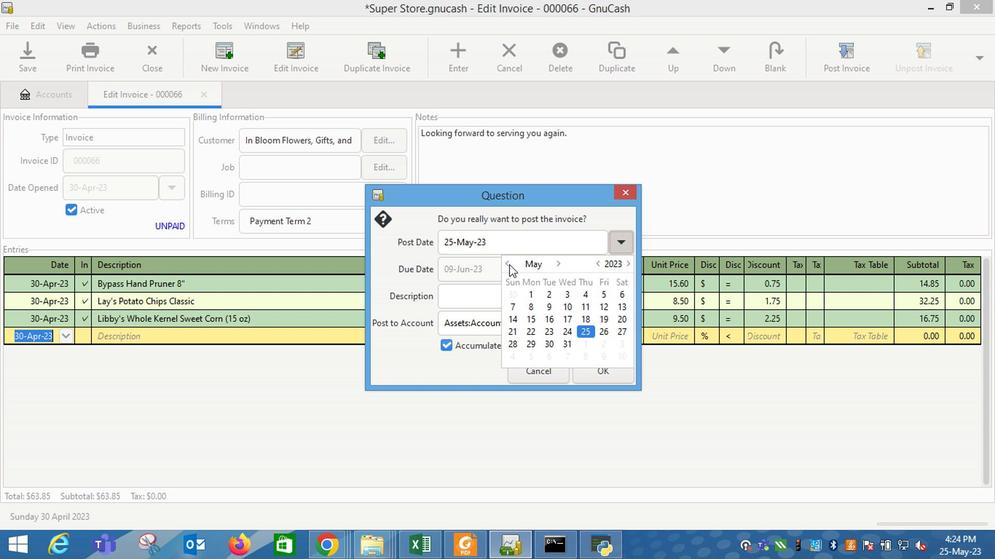 
Action: Mouse pressed left at (451, 277)
Screenshot: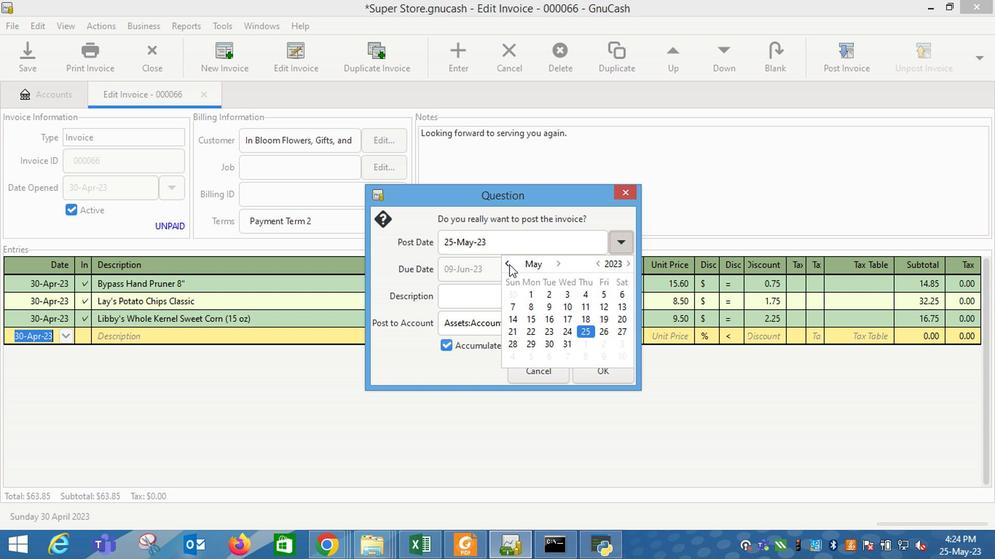 
Action: Mouse moved to (453, 344)
Screenshot: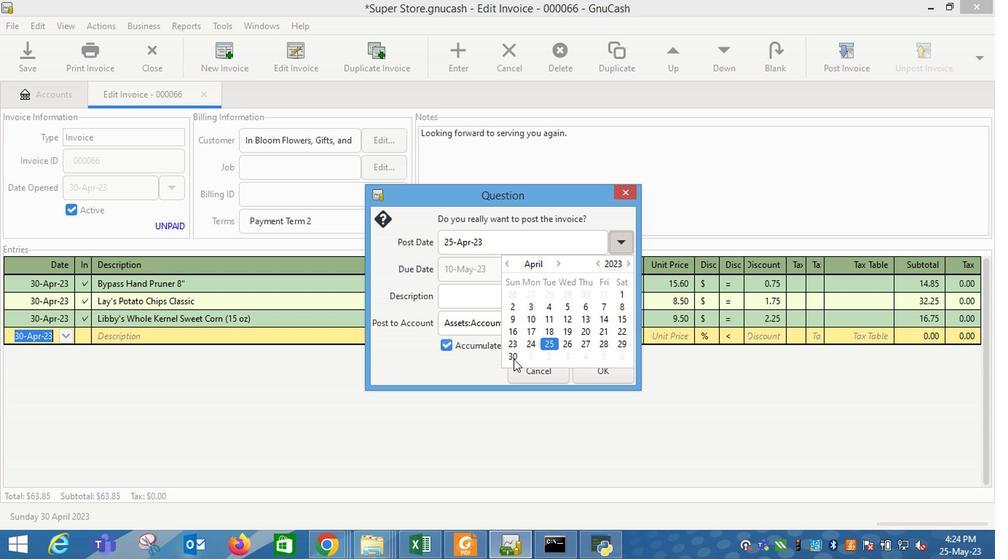 
Action: Mouse pressed left at (453, 344)
Screenshot: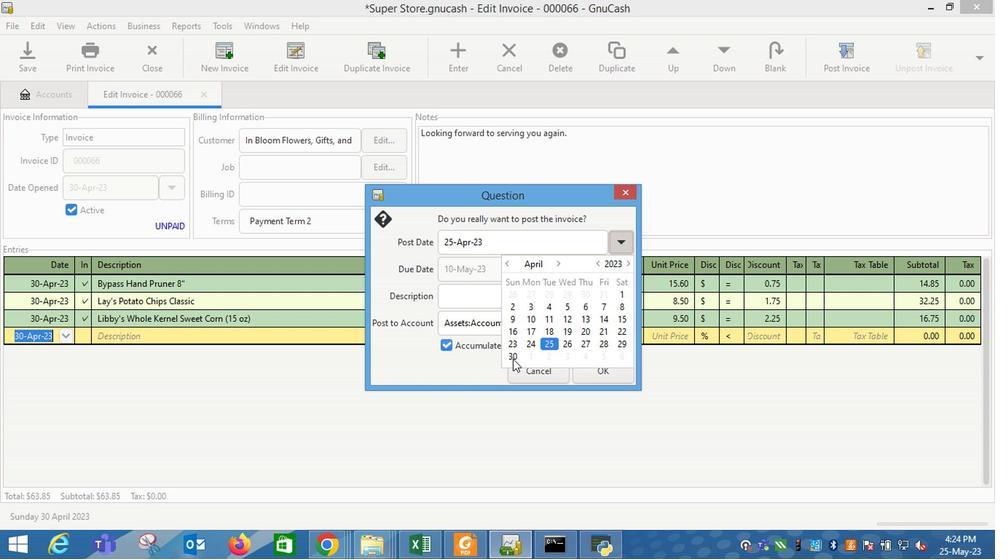 
Action: Mouse moved to (429, 293)
Screenshot: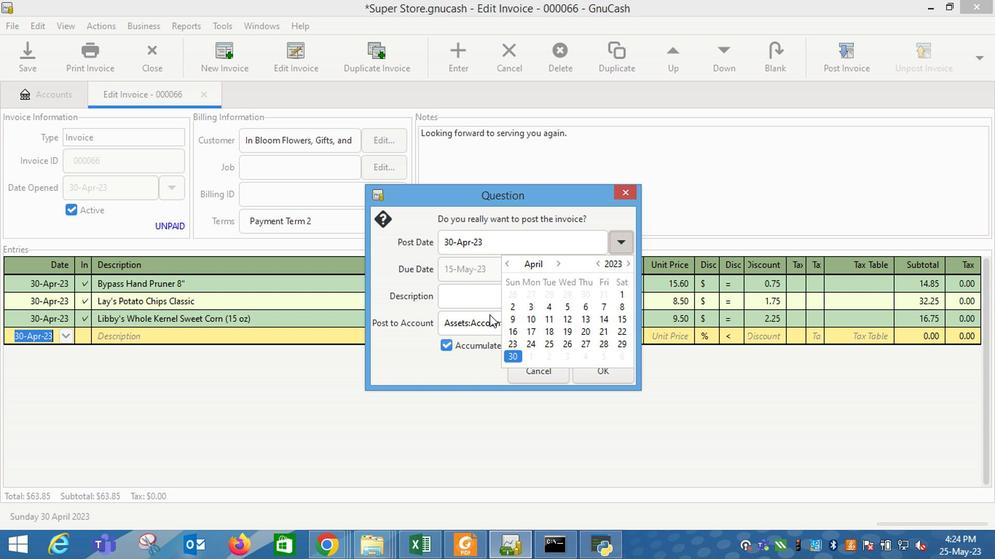 
Action: Mouse pressed left at (429, 293)
Screenshot: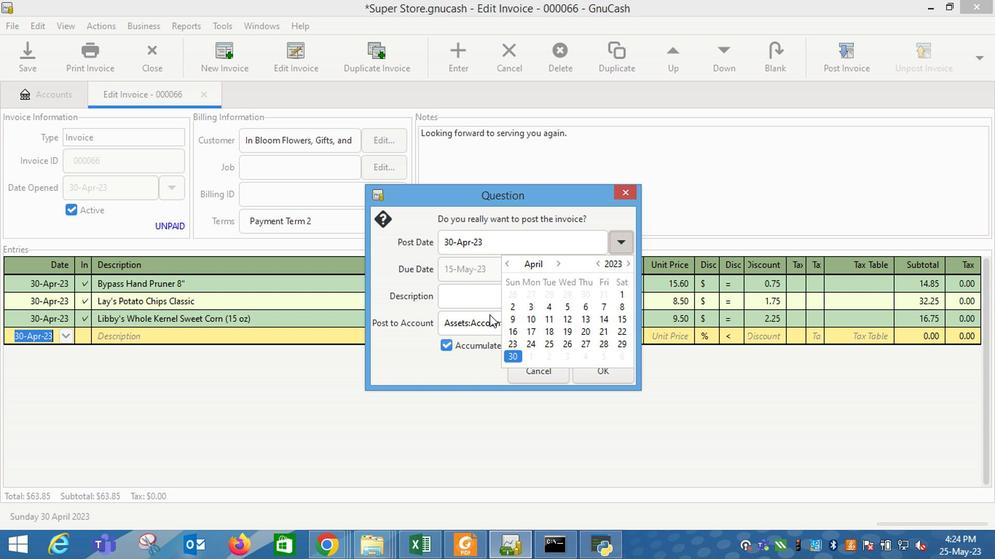 
Action: Mouse moved to (449, 319)
Screenshot: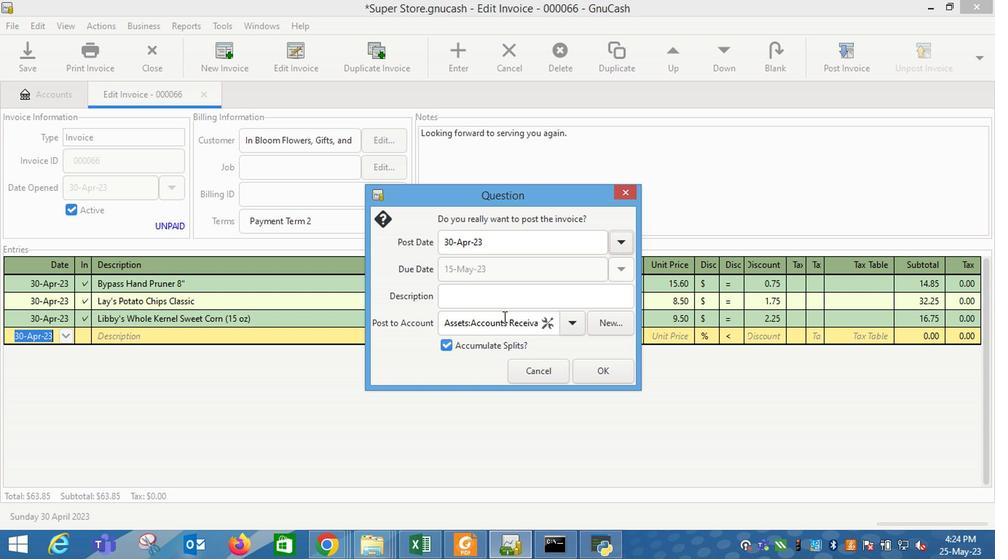 
Action: Mouse pressed left at (449, 319)
Screenshot: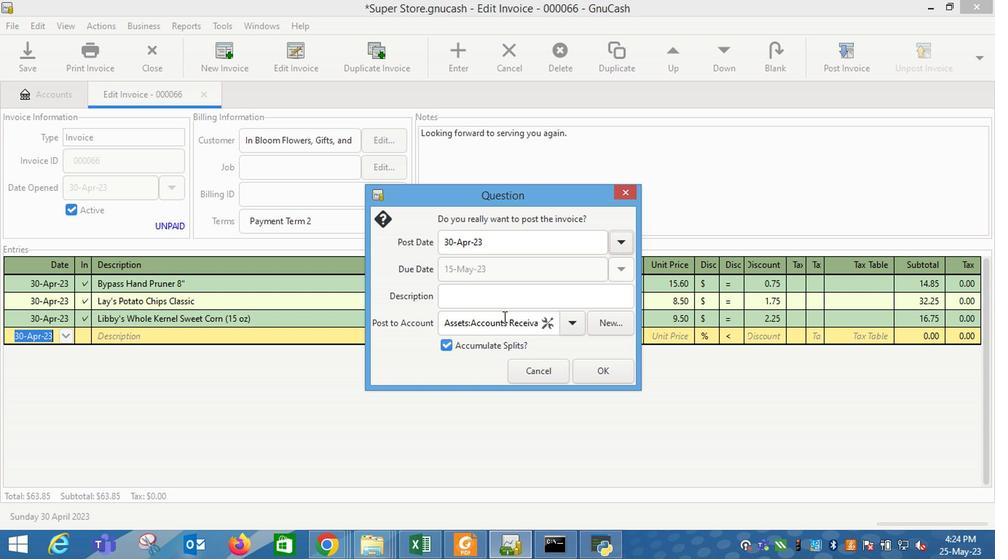 
Action: Mouse pressed left at (449, 319)
Screenshot: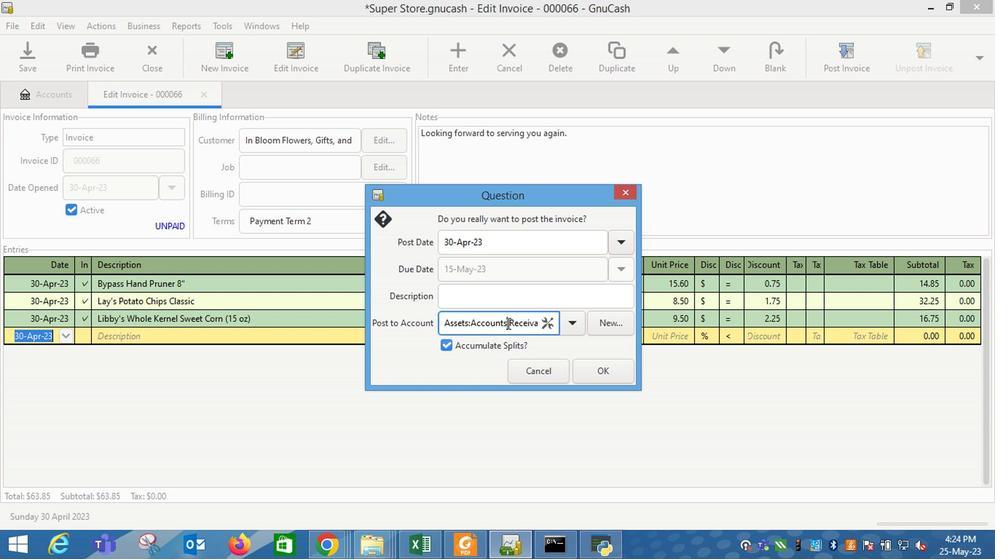 
Action: Mouse moved to (494, 318)
Screenshot: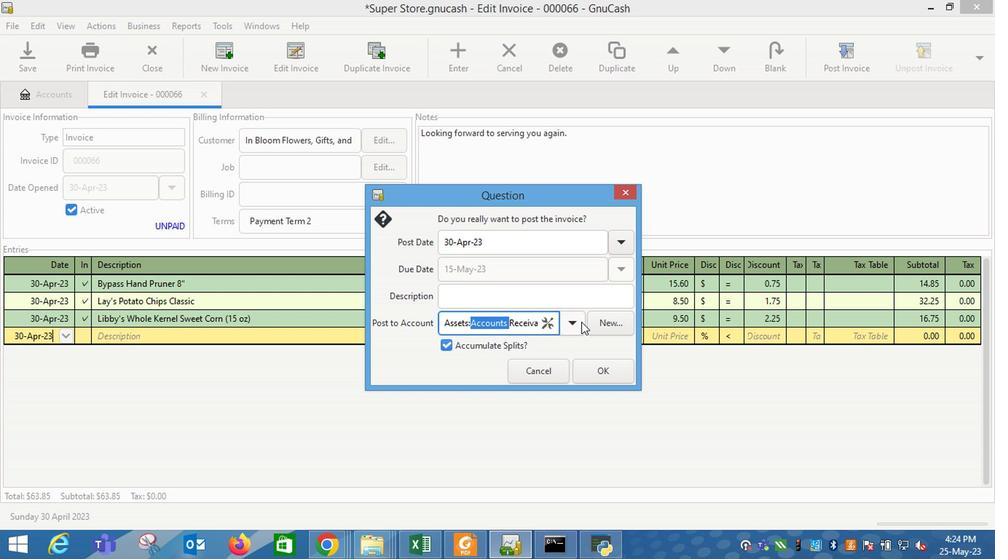 
Action: Mouse pressed left at (494, 318)
Screenshot: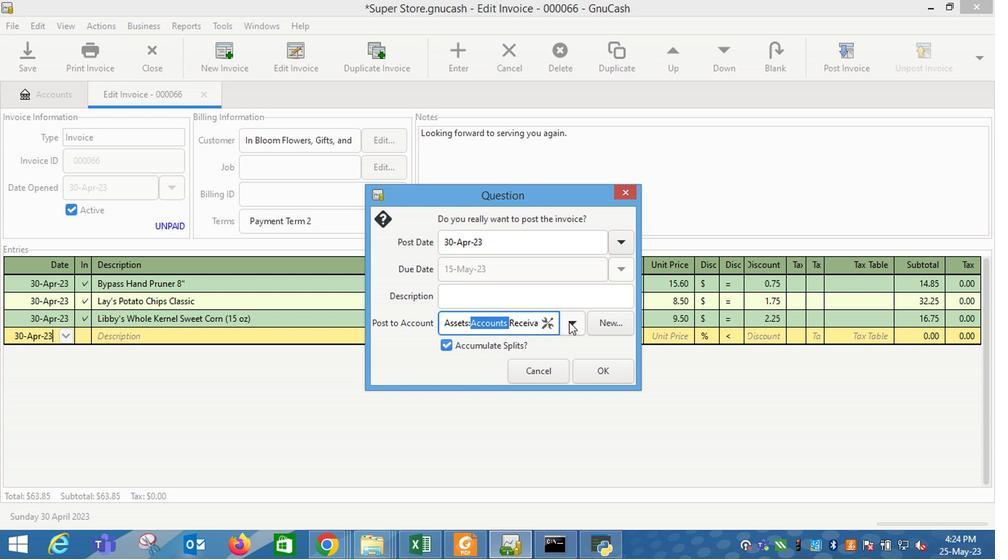 
Action: Mouse pressed left at (494, 318)
Screenshot: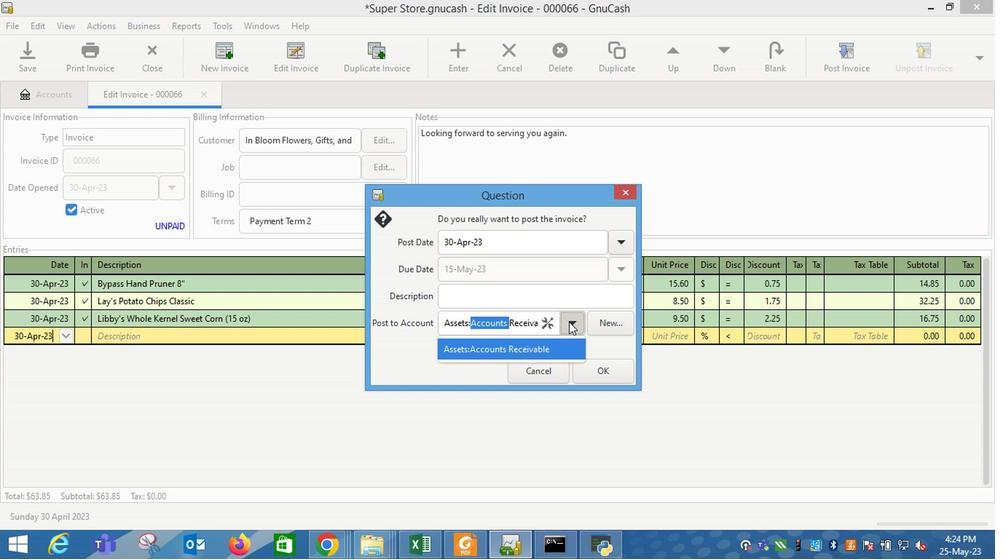 
Action: Mouse moved to (497, 316)
Screenshot: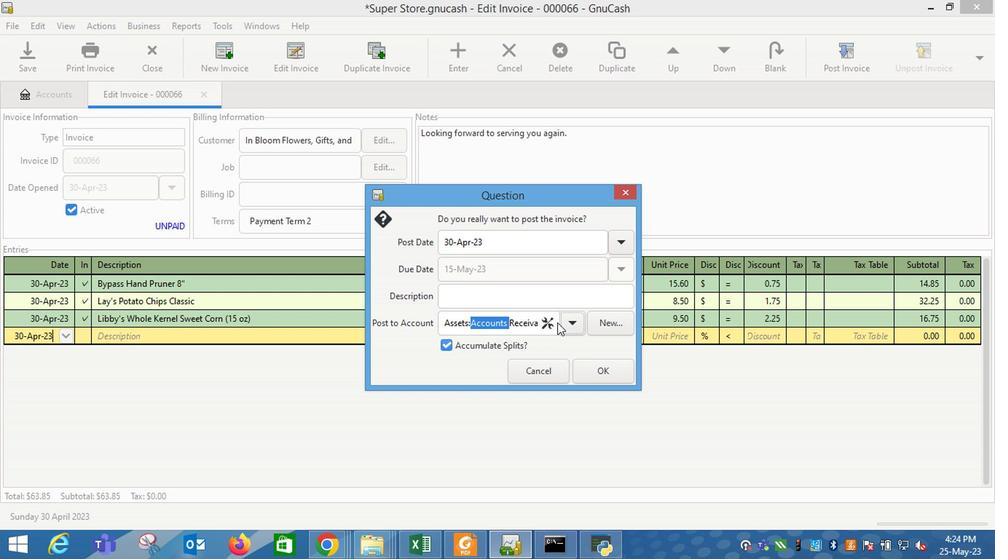 
Action: Mouse pressed left at (497, 316)
Screenshot: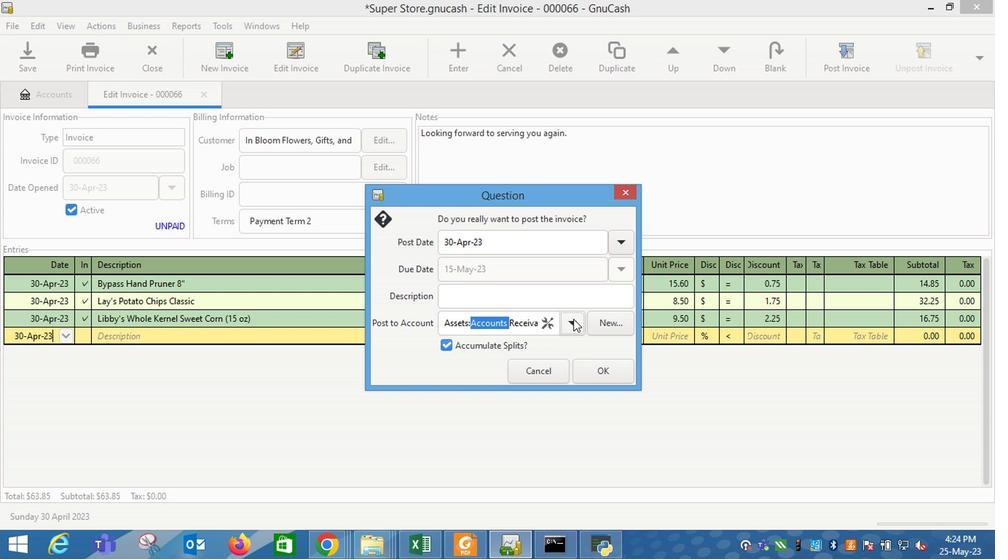 
Action: Mouse moved to (448, 340)
Screenshot: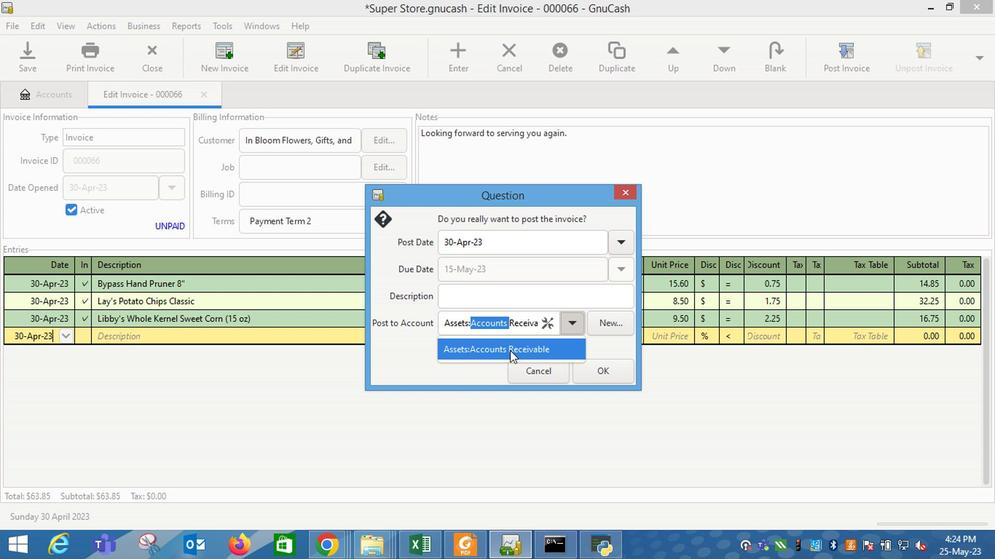 
Action: Mouse pressed left at (448, 340)
Screenshot: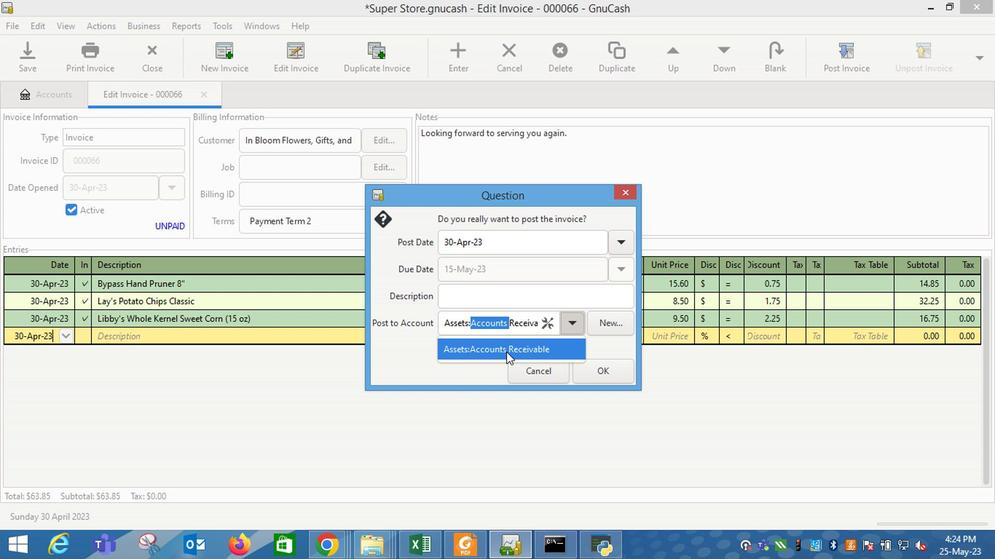 
Action: Mouse moved to (445, 316)
Screenshot: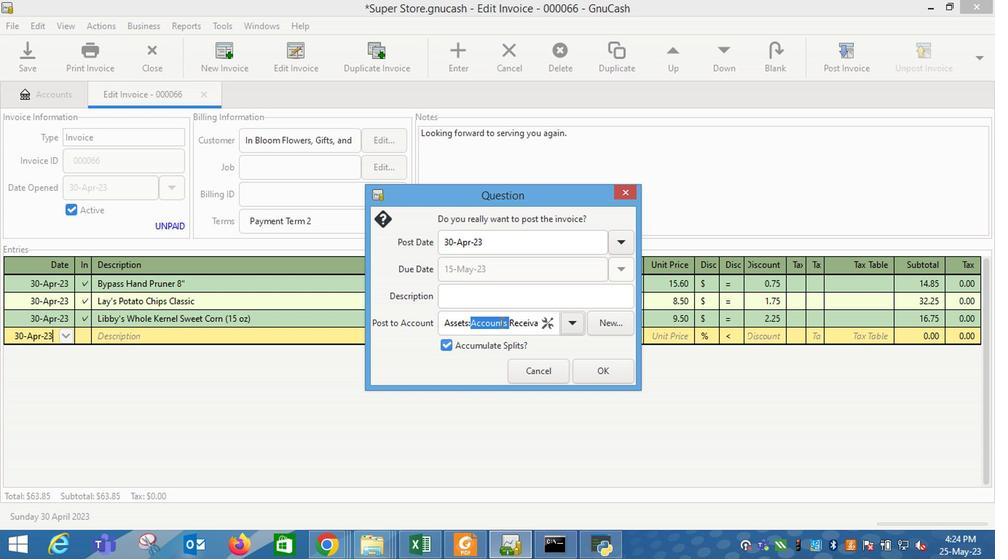 
Action: Mouse pressed left at (445, 316)
Screenshot: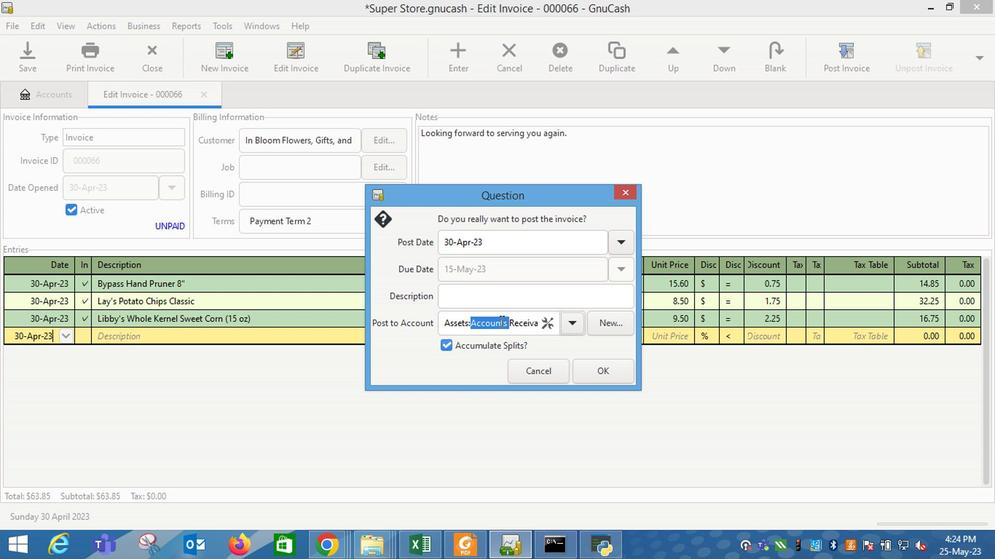
Action: Mouse moved to (529, 358)
Screenshot: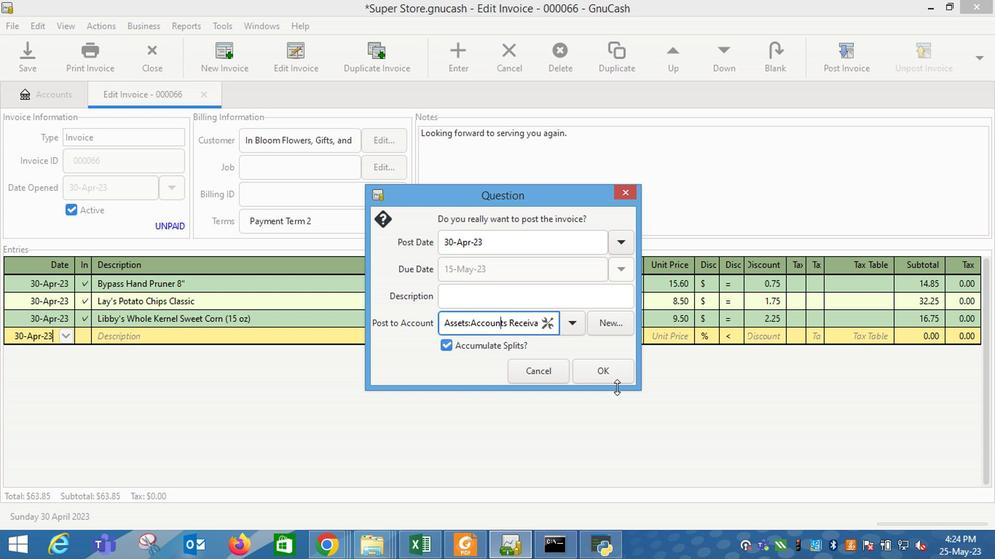 
Action: Mouse pressed left at (529, 358)
Screenshot: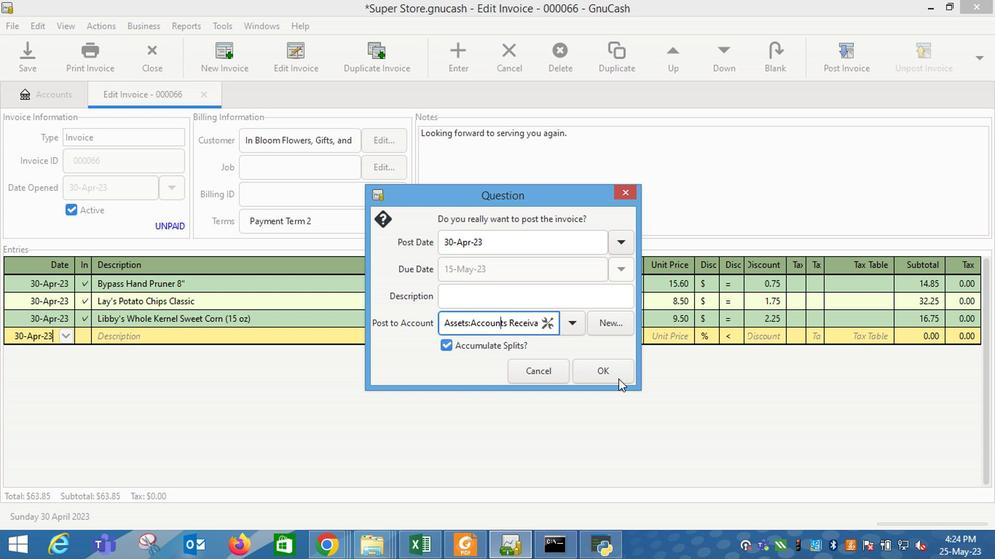 
Action: Mouse moved to (754, 131)
Screenshot: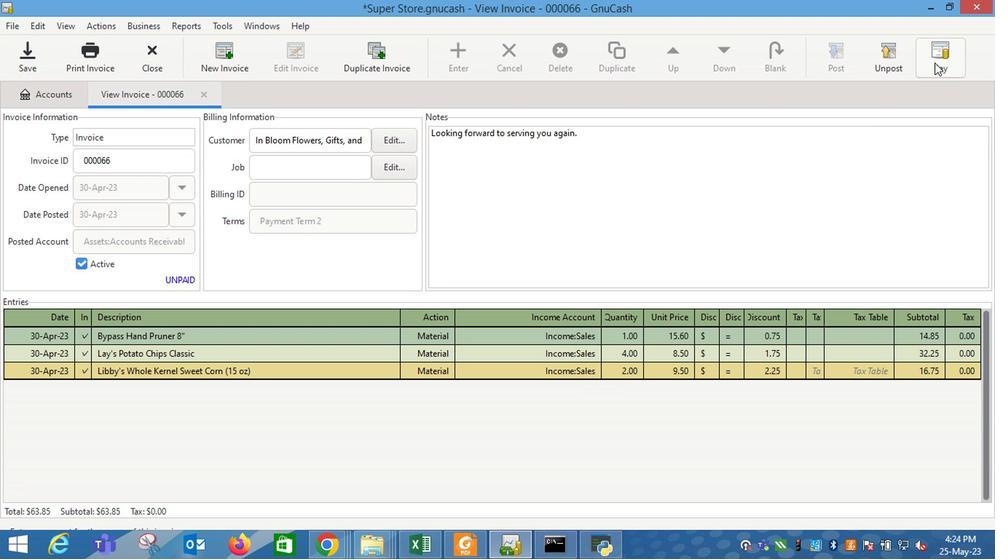 
Action: Mouse pressed left at (754, 131)
Screenshot: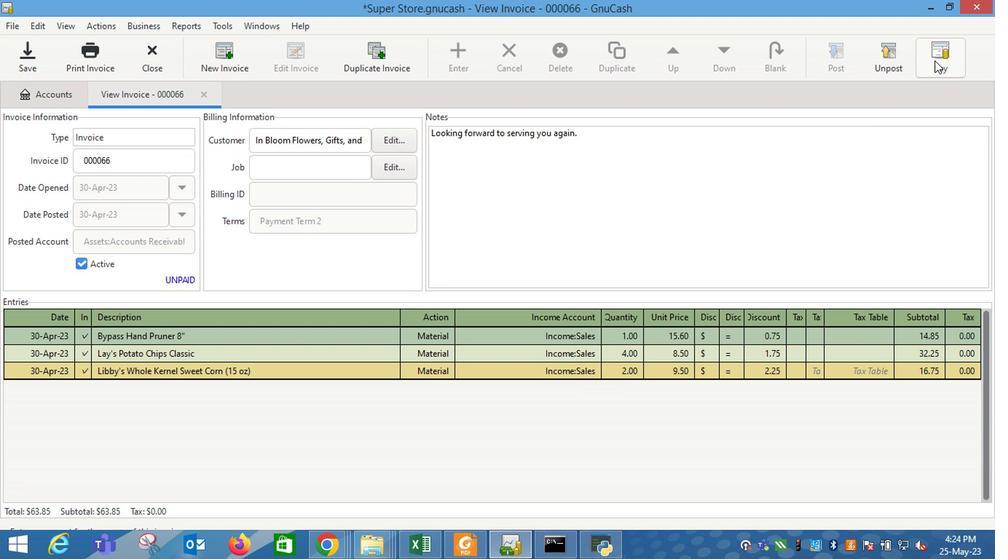 
Action: Mouse moved to (407, 293)
Screenshot: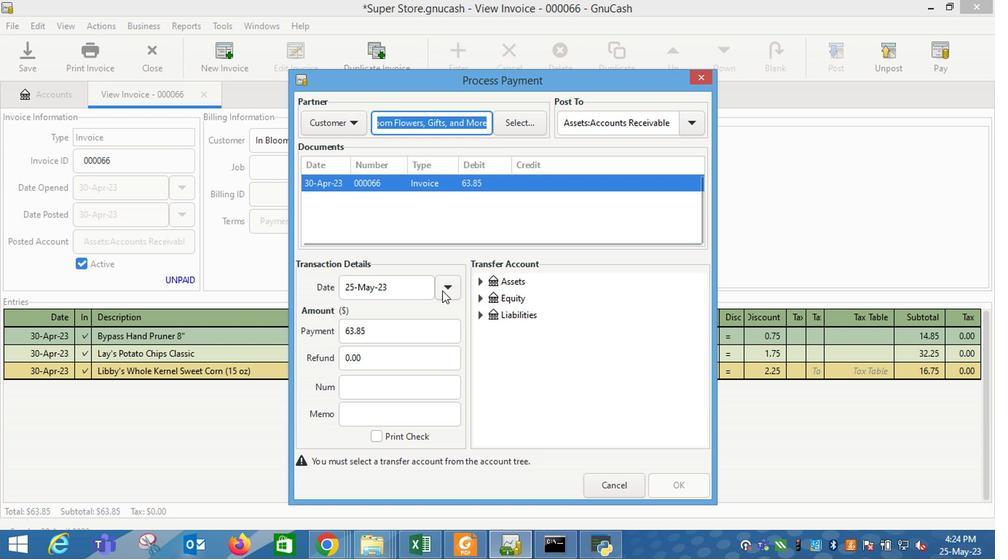 
Action: Mouse pressed left at (407, 293)
Screenshot: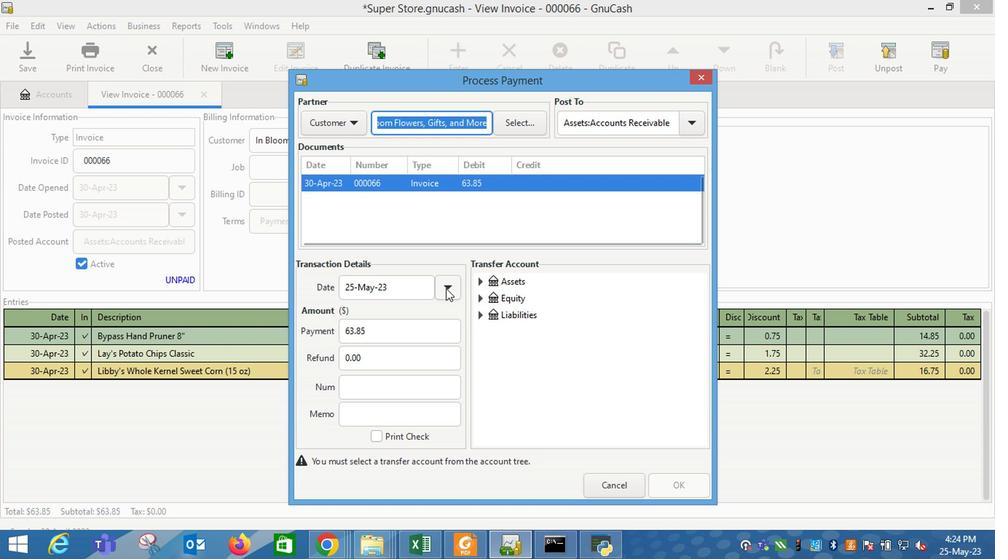 
Action: Mouse moved to (342, 347)
Screenshot: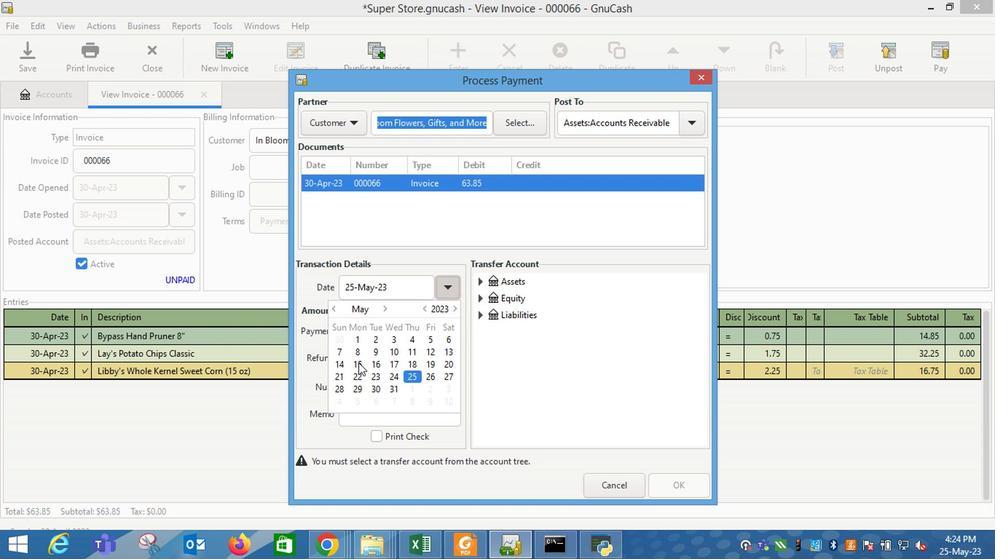 
Action: Mouse pressed left at (342, 347)
Screenshot: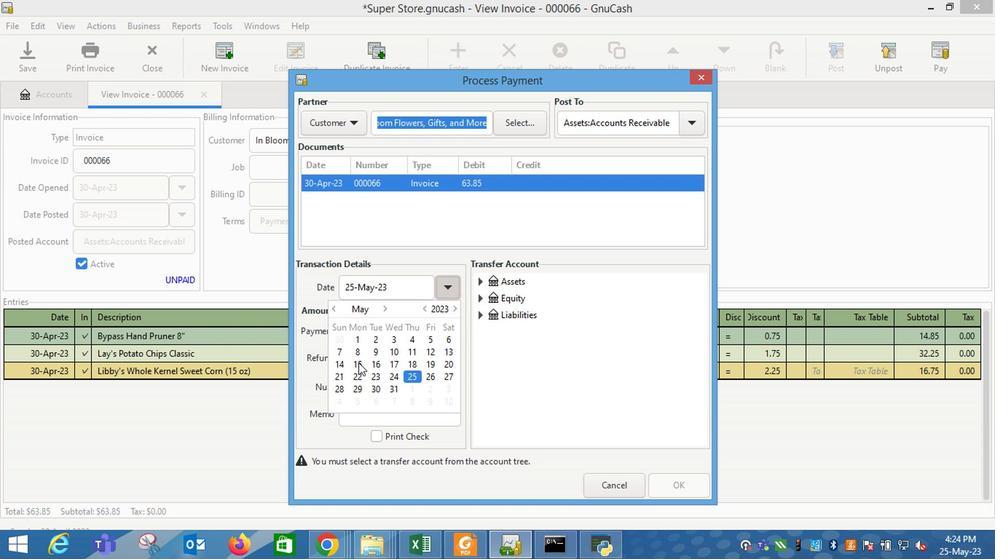 
Action: Mouse moved to (464, 345)
Screenshot: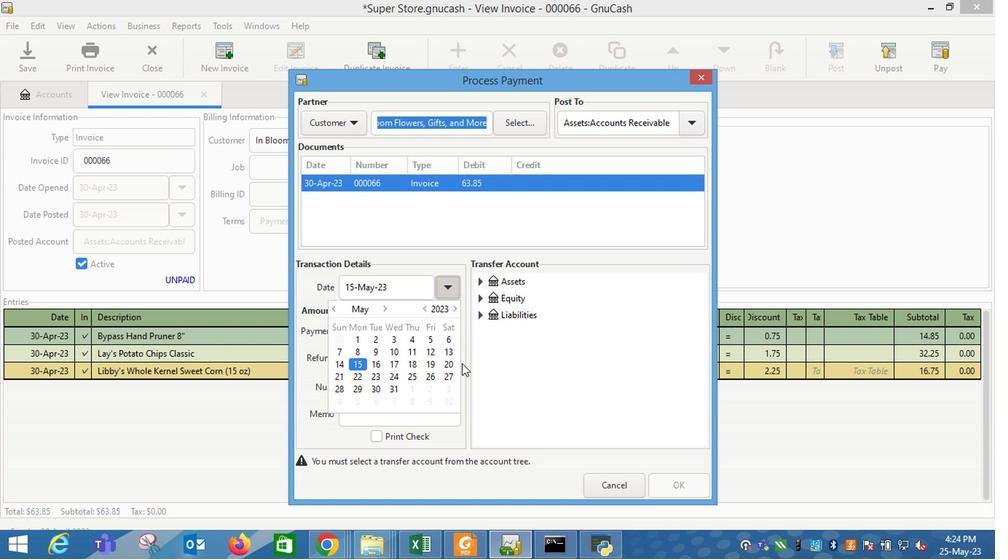 
Action: Mouse pressed left at (464, 345)
Screenshot: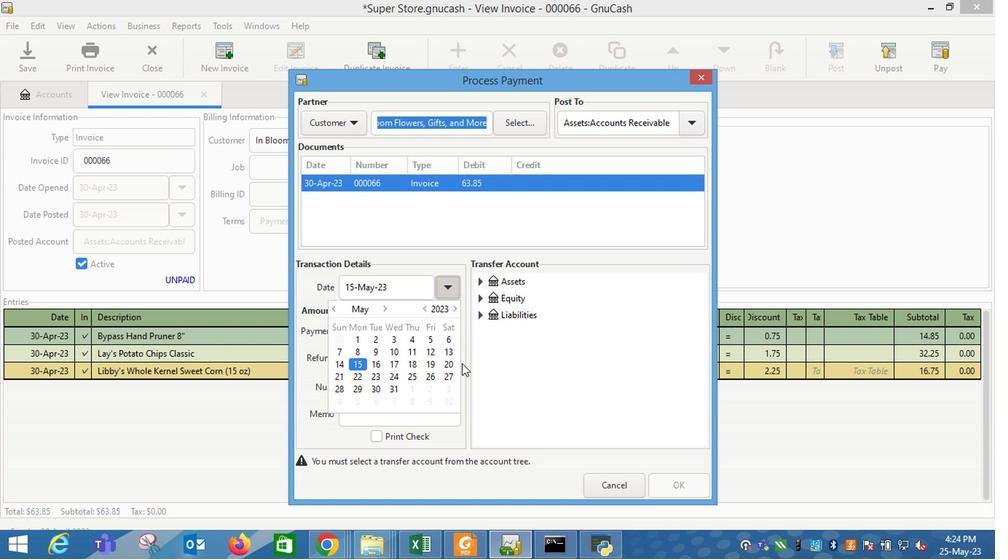 
Action: Mouse moved to (430, 289)
Screenshot: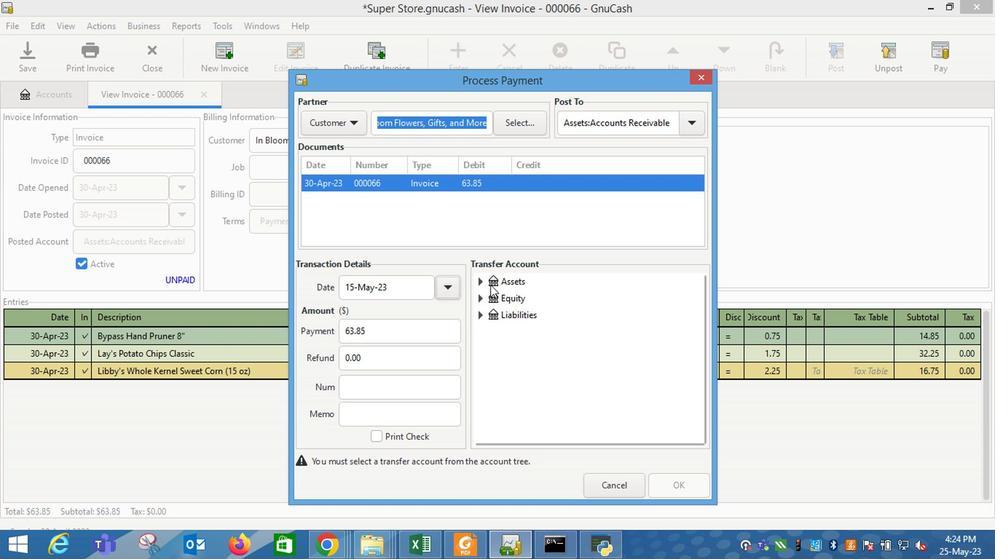 
Action: Mouse pressed left at (430, 289)
Screenshot: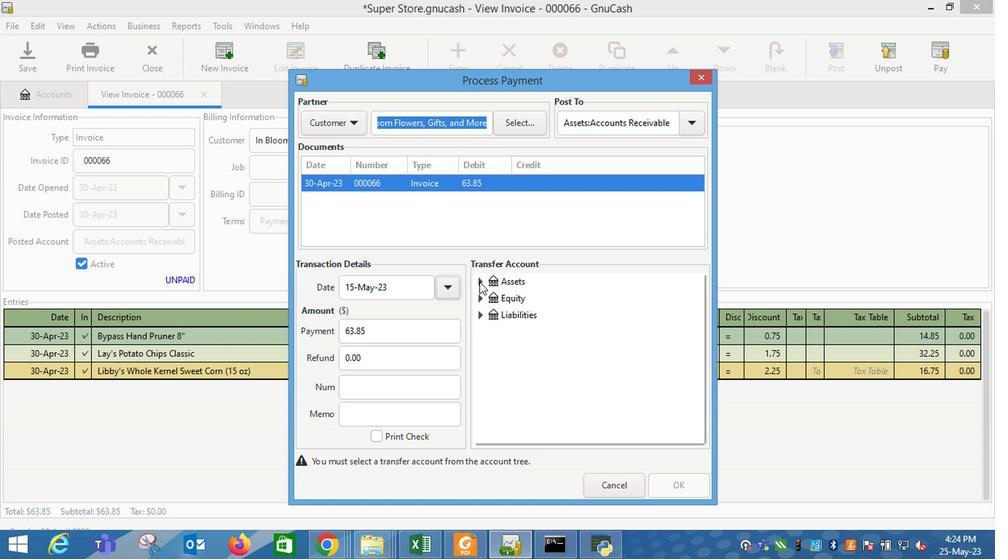 
Action: Mouse moved to (440, 300)
Screenshot: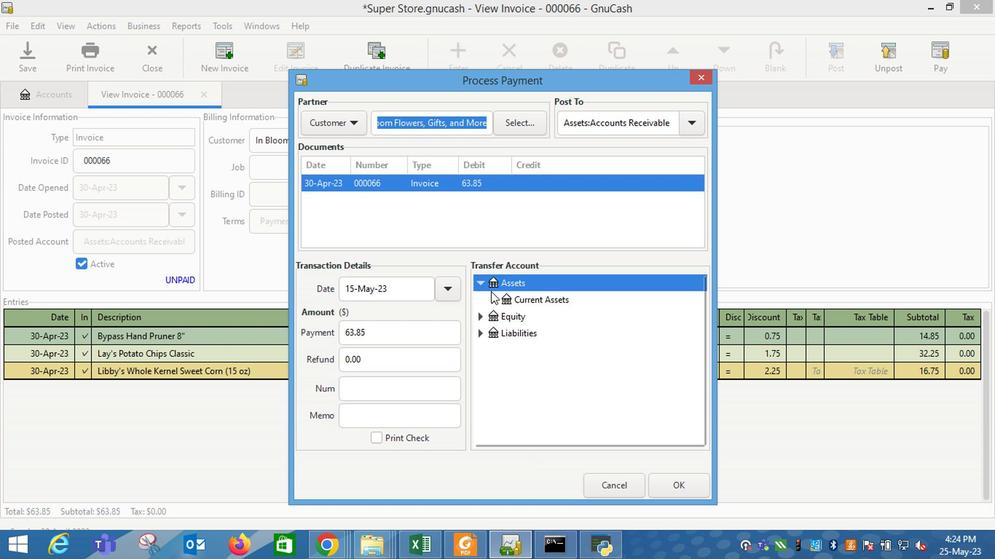 
Action: Mouse pressed left at (440, 300)
Screenshot: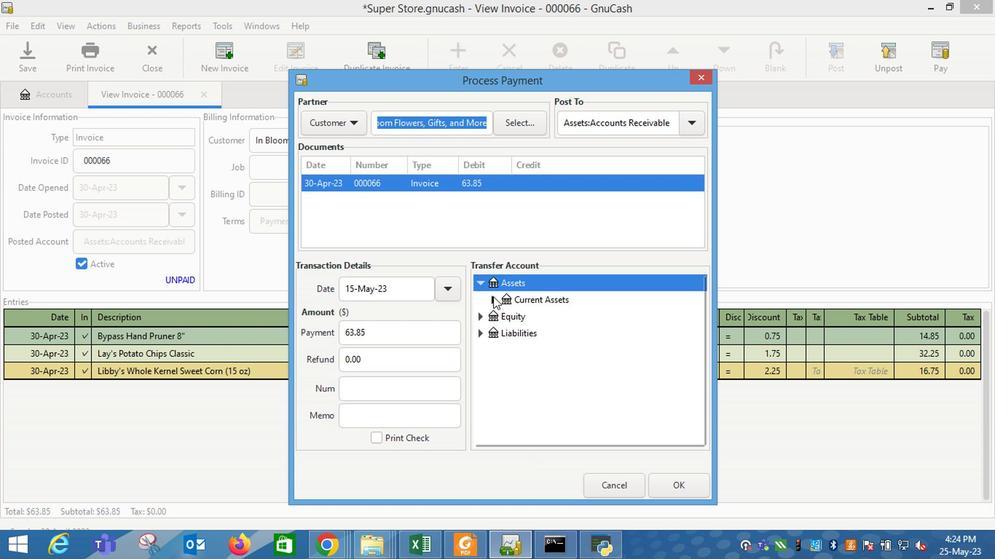 
Action: Mouse moved to (463, 313)
Screenshot: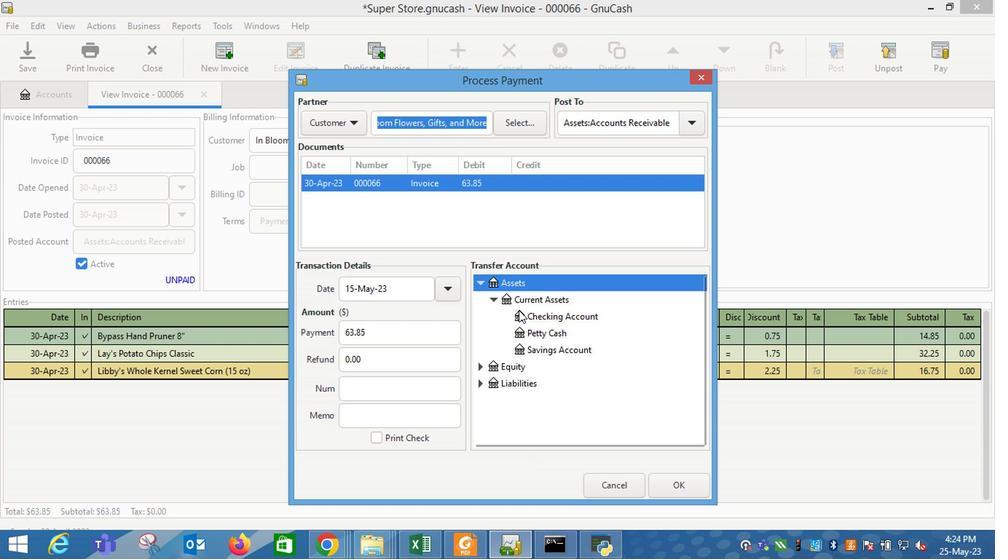 
Action: Mouse pressed left at (463, 313)
Screenshot: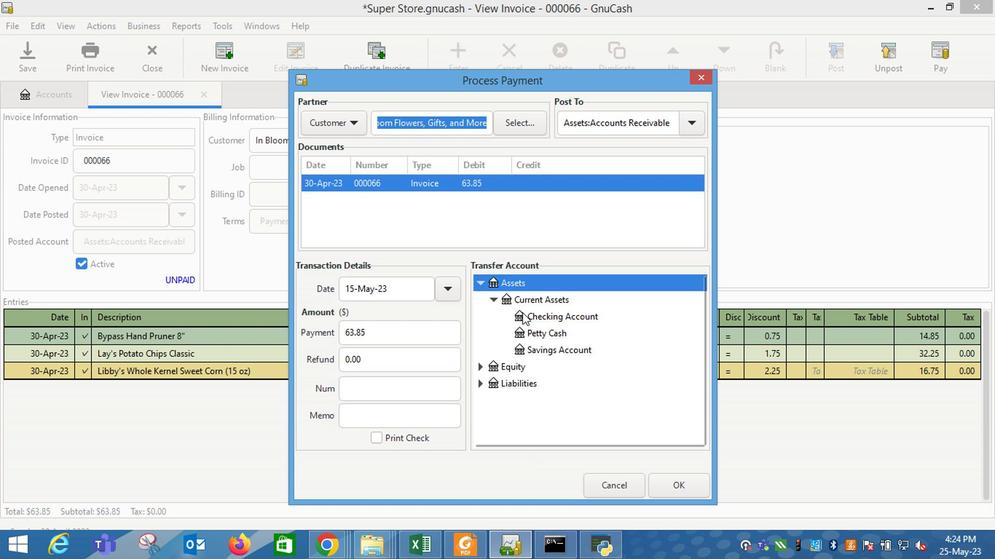 
Action: Mouse moved to (560, 434)
Screenshot: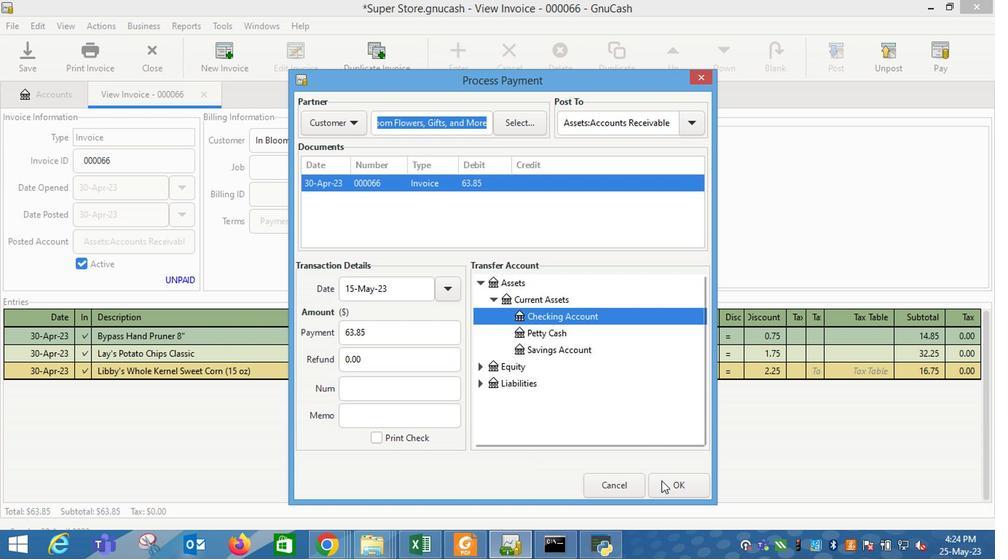 
Action: Mouse pressed left at (560, 434)
Screenshot: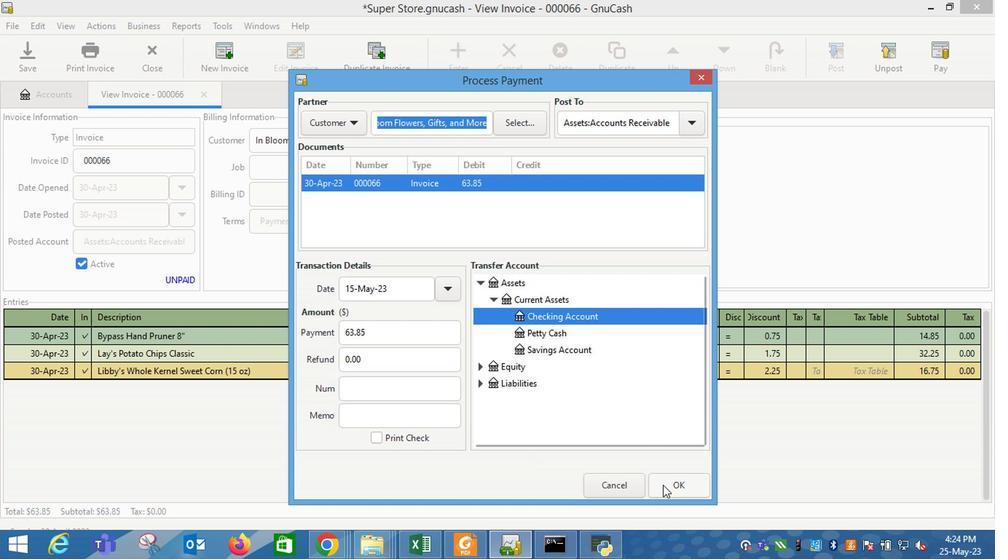 
Action: Mouse moved to (151, 132)
Screenshot: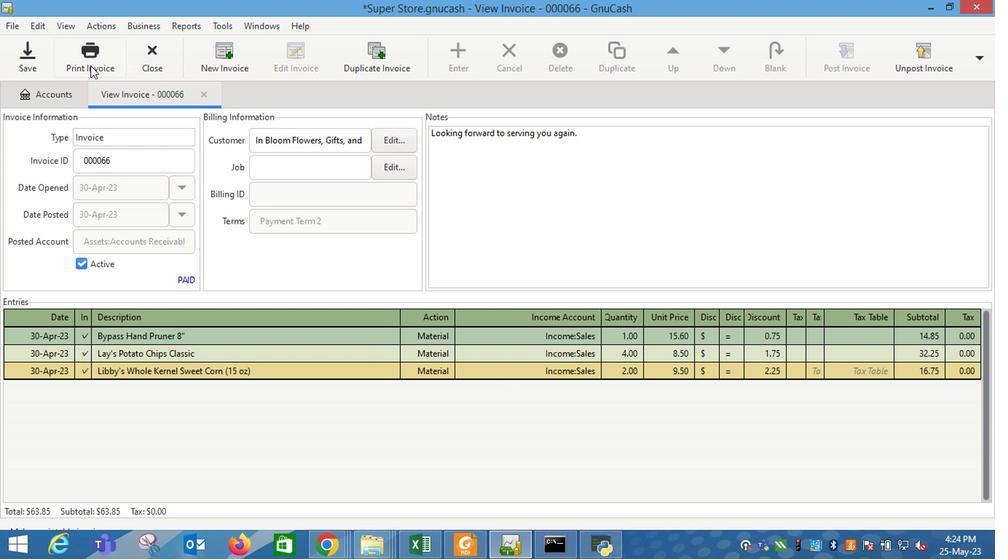 
Action: Mouse pressed left at (151, 132)
Screenshot: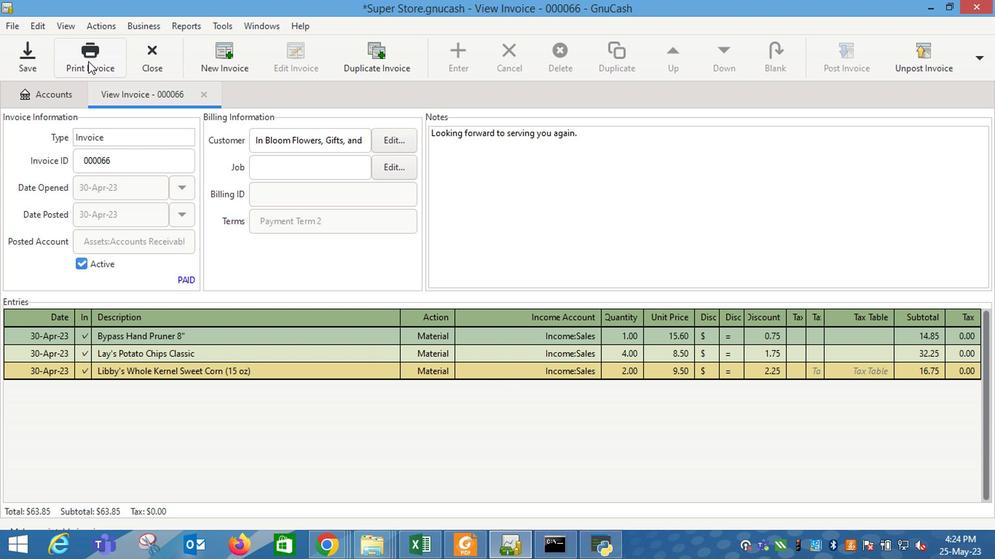 
Action: Mouse moved to (356, 133)
Screenshot: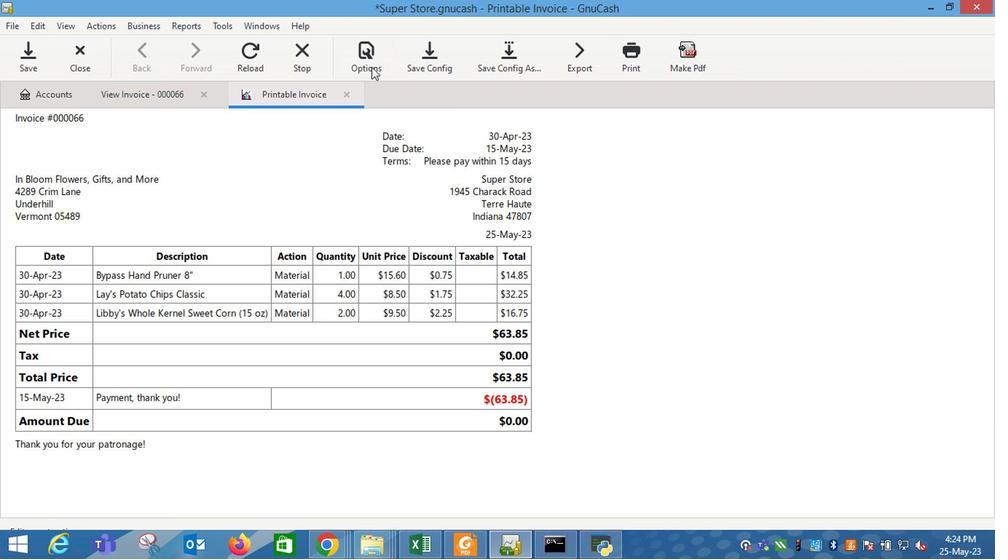 
Action: Mouse pressed left at (356, 133)
Screenshot: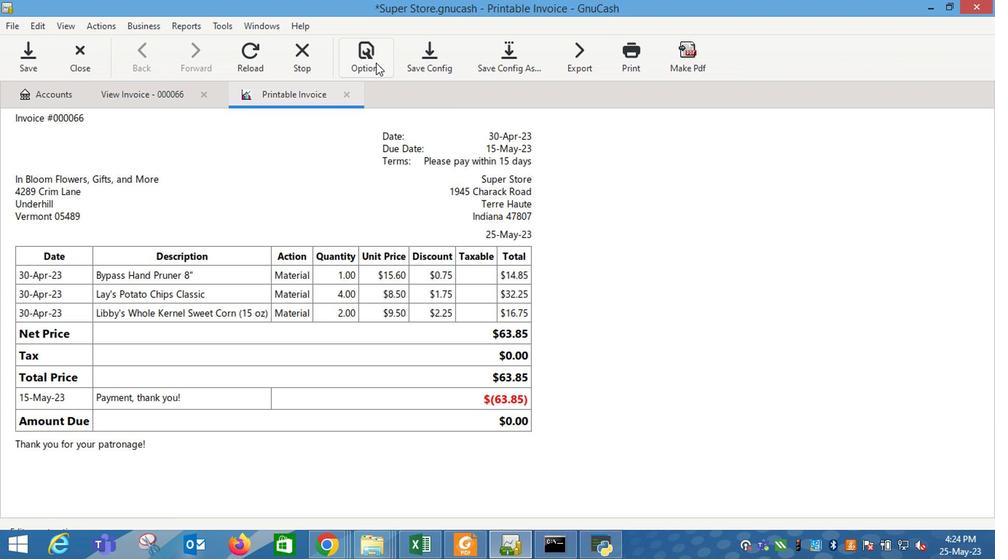 
Action: Mouse moved to (287, 191)
Screenshot: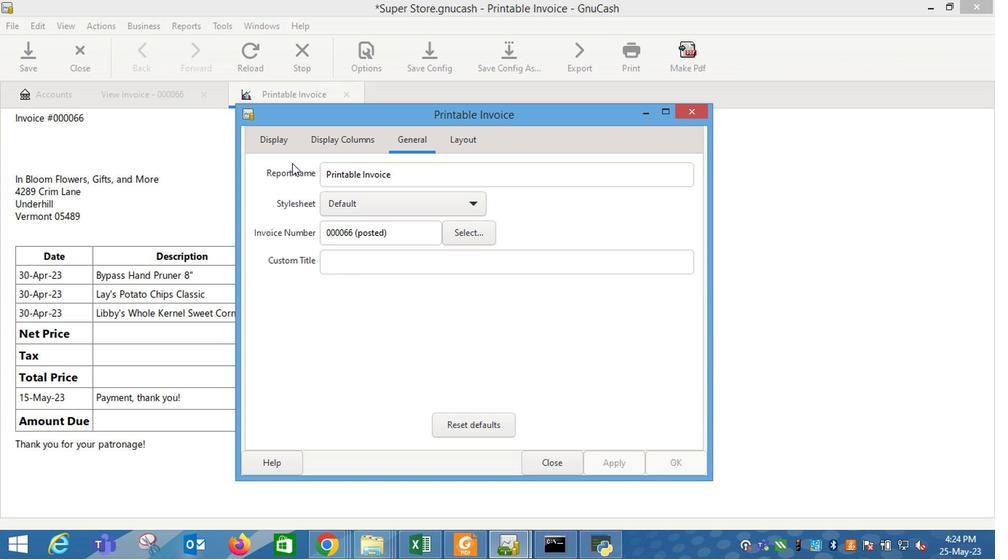 
Action: Mouse pressed left at (287, 191)
Screenshot: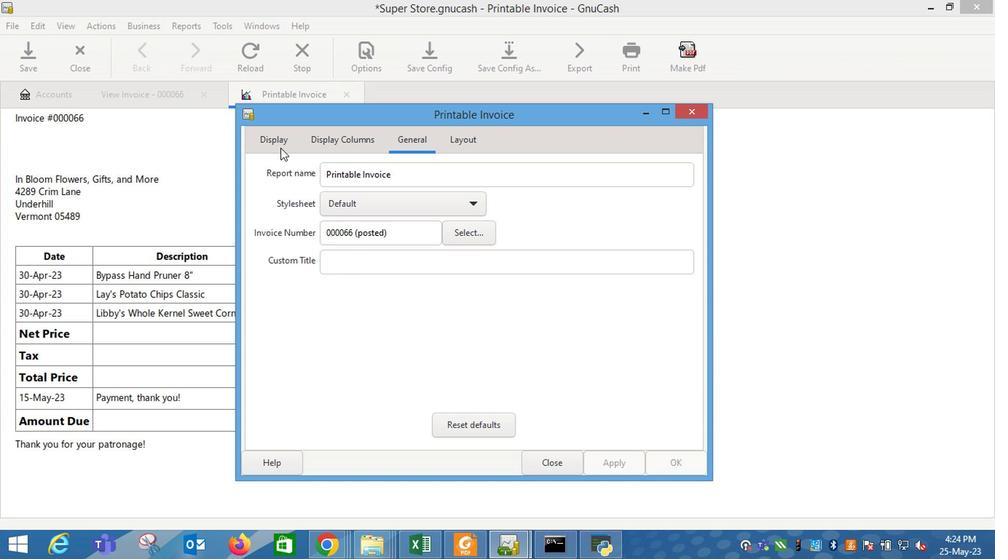 
Action: Mouse moved to (368, 312)
Screenshot: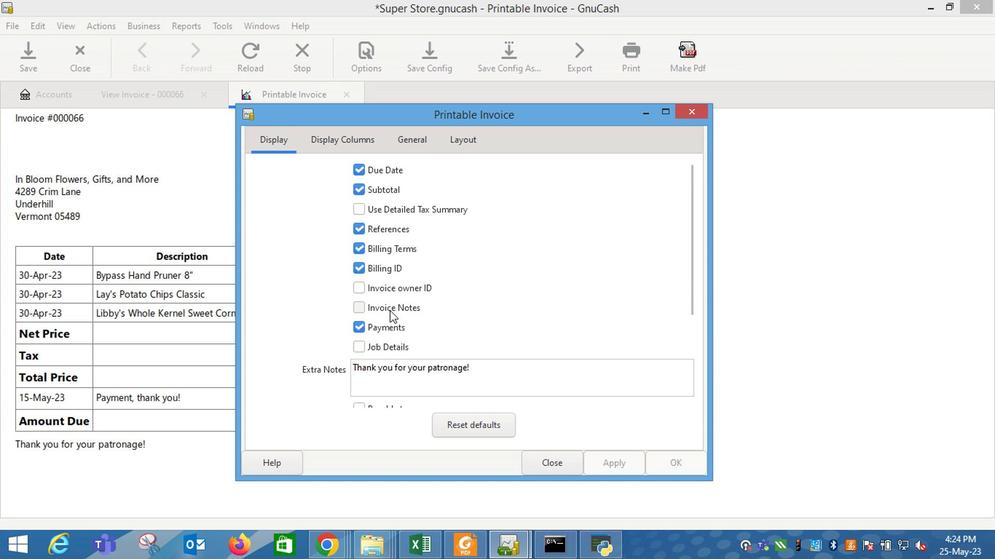 
Action: Mouse pressed left at (368, 312)
Screenshot: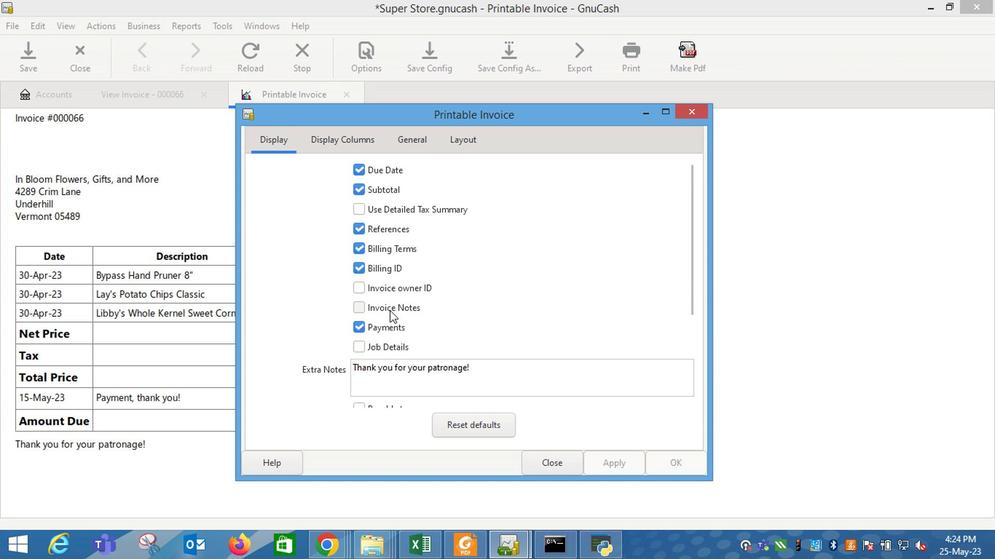 
Action: Mouse moved to (526, 418)
Screenshot: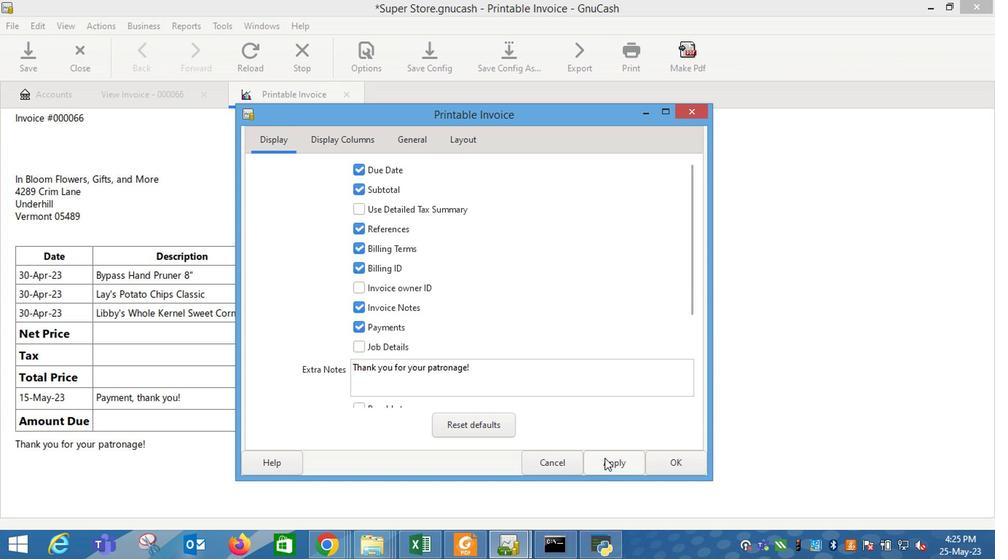 
Action: Mouse pressed left at (526, 418)
Screenshot: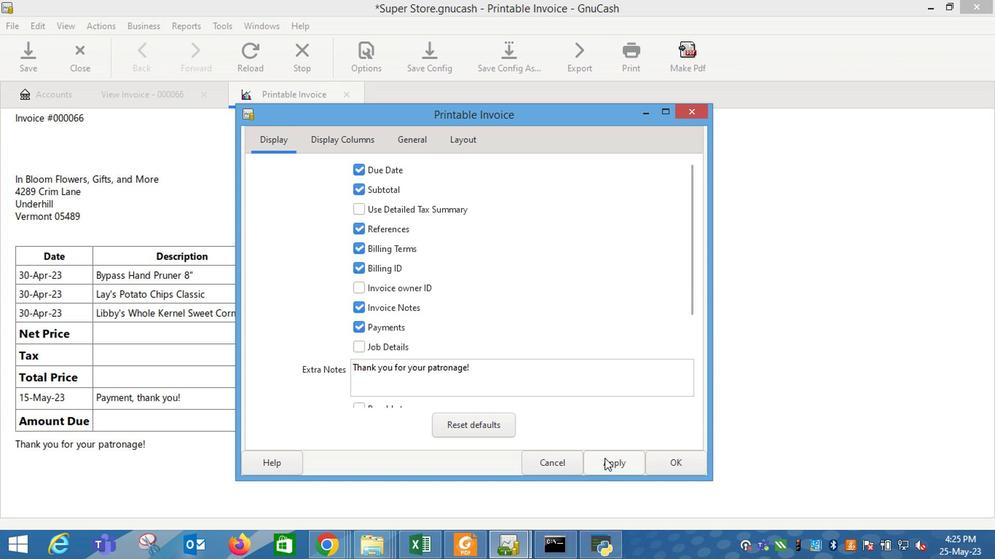 
Action: Mouse moved to (478, 418)
Screenshot: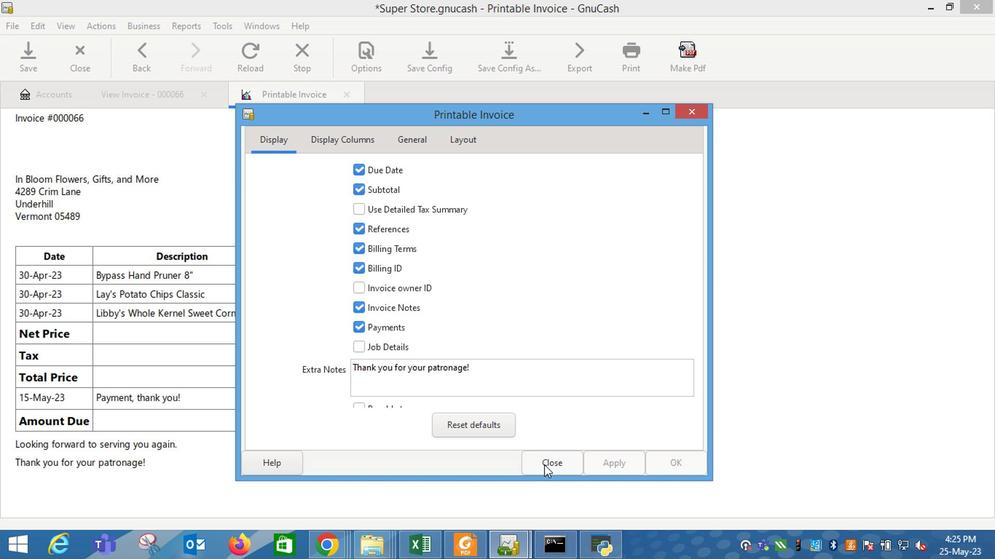 
Action: Mouse pressed left at (478, 418)
Screenshot: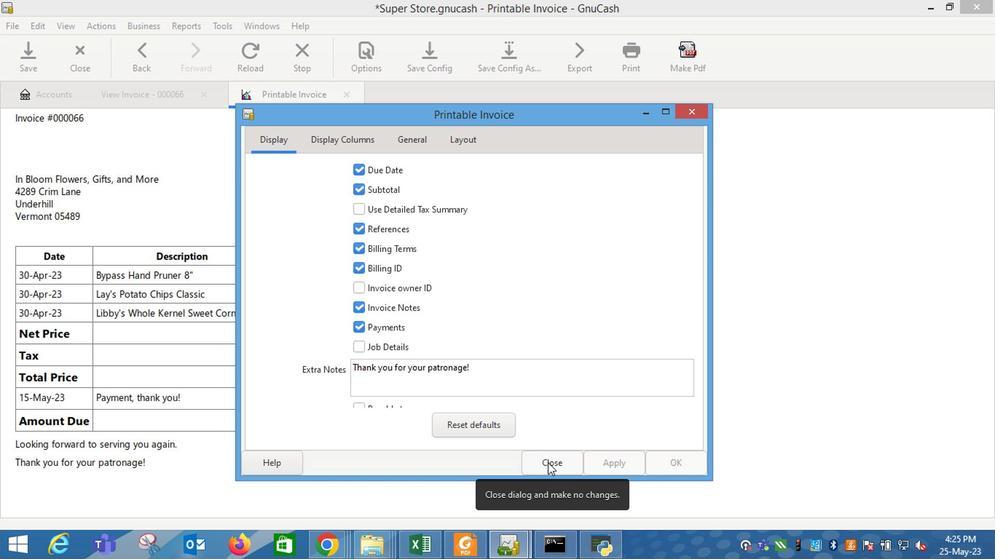 
